 Task: In the event  named  Team Building Workshop: Problem-Solving and Decision-Making Skills, Set a range of dates when you can accept meetings  '5 Jul â€" 5 Aug 2023'. Select a duration of  45 min. Select working hours  	_x000D_
MON- SAT 10:00am â€" 6:00pm. Add time before or after your events  as 10 min. Set the frequency of available time slots for invitees as  45 min. Set the minimum notice period and maximum events allowed per day as  49 hours and 5. , logged in from the account softage.4@softage.net and add another guest for the event, softage.3@softage.net
Action: Mouse pressed left at (456, 343)
Screenshot: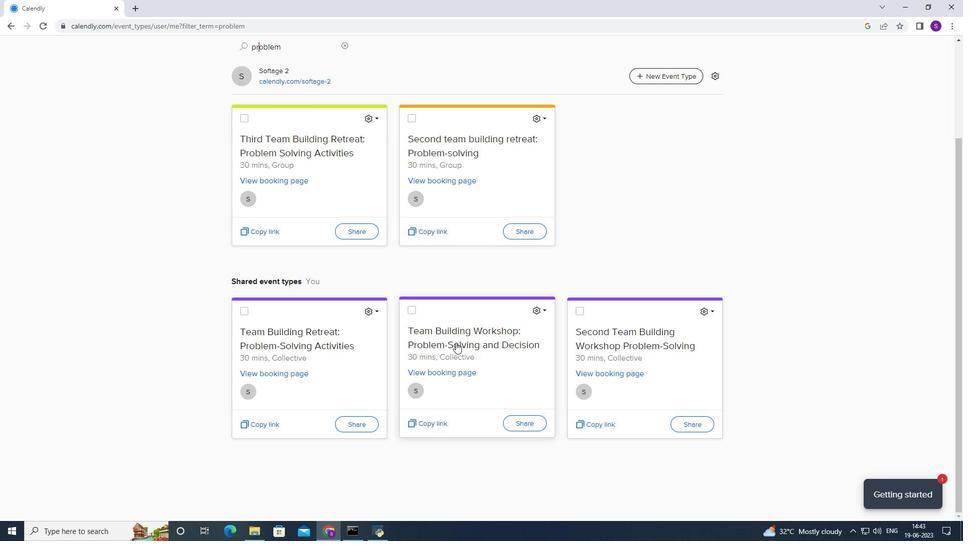 
Action: Mouse moved to (362, 326)
Screenshot: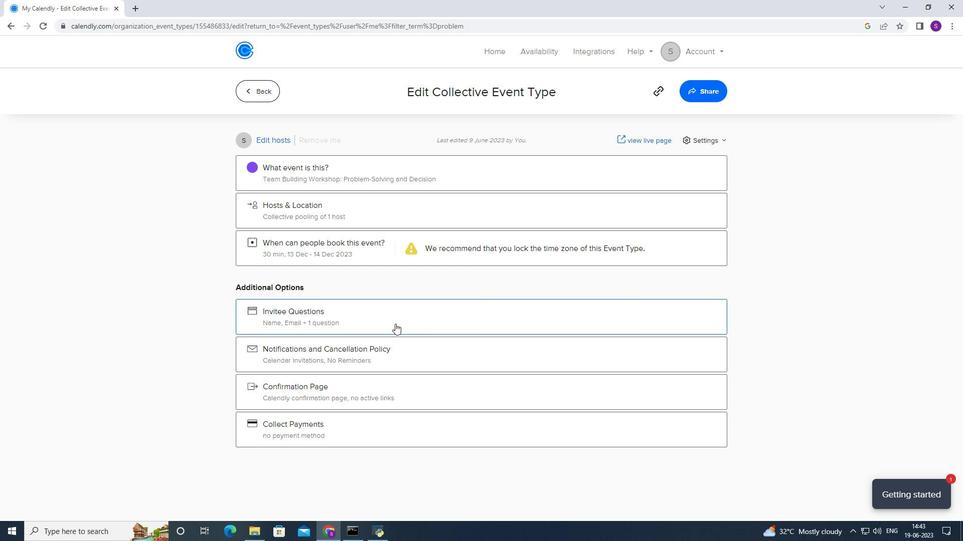 
Action: Mouse scrolled (362, 325) with delta (0, 0)
Screenshot: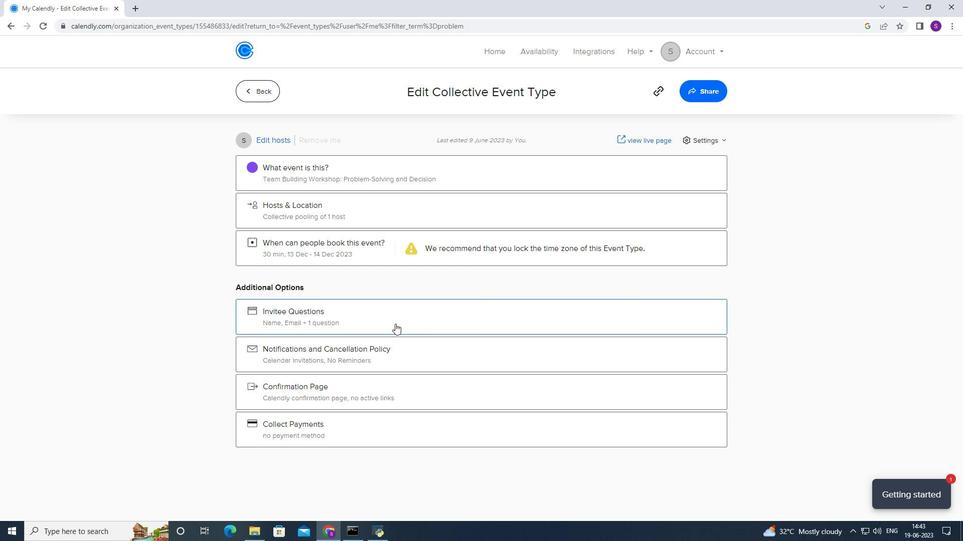 
Action: Mouse moved to (360, 327)
Screenshot: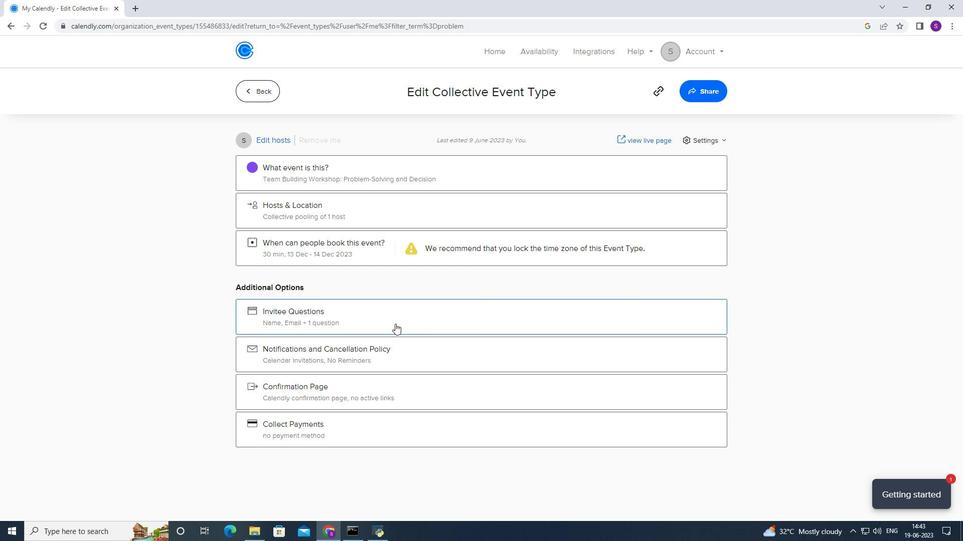 
Action: Mouse scrolled (360, 327) with delta (0, 0)
Screenshot: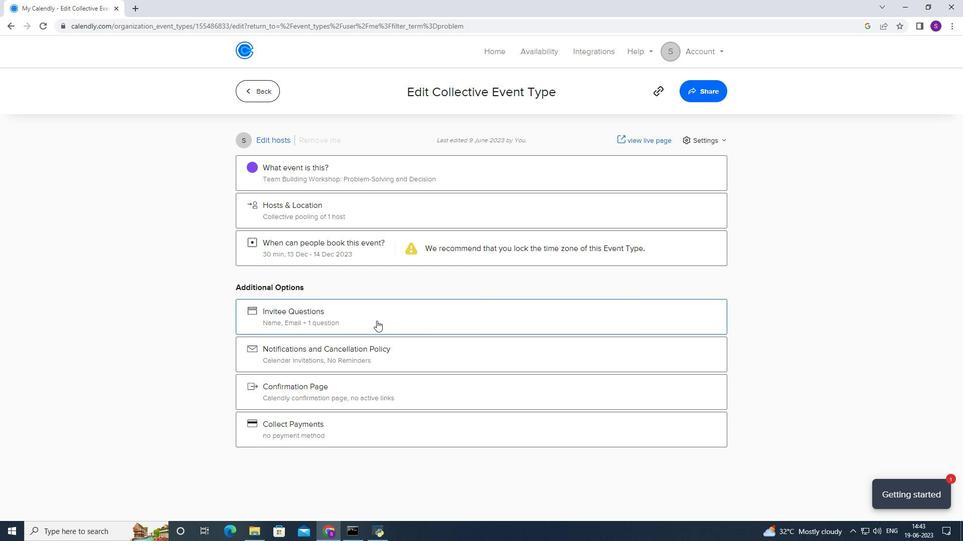 
Action: Mouse moved to (359, 329)
Screenshot: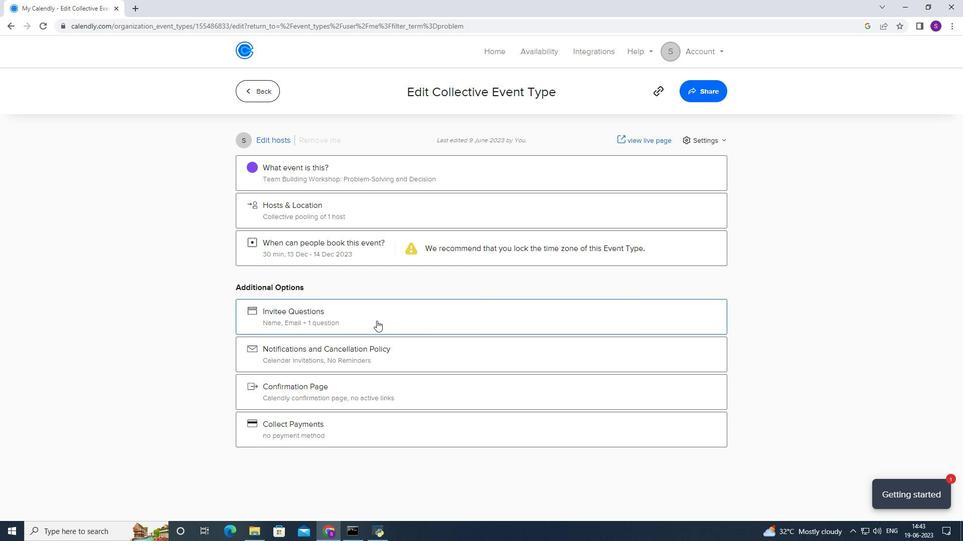 
Action: Mouse scrolled (359, 328) with delta (0, 0)
Screenshot: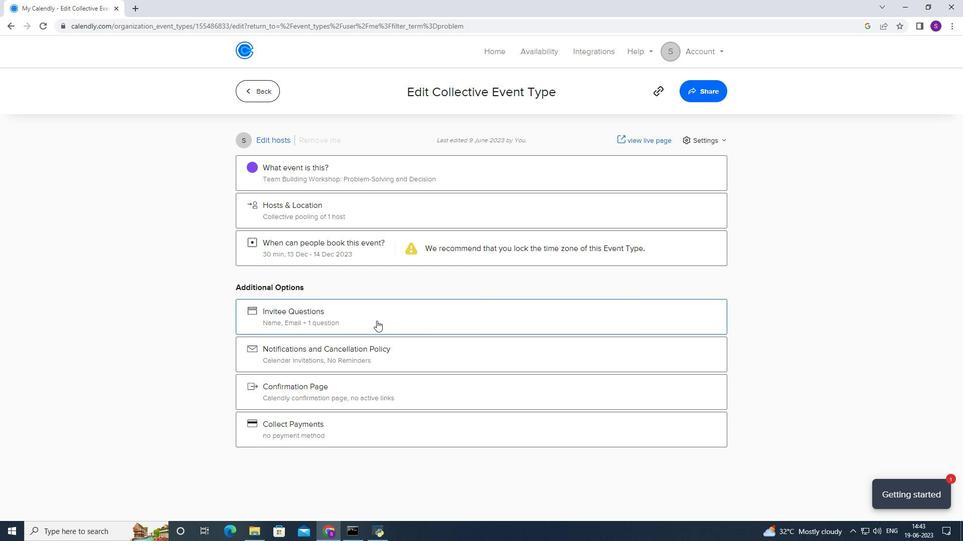 
Action: Mouse moved to (358, 329)
Screenshot: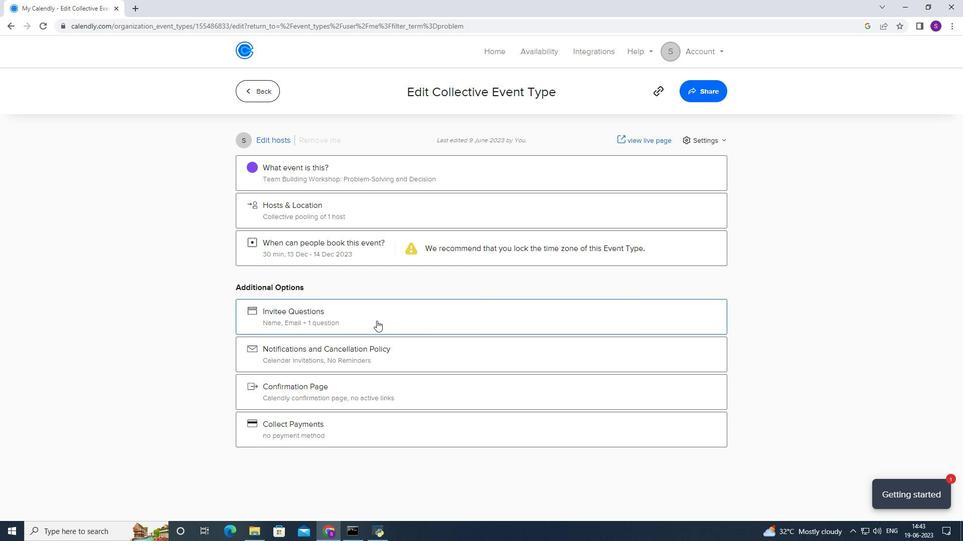 
Action: Mouse scrolled (358, 328) with delta (0, 0)
Screenshot: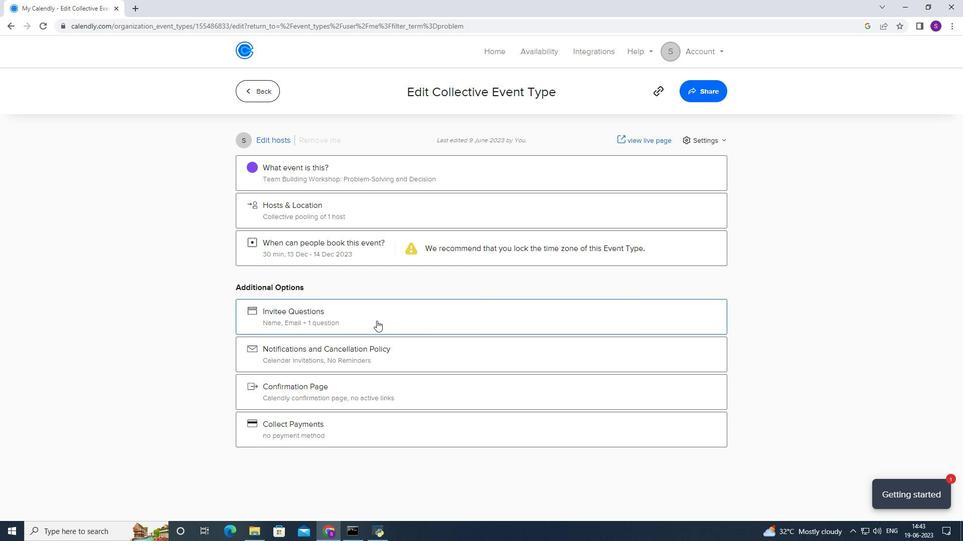 
Action: Mouse moved to (357, 329)
Screenshot: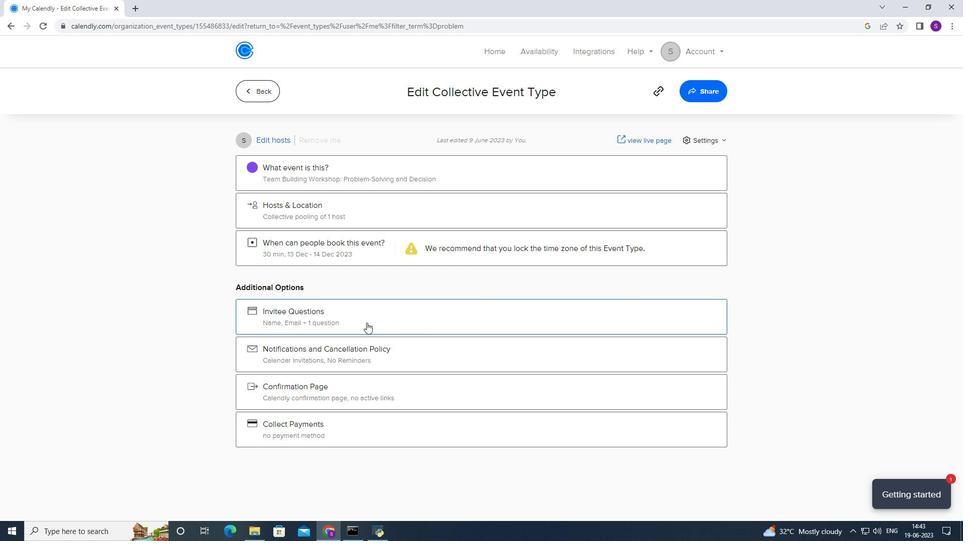 
Action: Mouse scrolled (357, 328) with delta (0, 0)
Screenshot: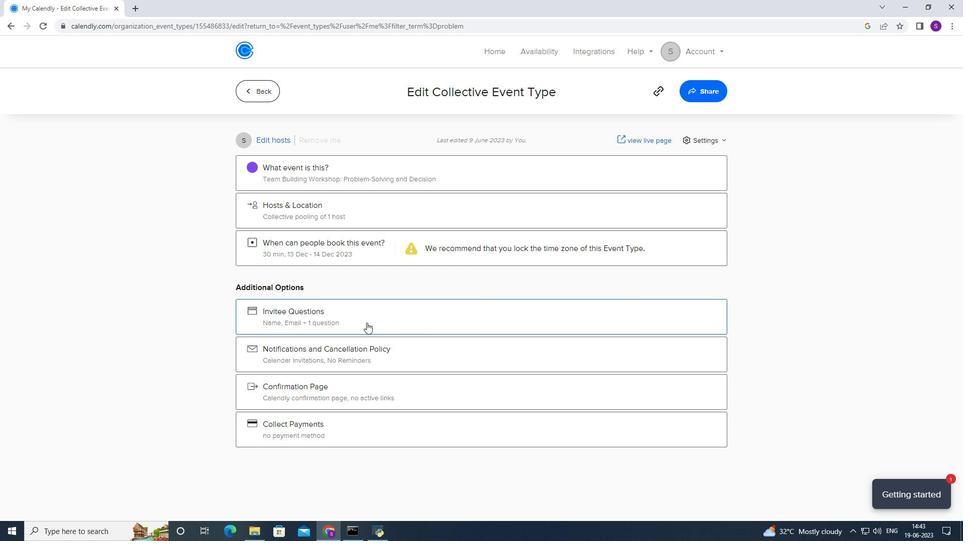 
Action: Mouse moved to (333, 245)
Screenshot: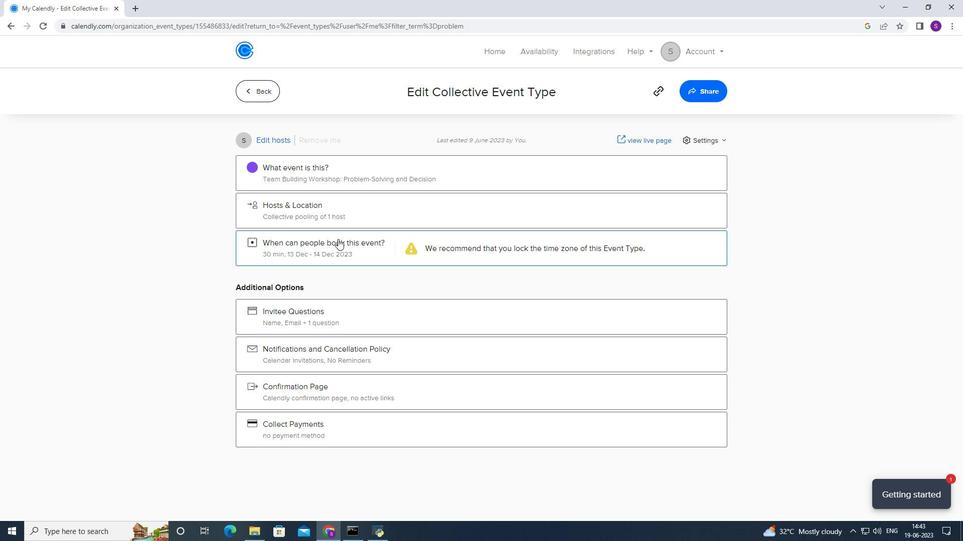 
Action: Mouse pressed left at (333, 245)
Screenshot: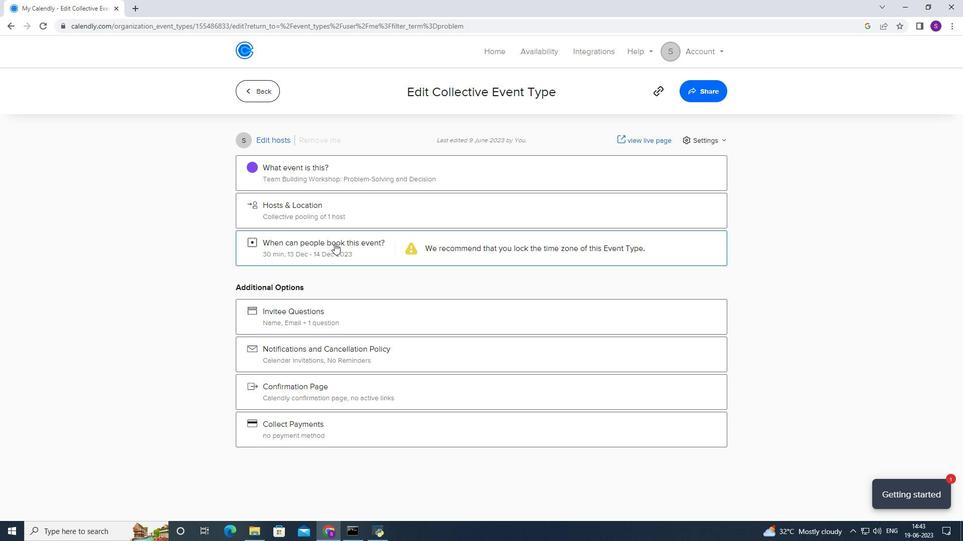 
Action: Mouse moved to (363, 372)
Screenshot: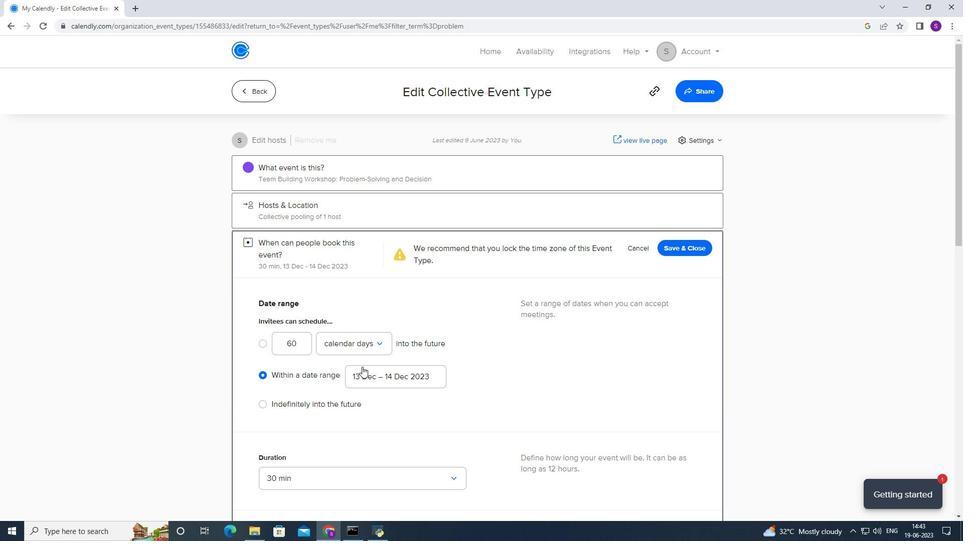 
Action: Mouse pressed left at (363, 372)
Screenshot: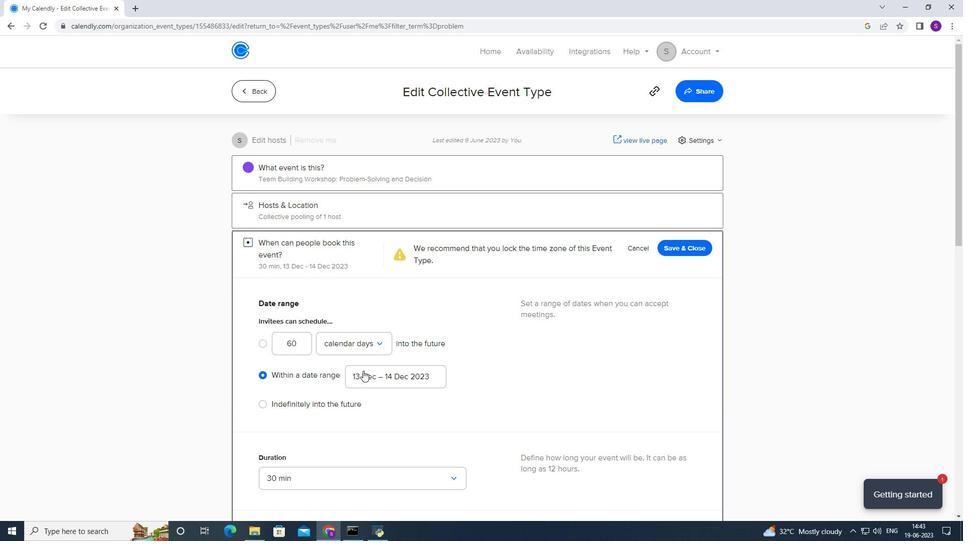 
Action: Mouse moved to (423, 195)
Screenshot: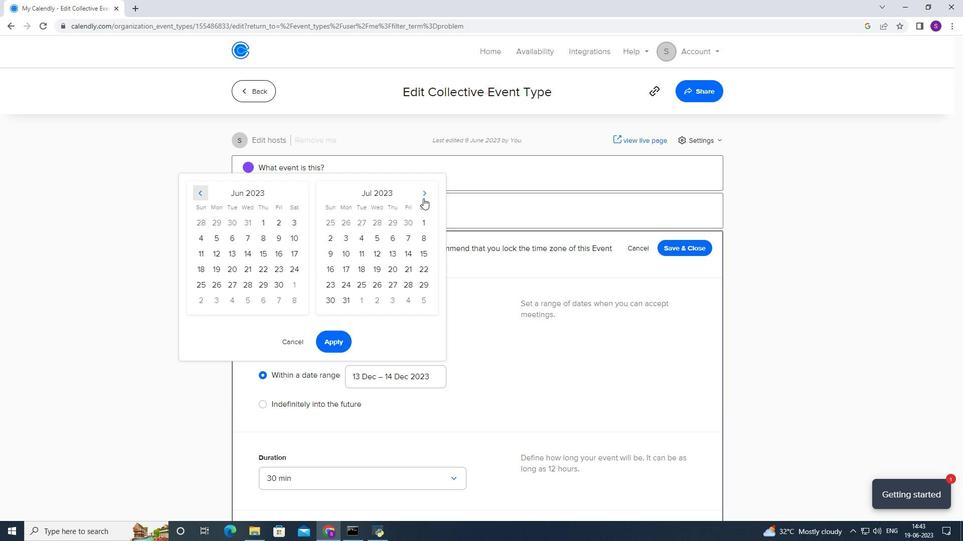 
Action: Mouse pressed left at (423, 195)
Screenshot: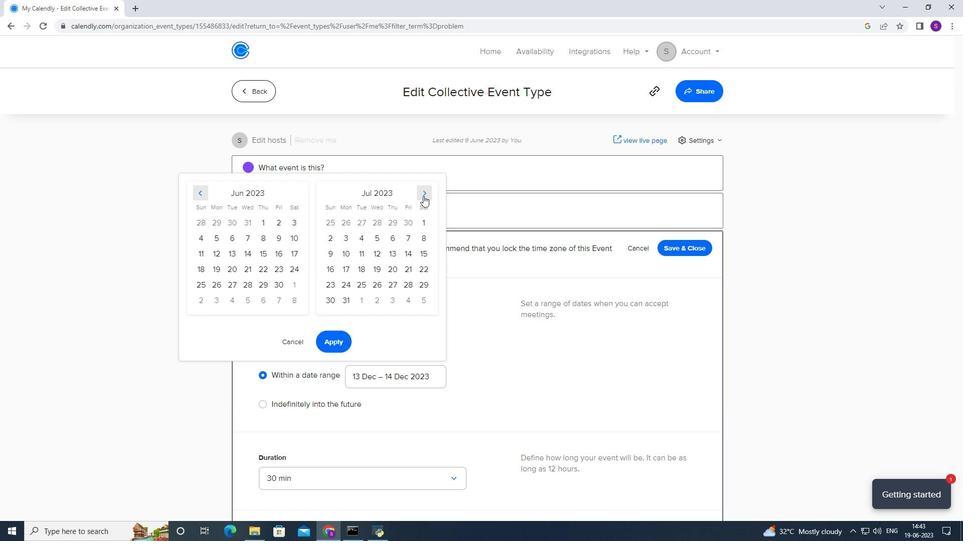 
Action: Mouse moved to (242, 238)
Screenshot: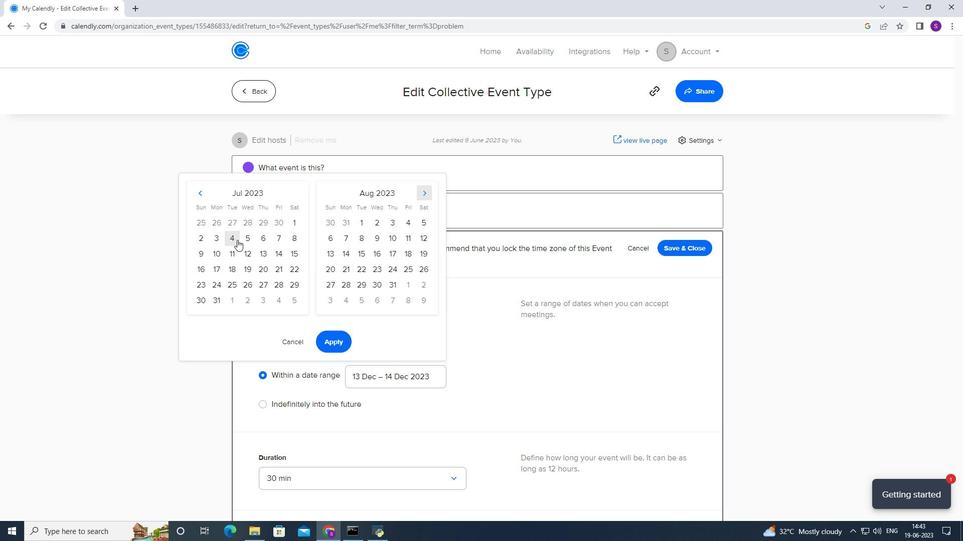 
Action: Mouse pressed left at (242, 238)
Screenshot: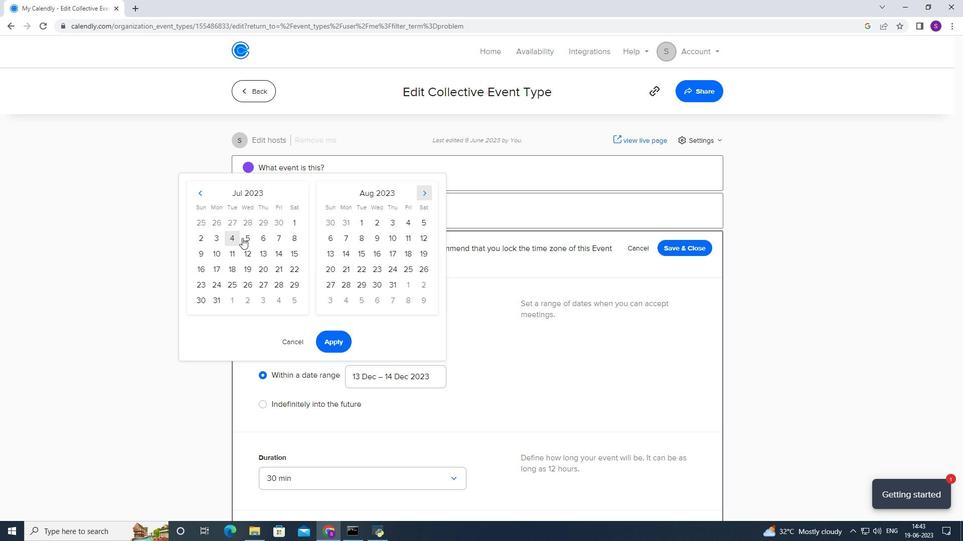 
Action: Mouse moved to (423, 229)
Screenshot: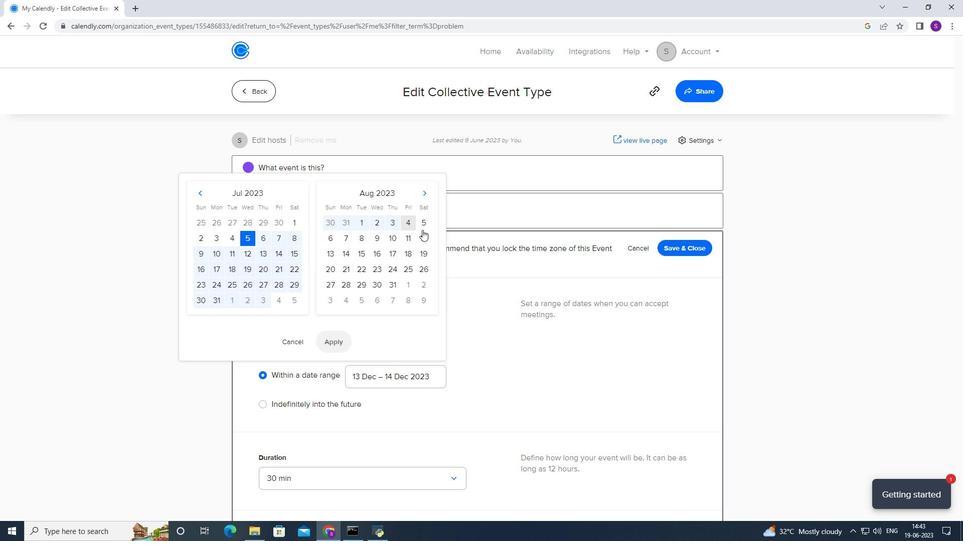 
Action: Mouse pressed left at (423, 229)
Screenshot: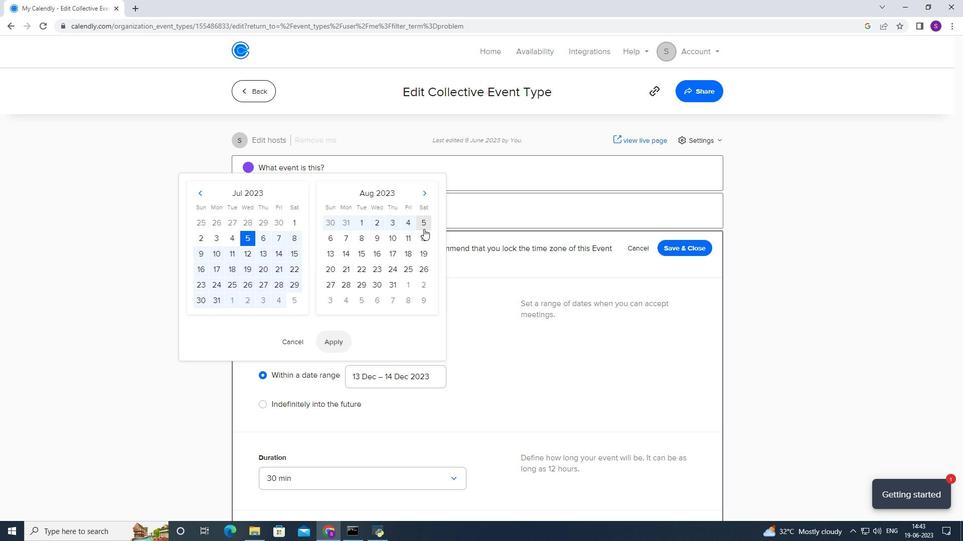 
Action: Mouse moved to (339, 339)
Screenshot: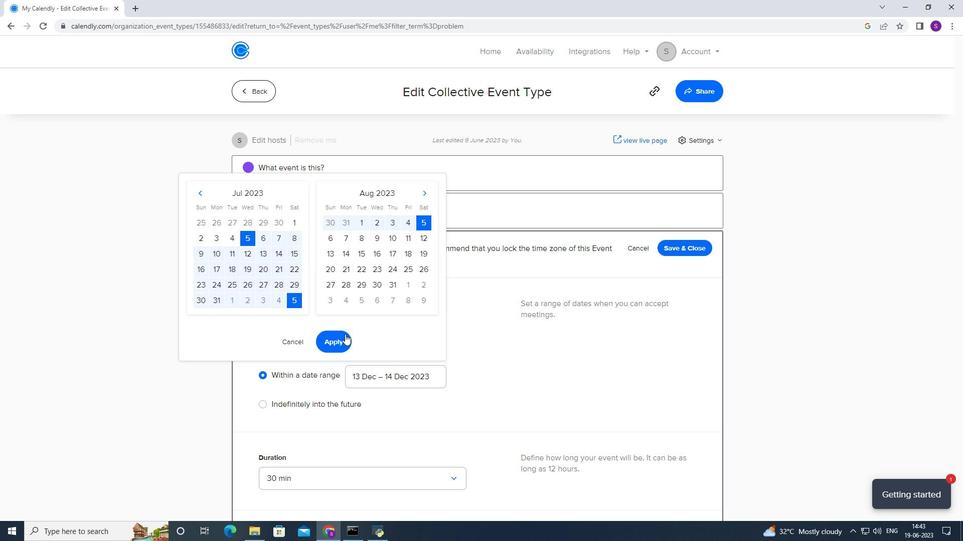 
Action: Mouse pressed left at (339, 339)
Screenshot: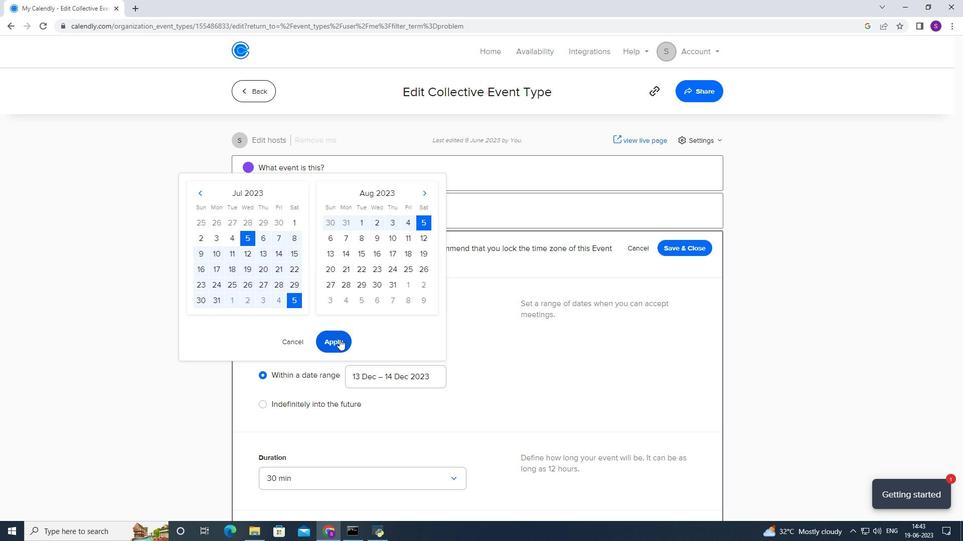 
Action: Mouse moved to (424, 323)
Screenshot: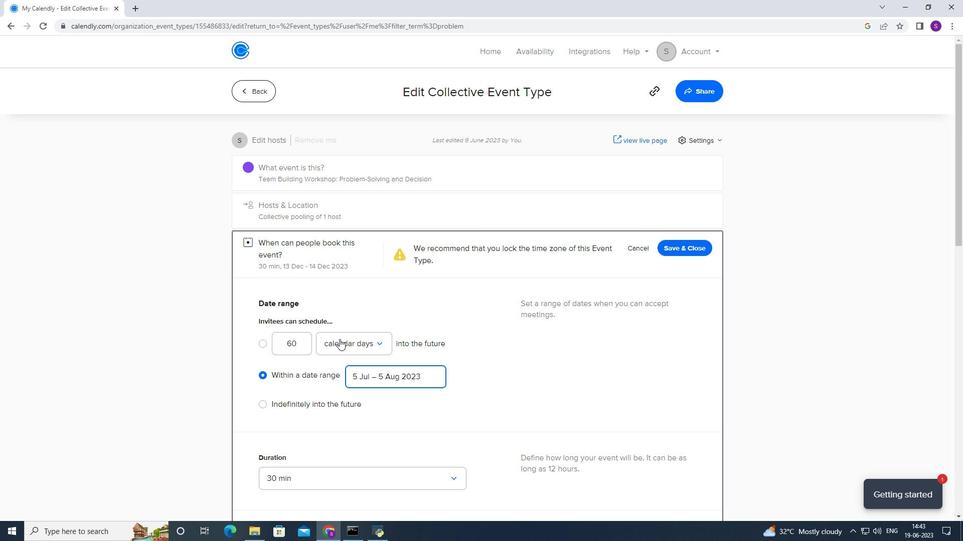 
Action: Mouse scrolled (424, 323) with delta (0, 0)
Screenshot: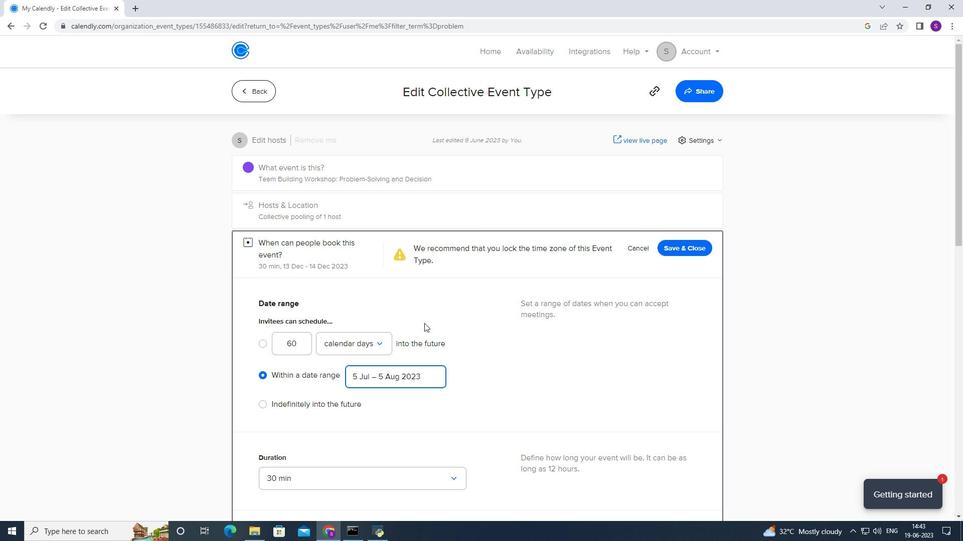 
Action: Mouse scrolled (424, 323) with delta (0, 0)
Screenshot: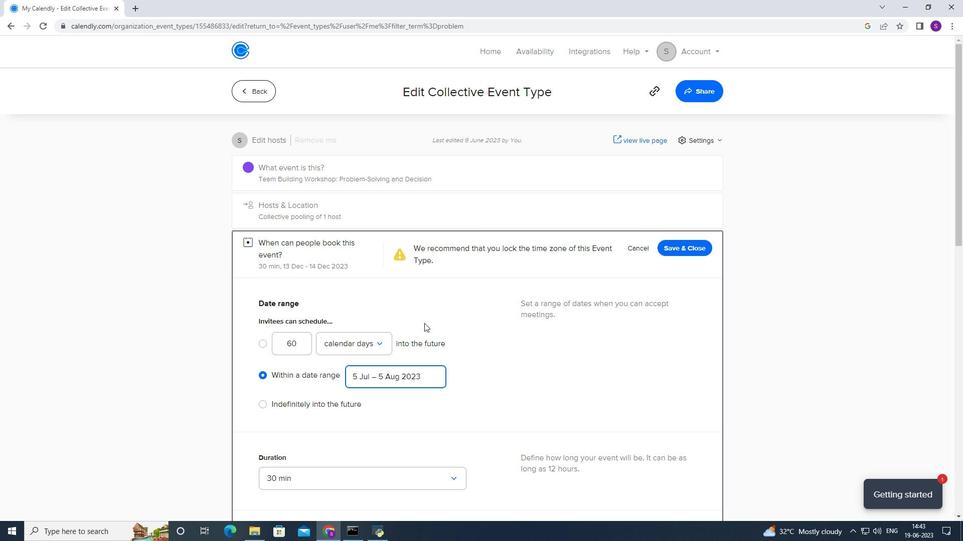 
Action: Mouse scrolled (424, 323) with delta (0, 0)
Screenshot: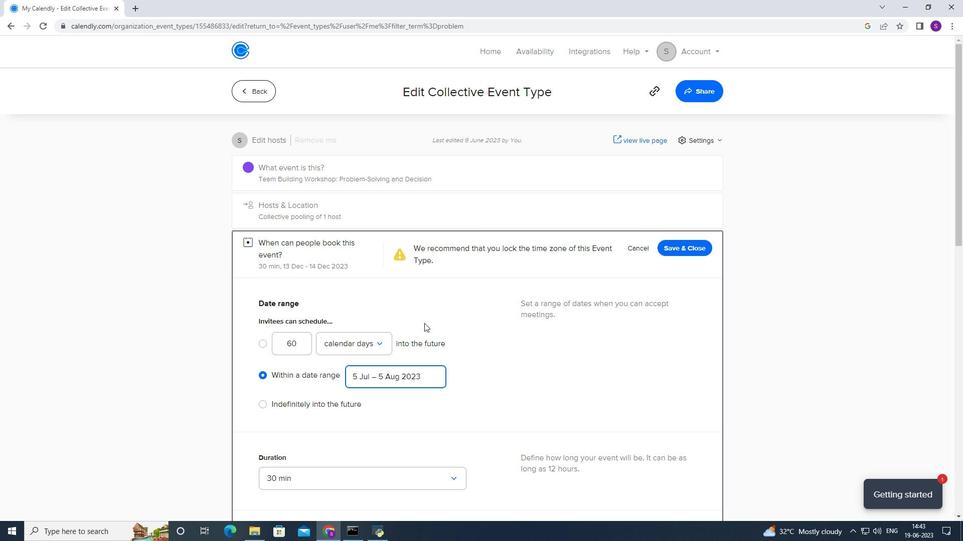 
Action: Mouse scrolled (424, 323) with delta (0, 0)
Screenshot: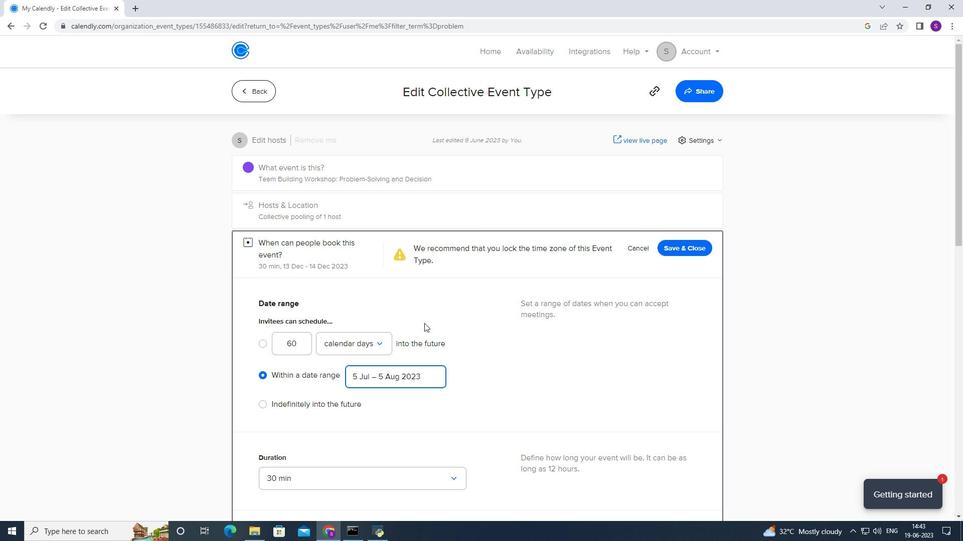 
Action: Mouse scrolled (424, 323) with delta (0, 0)
Screenshot: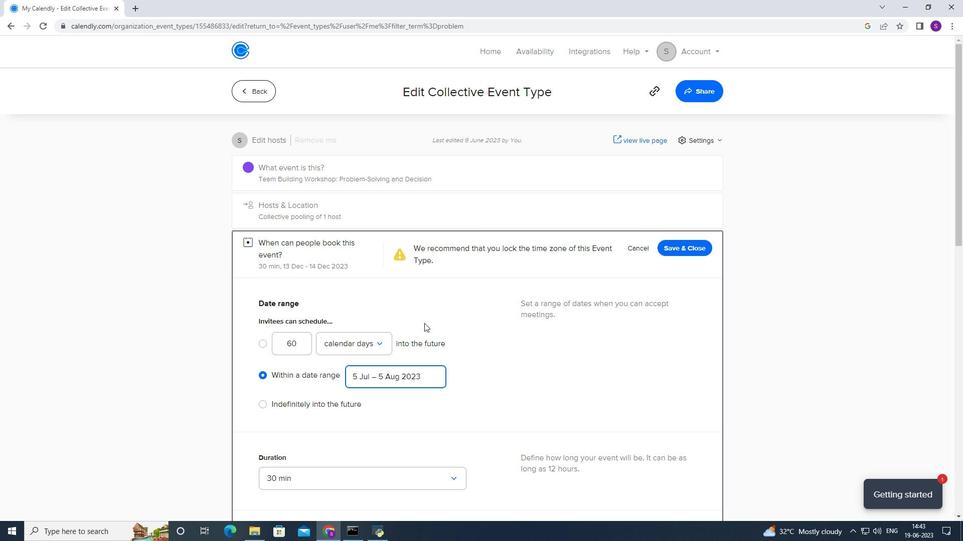 
Action: Mouse scrolled (424, 323) with delta (0, 0)
Screenshot: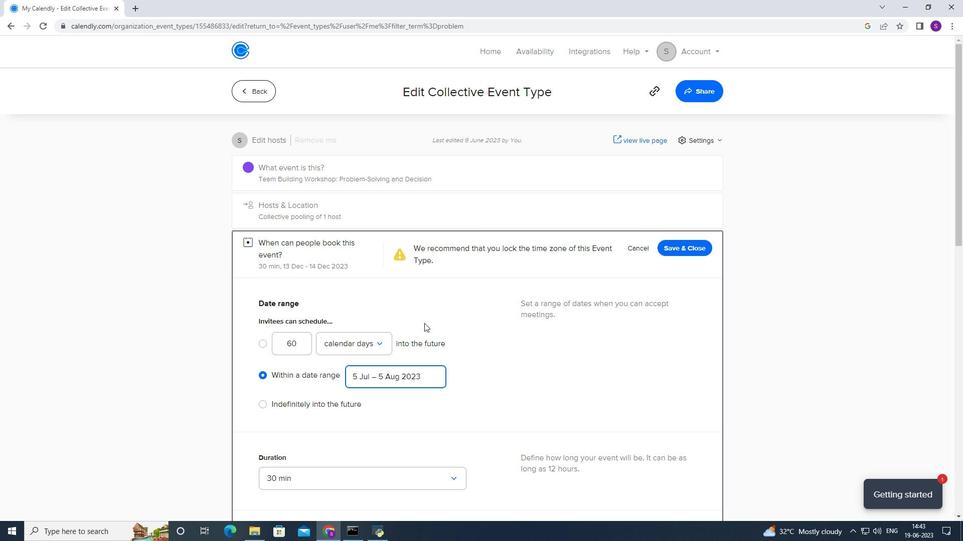 
Action: Mouse scrolled (424, 323) with delta (0, 0)
Screenshot: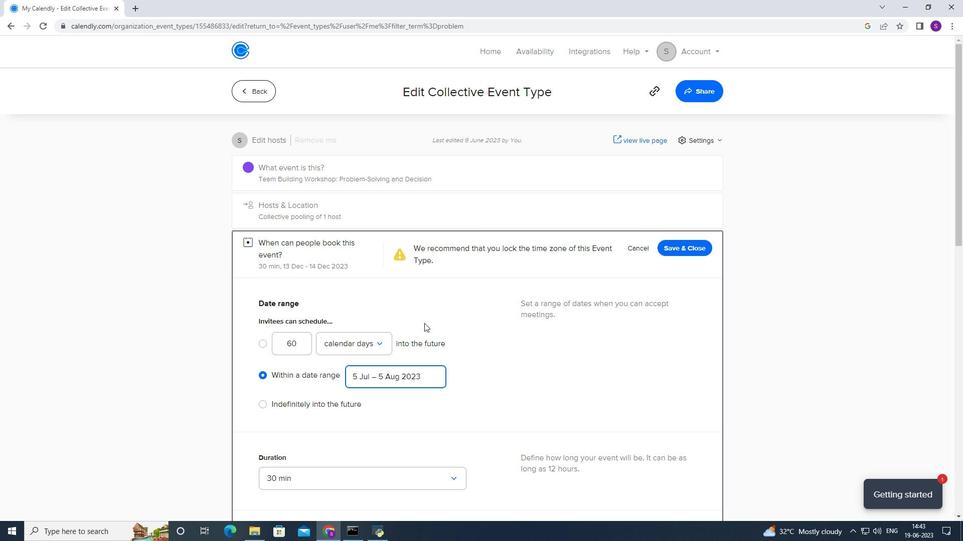 
Action: Mouse scrolled (424, 324) with delta (0, 0)
Screenshot: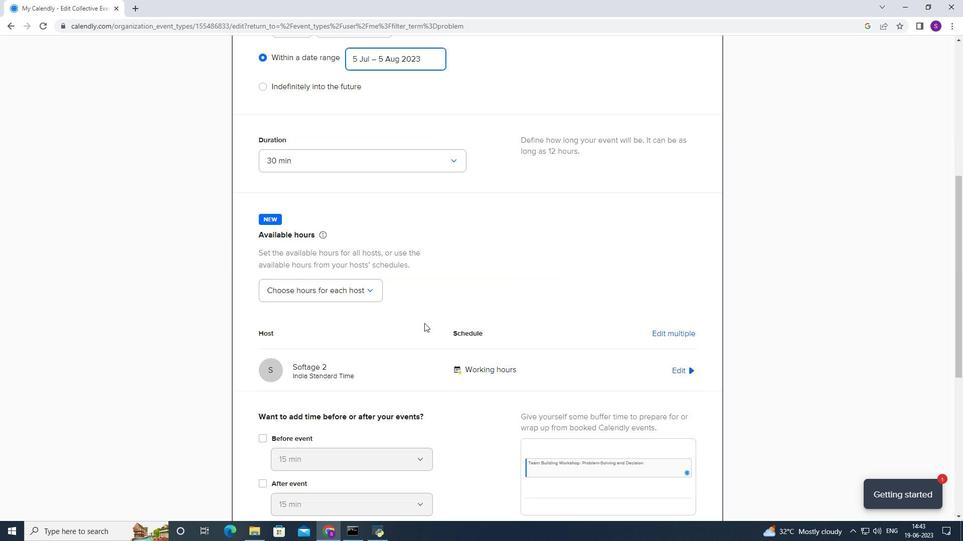 
Action: Mouse moved to (437, 181)
Screenshot: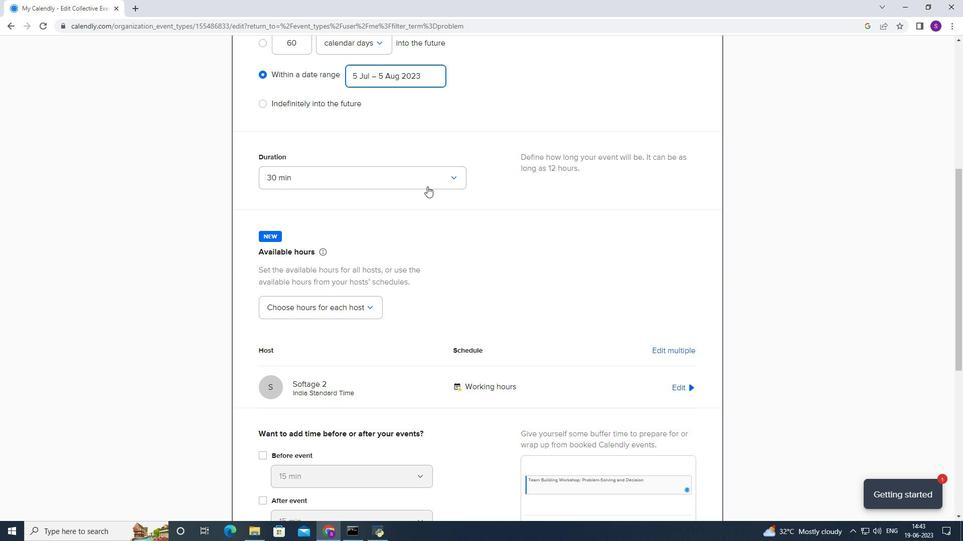 
Action: Mouse pressed left at (437, 181)
Screenshot: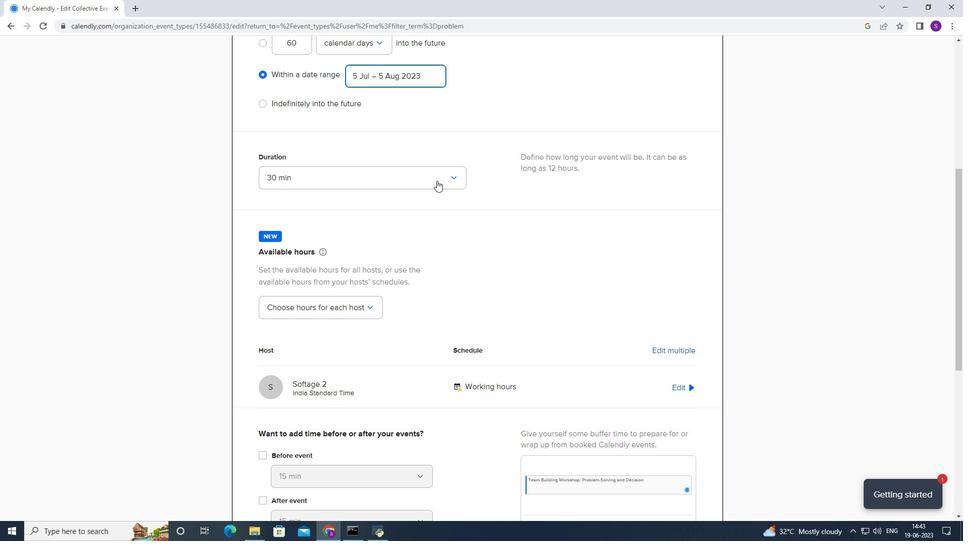 
Action: Mouse moved to (318, 246)
Screenshot: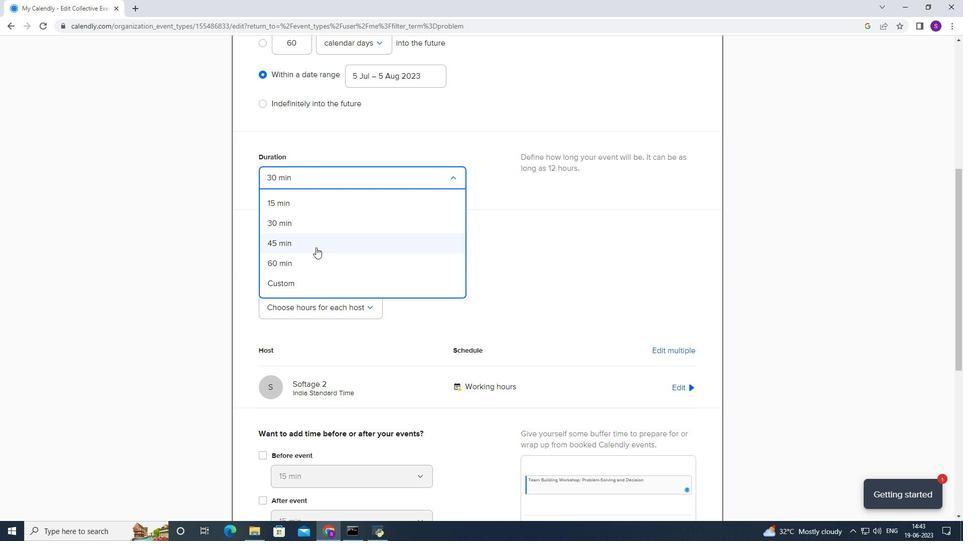 
Action: Mouse pressed left at (318, 246)
Screenshot: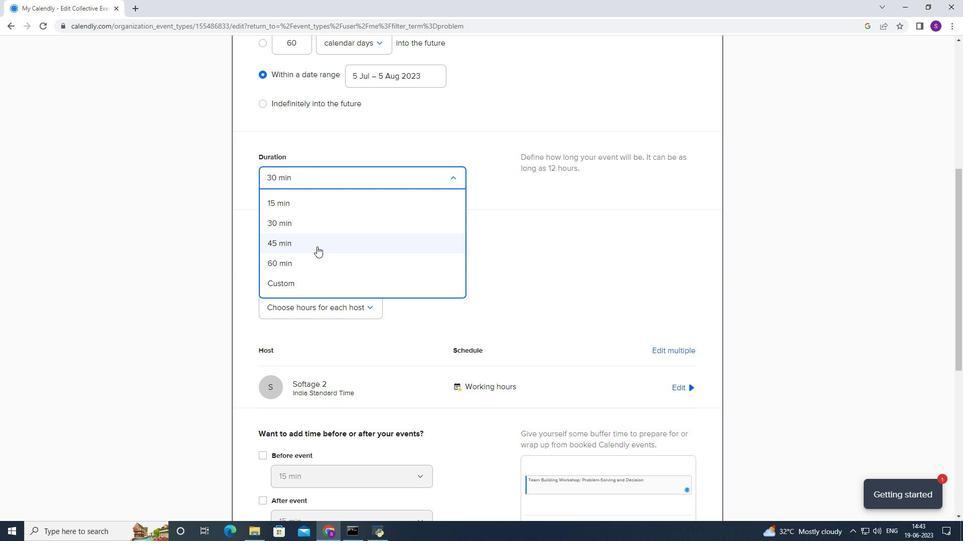 
Action: Mouse moved to (349, 319)
Screenshot: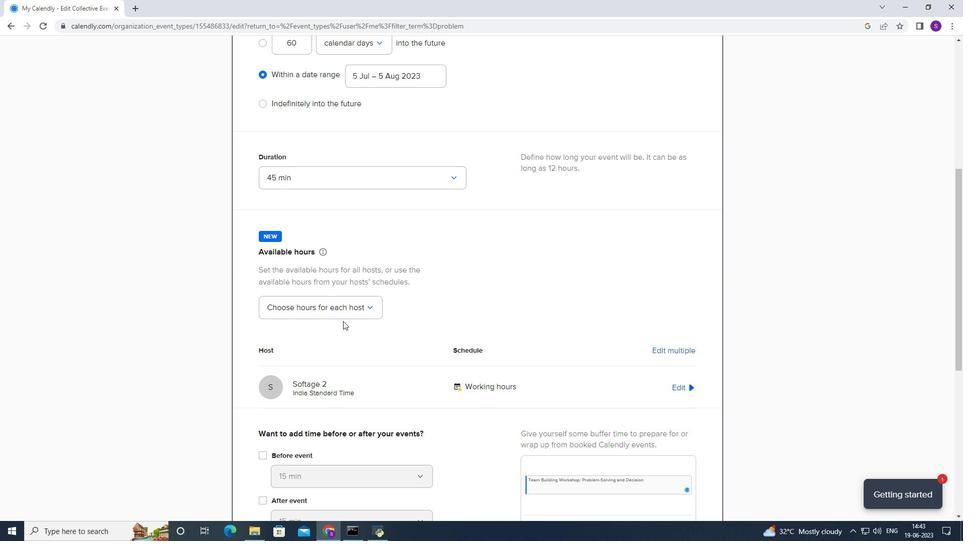 
Action: Mouse scrolled (349, 319) with delta (0, 0)
Screenshot: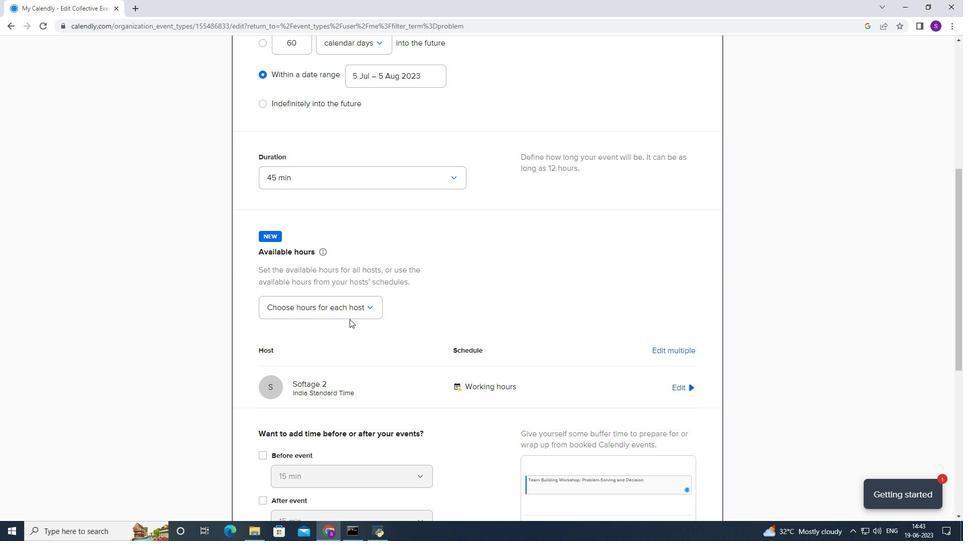 
Action: Mouse scrolled (349, 319) with delta (0, 0)
Screenshot: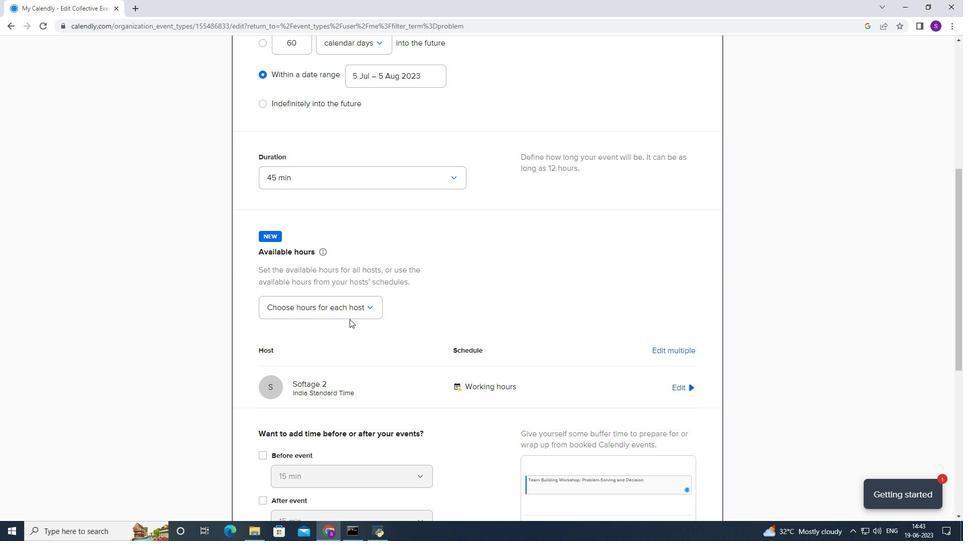 
Action: Mouse scrolled (349, 319) with delta (0, 0)
Screenshot: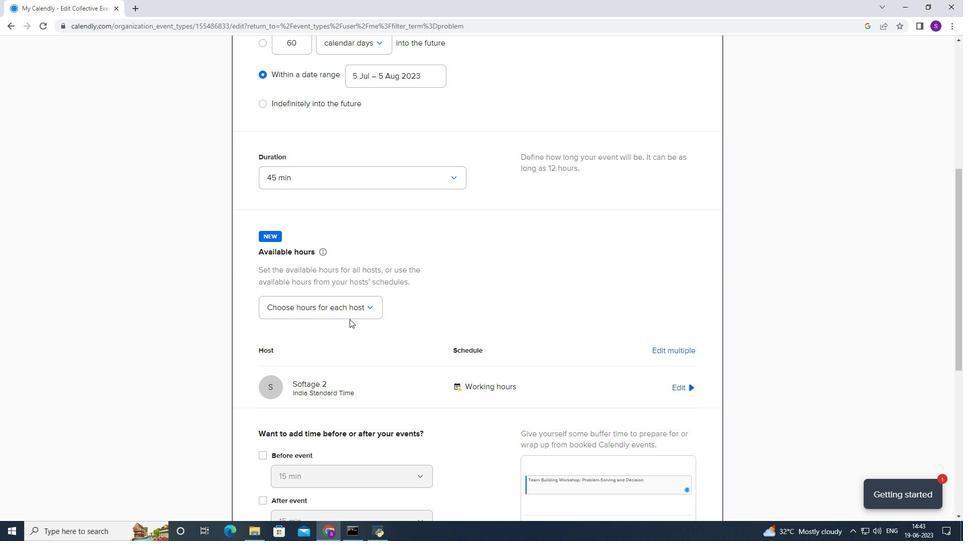 
Action: Mouse scrolled (349, 319) with delta (0, 0)
Screenshot: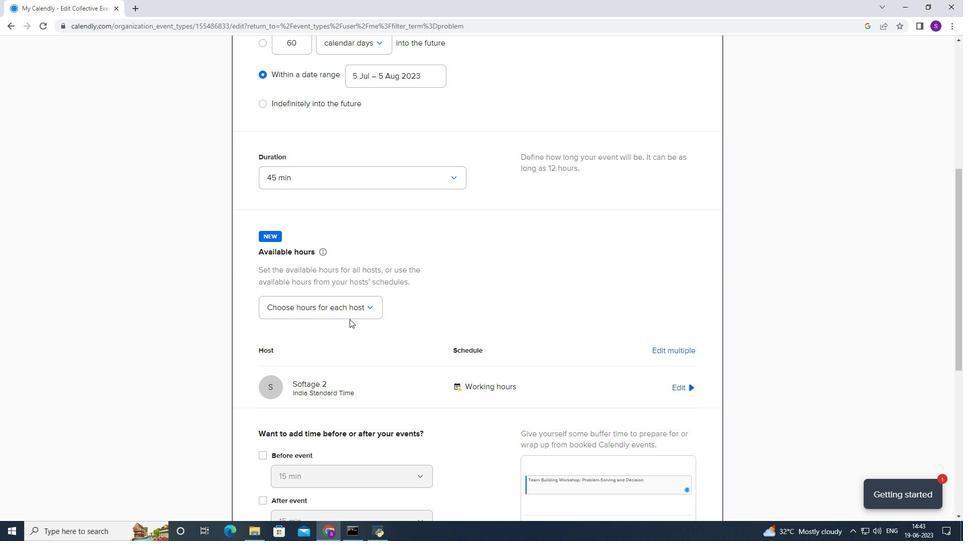 
Action: Mouse scrolled (349, 319) with delta (0, 0)
Screenshot: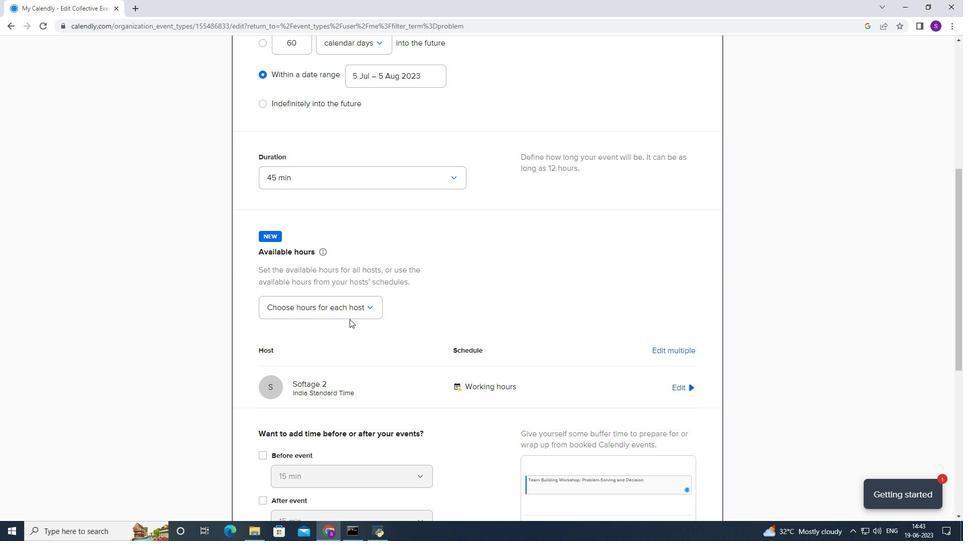 
Action: Mouse moved to (350, 319)
Screenshot: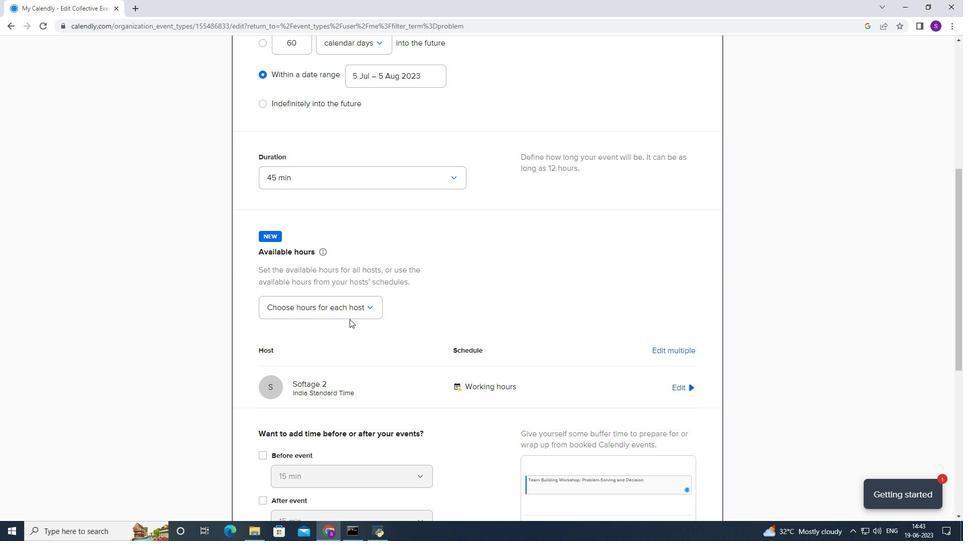 
Action: Mouse scrolled (350, 318) with delta (0, 0)
Screenshot: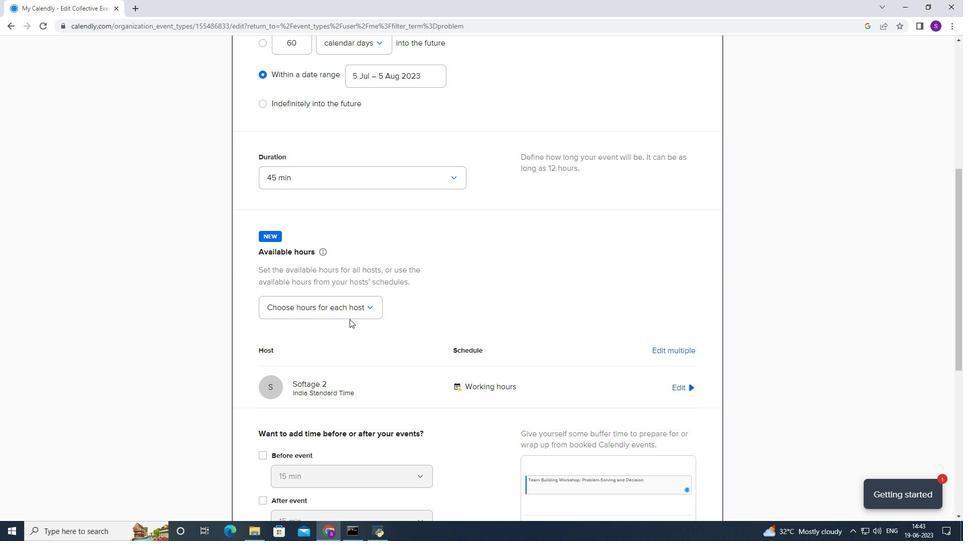 
Action: Mouse moved to (517, 97)
Screenshot: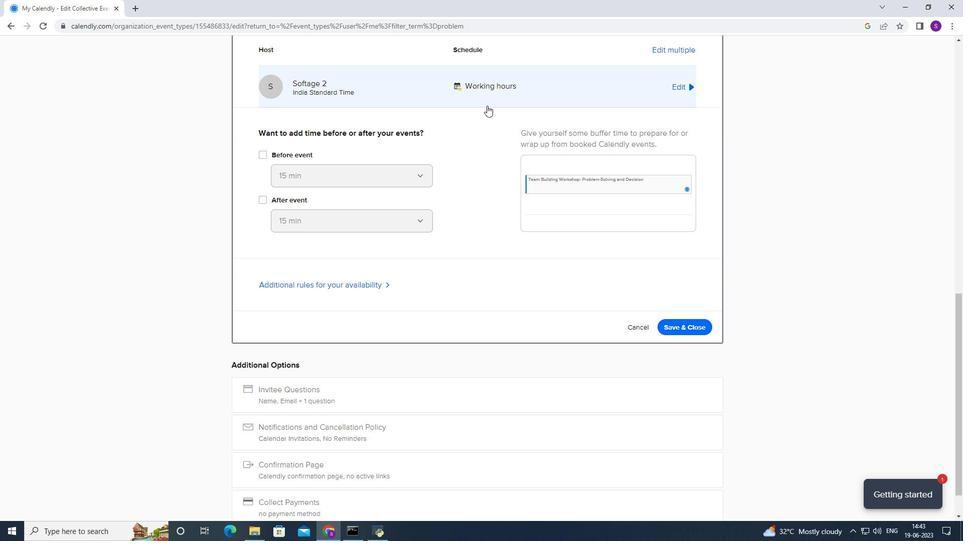 
Action: Mouse pressed left at (517, 97)
Screenshot: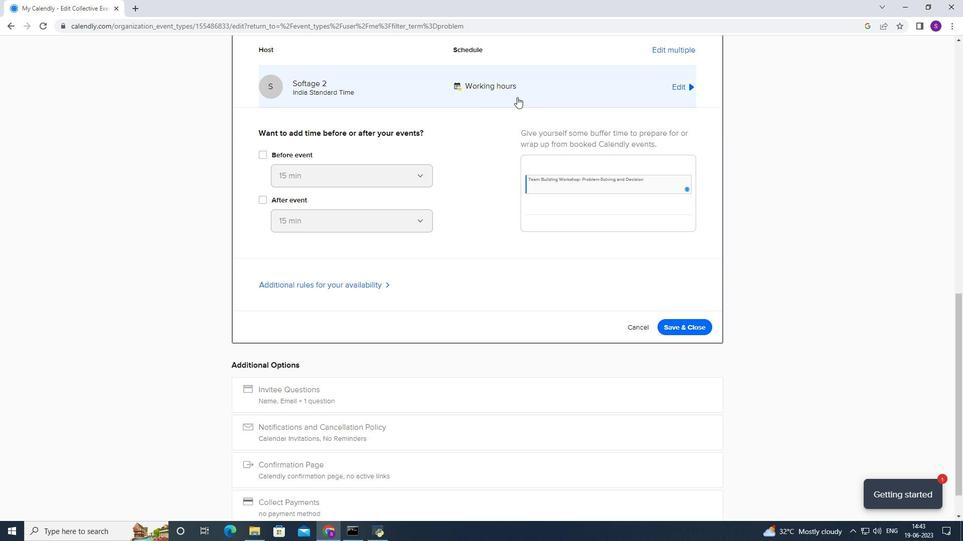 
Action: Mouse moved to (411, 154)
Screenshot: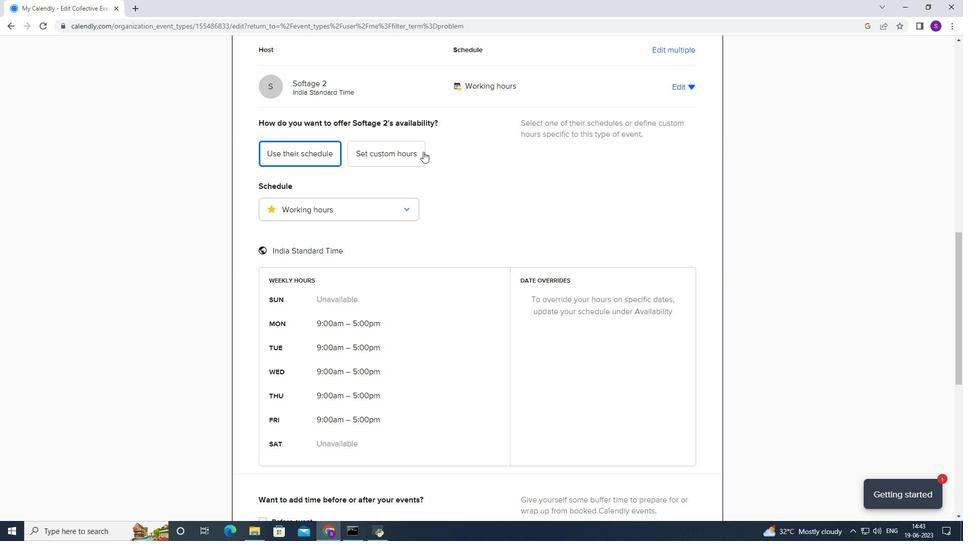 
Action: Mouse pressed left at (411, 154)
Screenshot: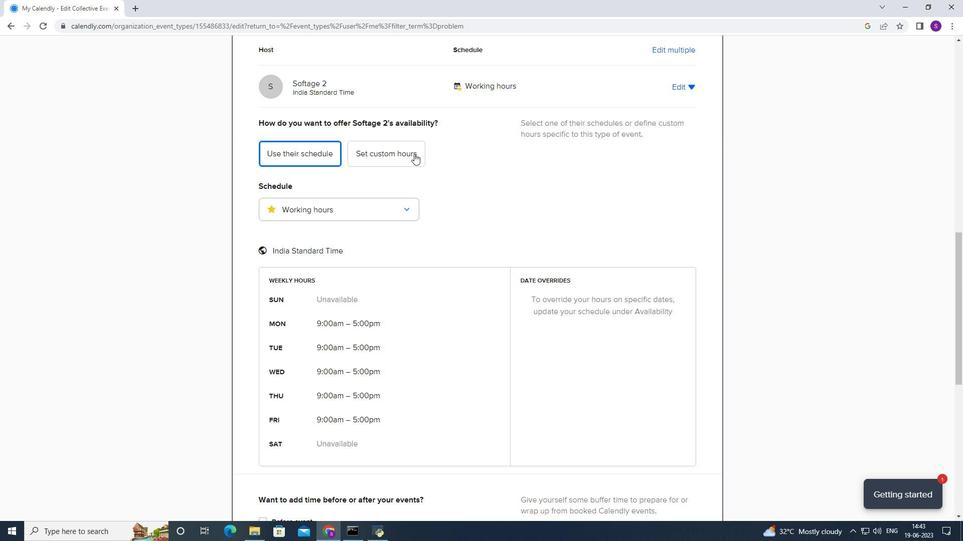 
Action: Mouse moved to (348, 222)
Screenshot: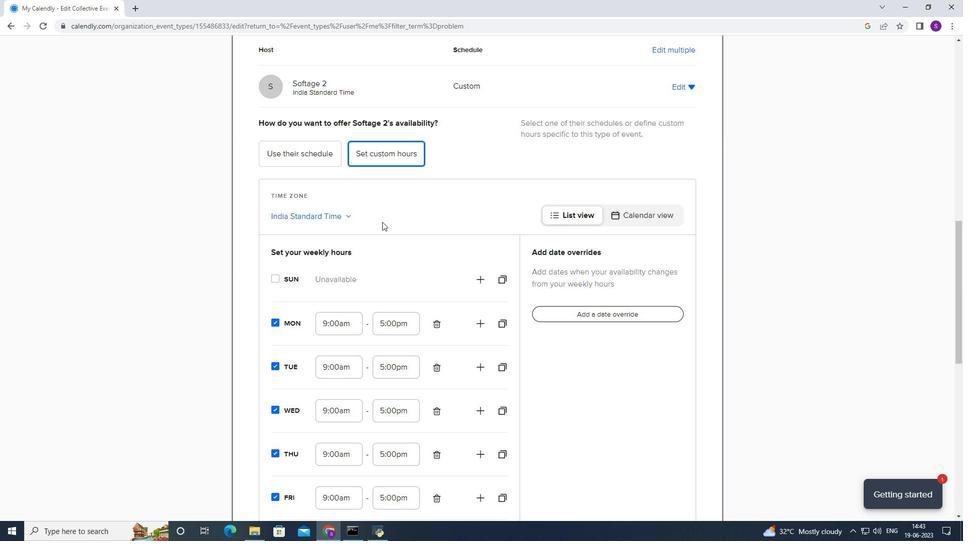 
Action: Mouse scrolled (348, 222) with delta (0, 0)
Screenshot: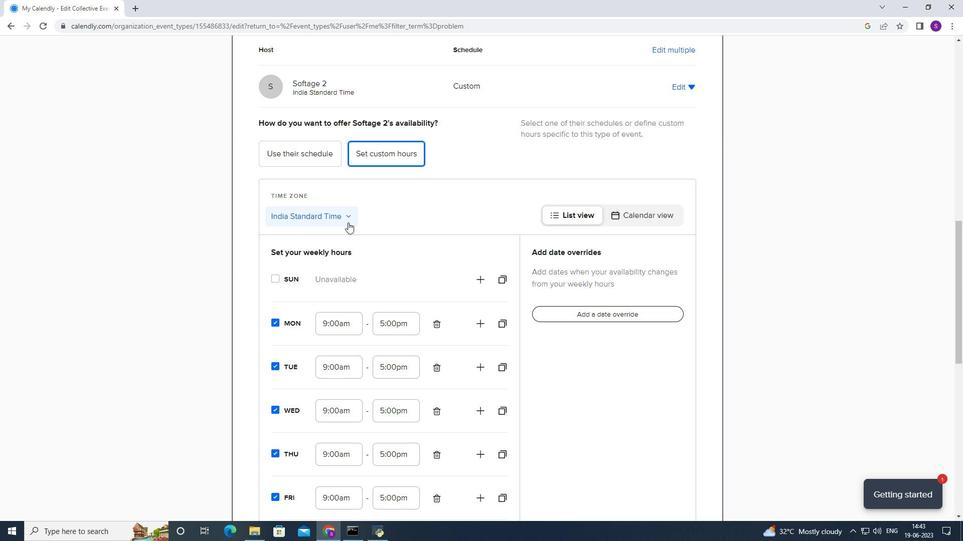 
Action: Mouse scrolled (348, 222) with delta (0, 0)
Screenshot: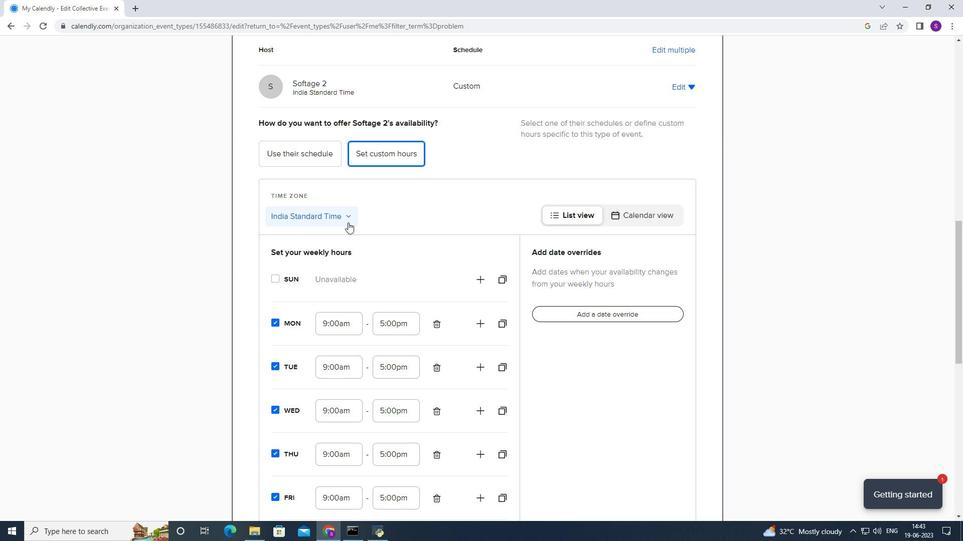 
Action: Mouse scrolled (348, 222) with delta (0, 0)
Screenshot: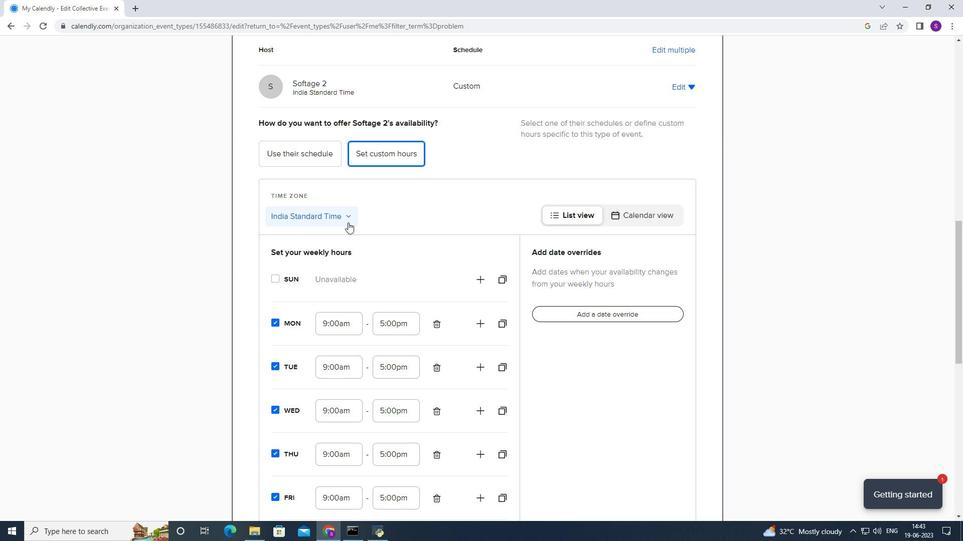 
Action: Mouse scrolled (348, 222) with delta (0, 0)
Screenshot: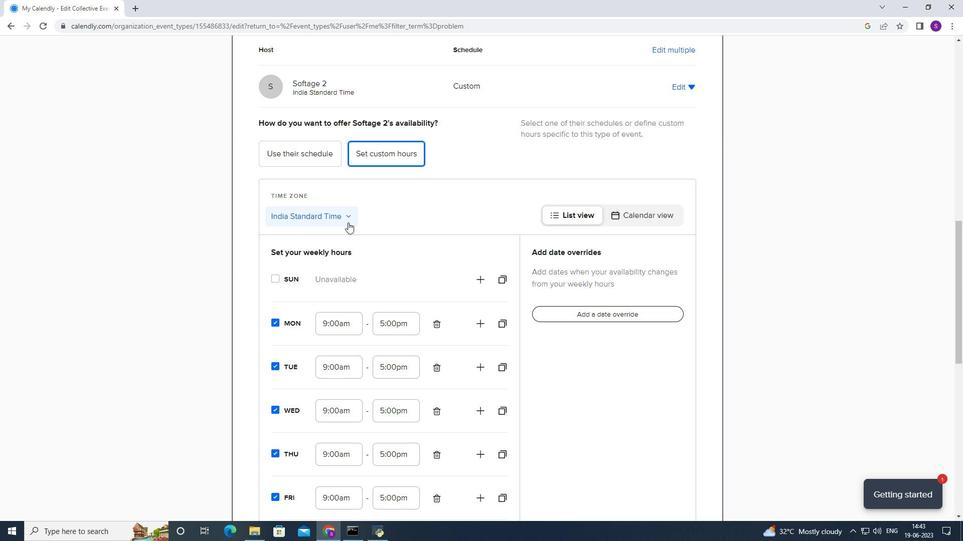 
Action: Mouse scrolled (348, 222) with delta (0, 0)
Screenshot: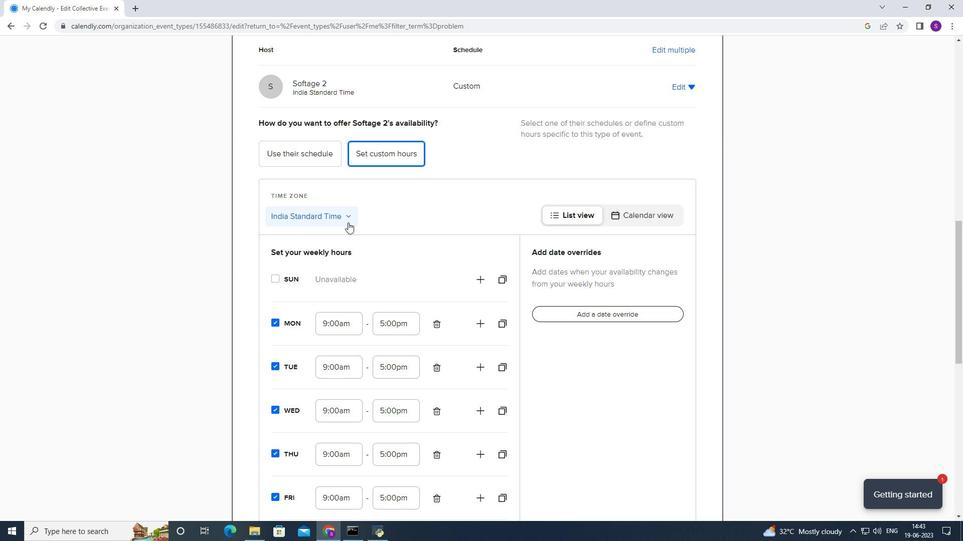 
Action: Mouse scrolled (348, 222) with delta (0, 0)
Screenshot: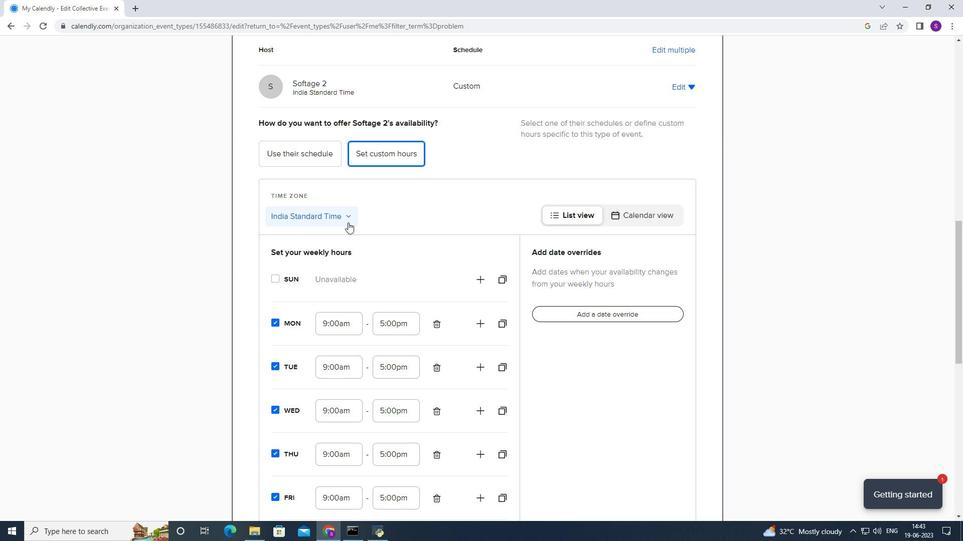 
Action: Mouse scrolled (348, 222) with delta (0, 0)
Screenshot: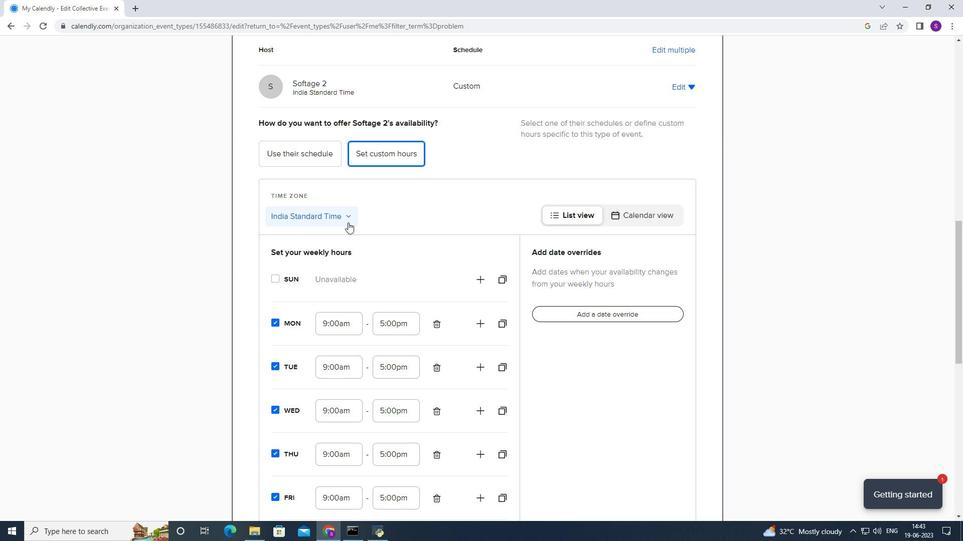 
Action: Mouse moved to (283, 188)
Screenshot: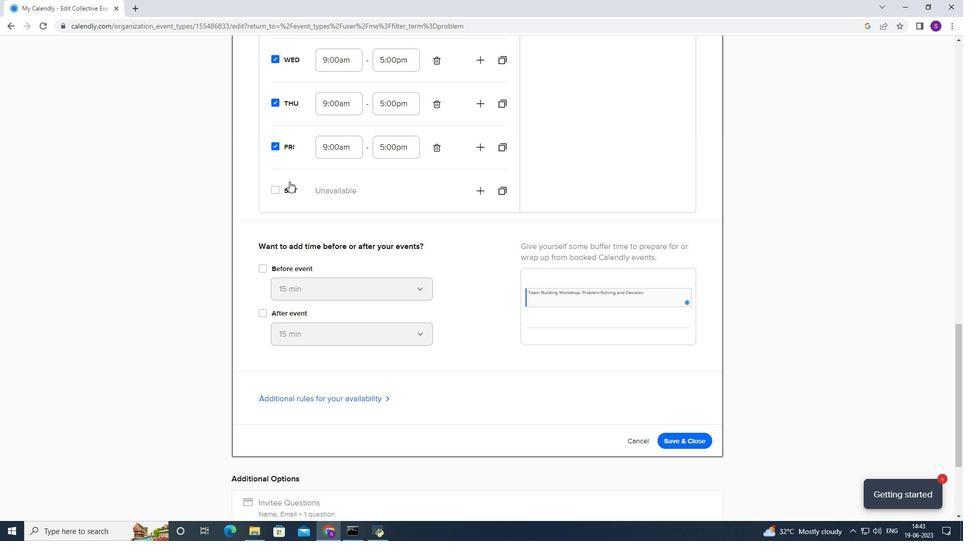 
Action: Mouse pressed left at (283, 188)
Screenshot: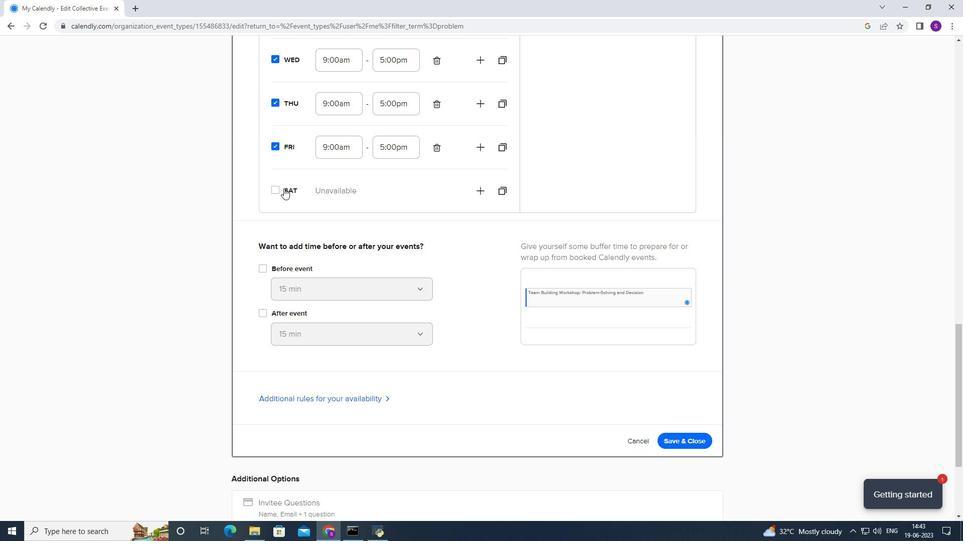 
Action: Mouse moved to (325, 184)
Screenshot: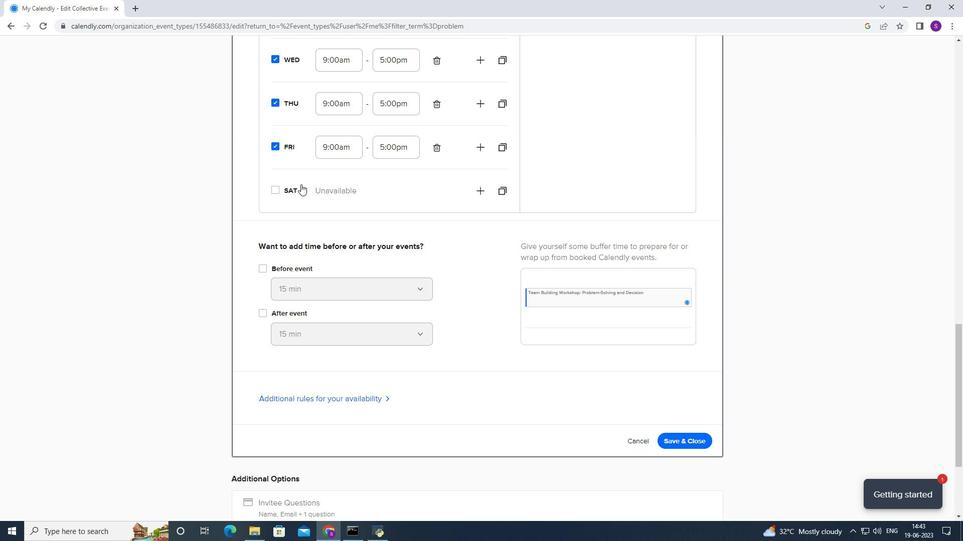 
Action: Mouse pressed left at (325, 184)
Screenshot: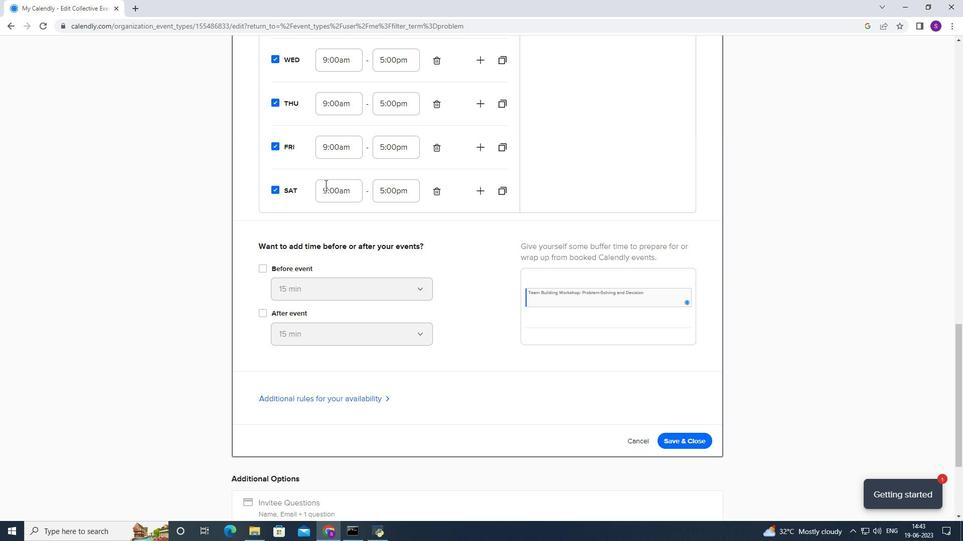 
Action: Mouse moved to (334, 235)
Screenshot: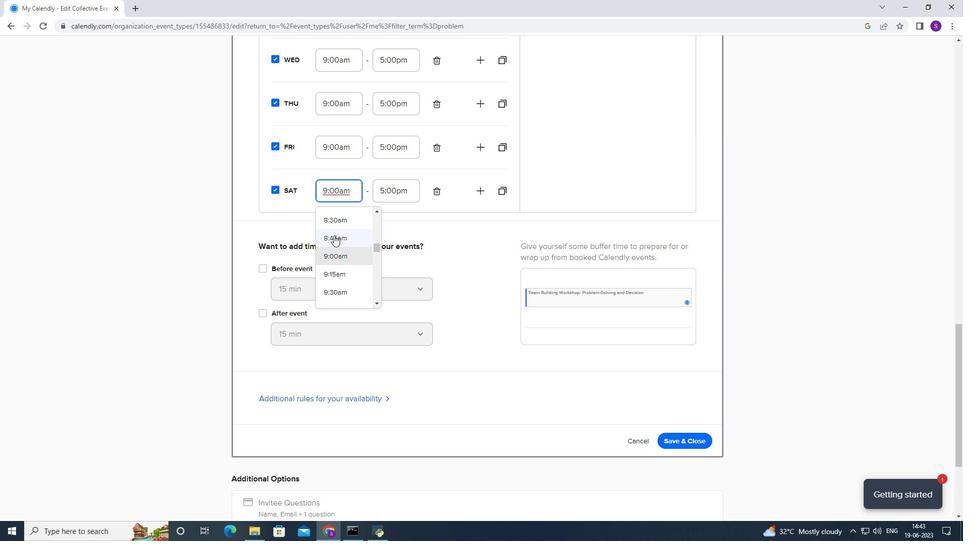 
Action: Mouse scrolled (334, 234) with delta (0, 0)
Screenshot: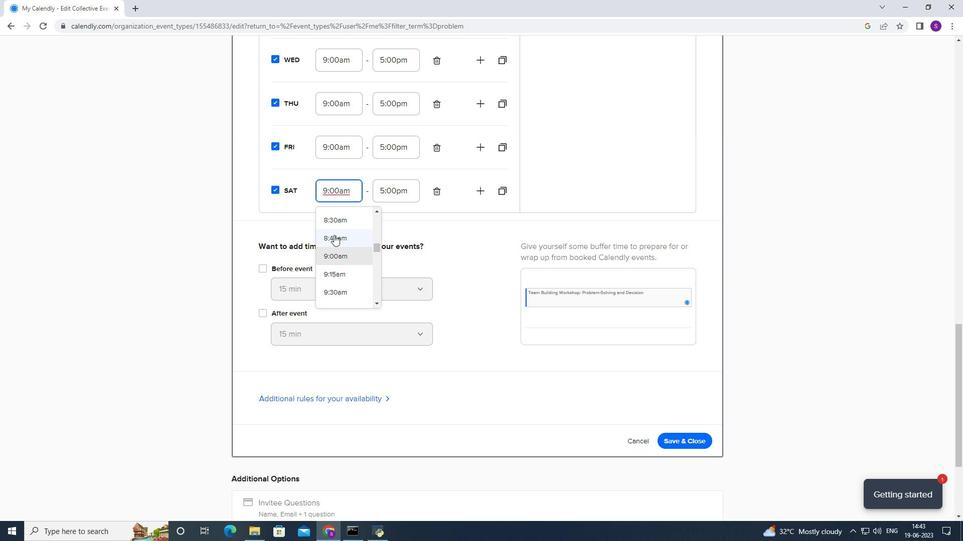 
Action: Mouse moved to (328, 274)
Screenshot: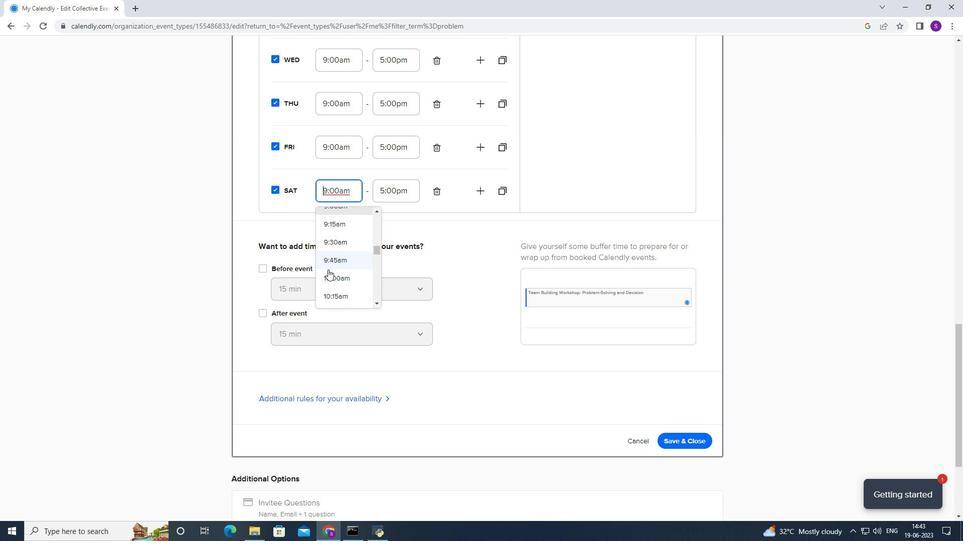 
Action: Mouse pressed left at (328, 274)
Screenshot: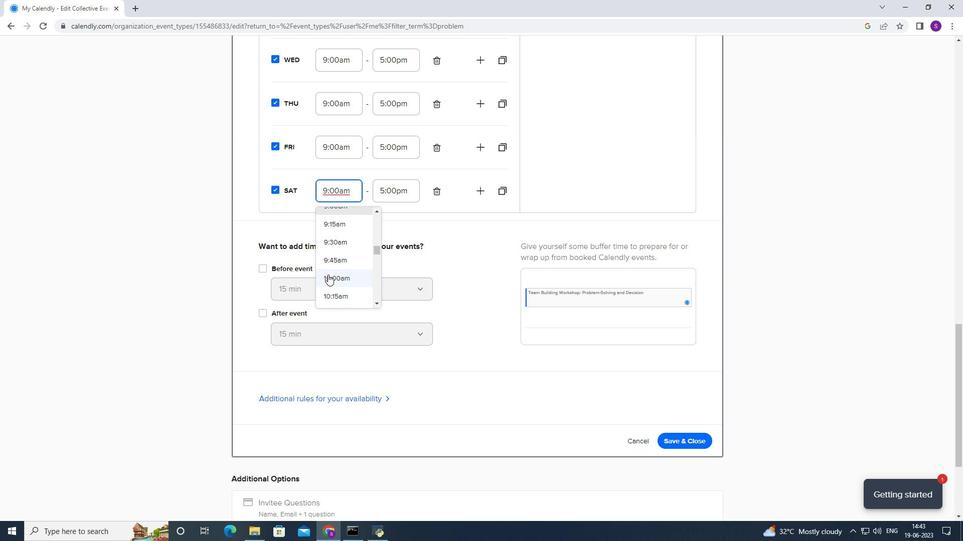 
Action: Mouse moved to (352, 157)
Screenshot: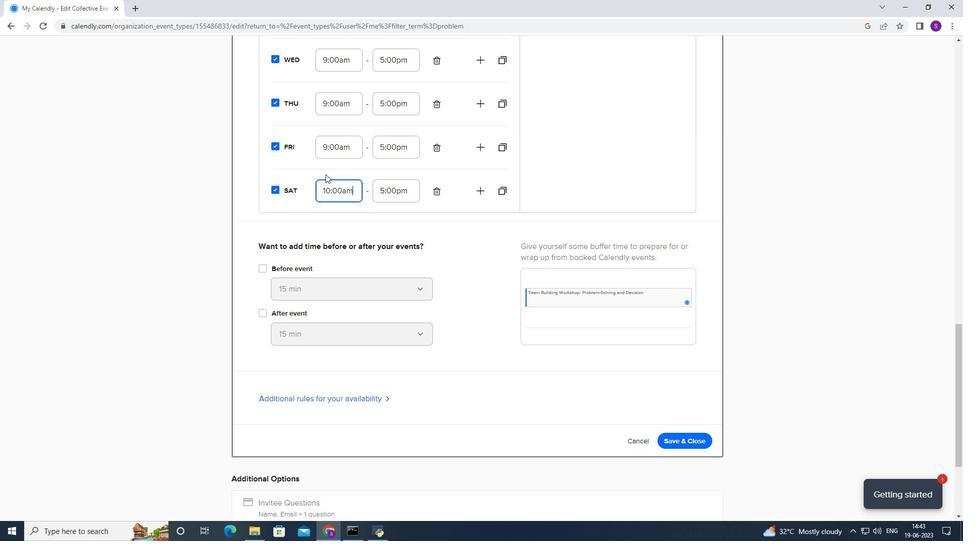 
Action: Mouse pressed left at (352, 157)
Screenshot: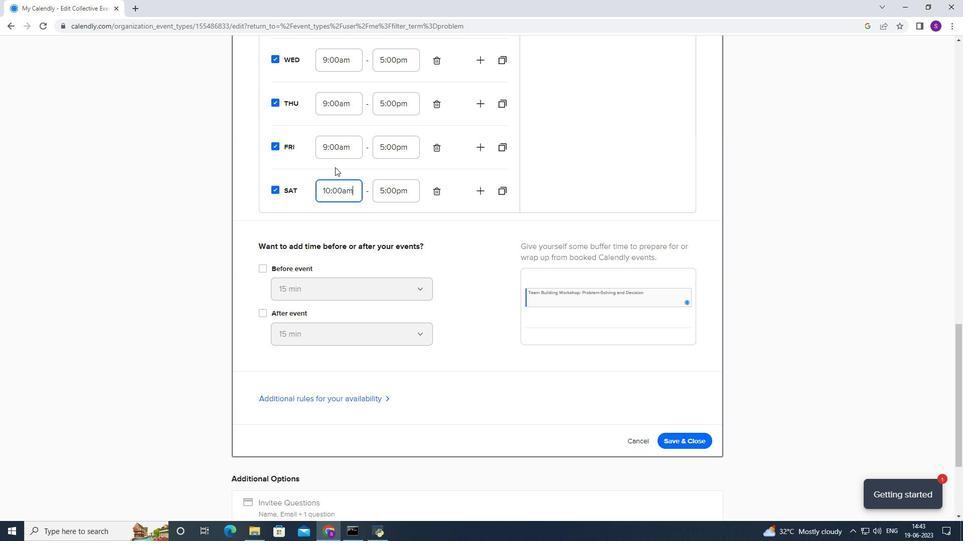 
Action: Mouse moved to (355, 200)
Screenshot: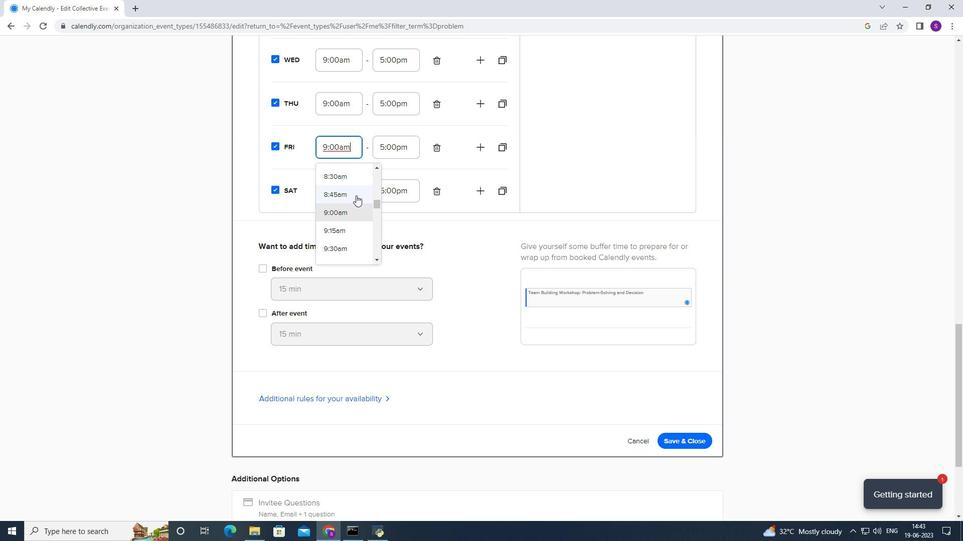
Action: Mouse scrolled (355, 199) with delta (0, 0)
Screenshot: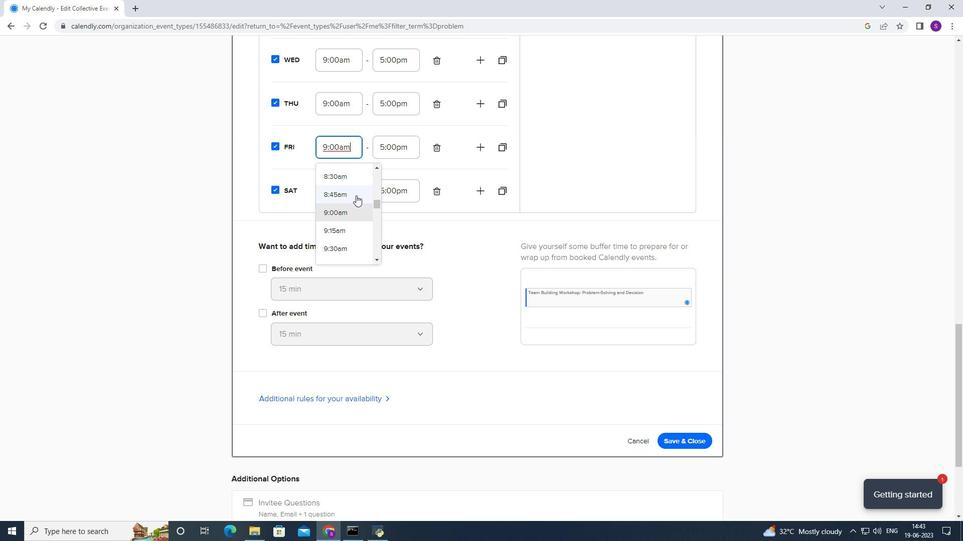 
Action: Mouse moved to (355, 200)
Screenshot: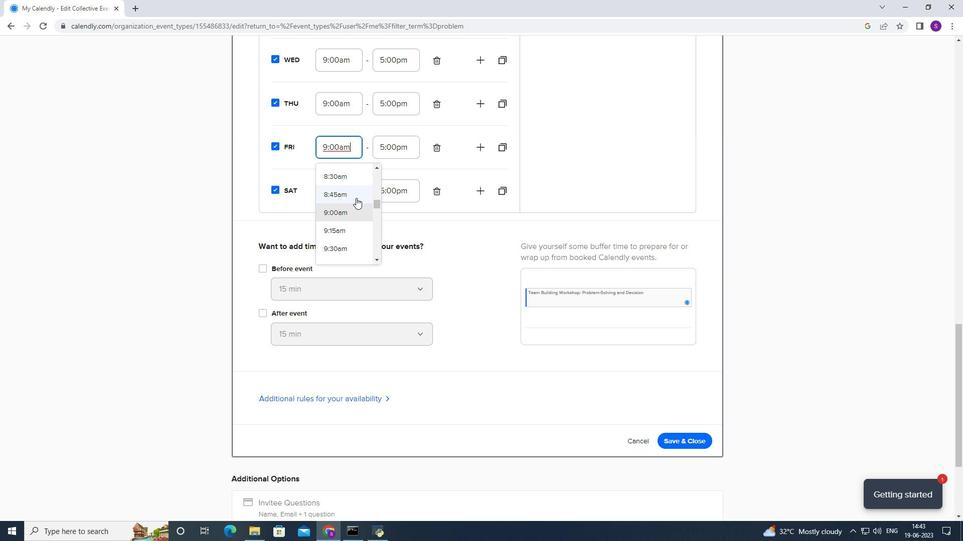
Action: Mouse scrolled (355, 200) with delta (0, 0)
Screenshot: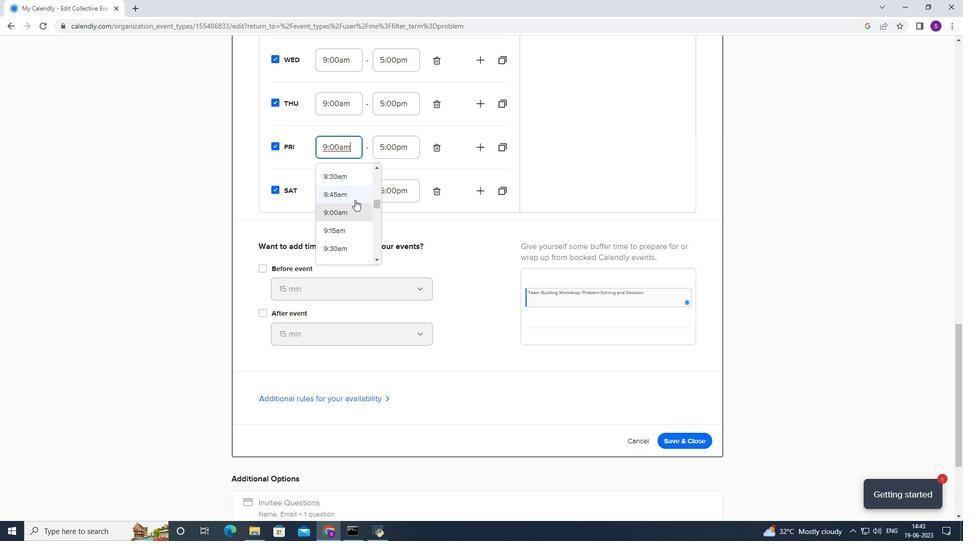 
Action: Mouse moved to (353, 187)
Screenshot: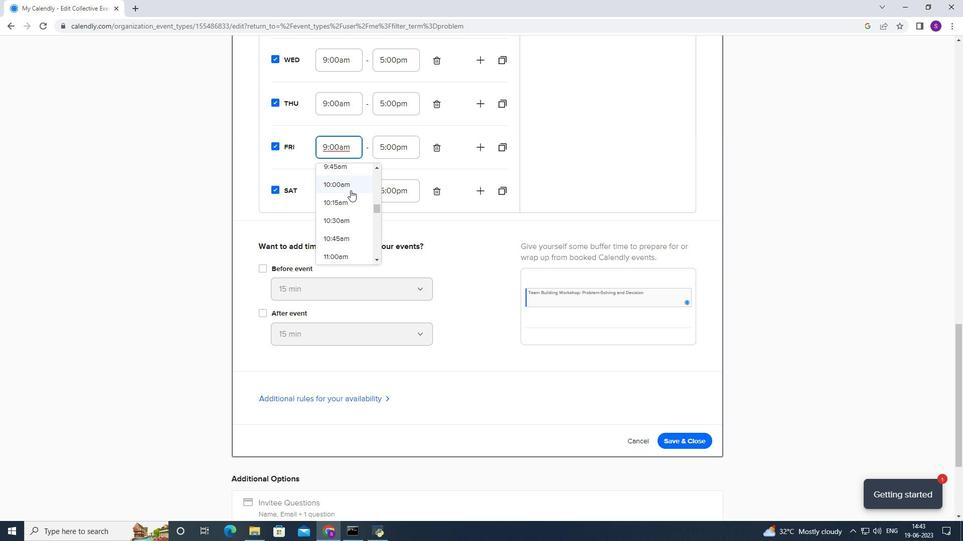
Action: Mouse pressed left at (353, 187)
Screenshot: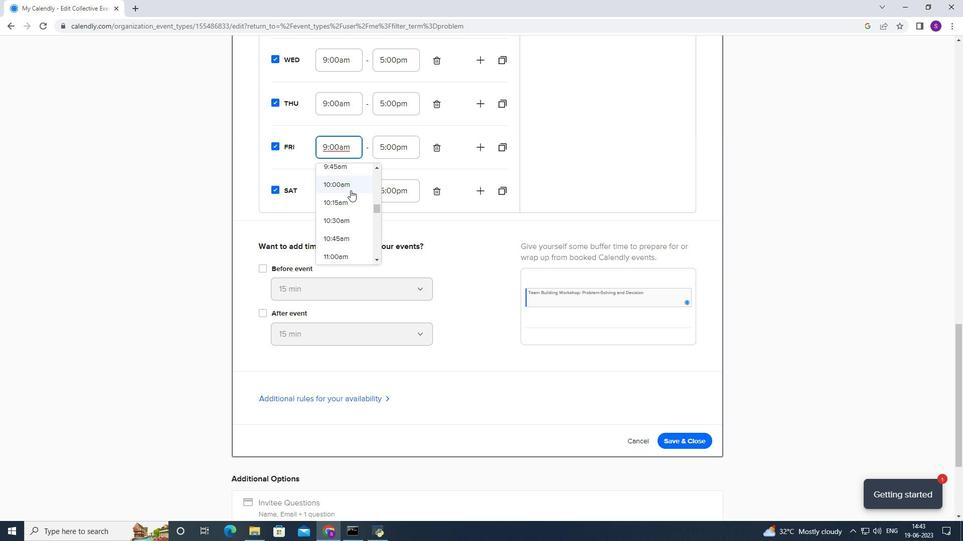 
Action: Mouse moved to (352, 110)
Screenshot: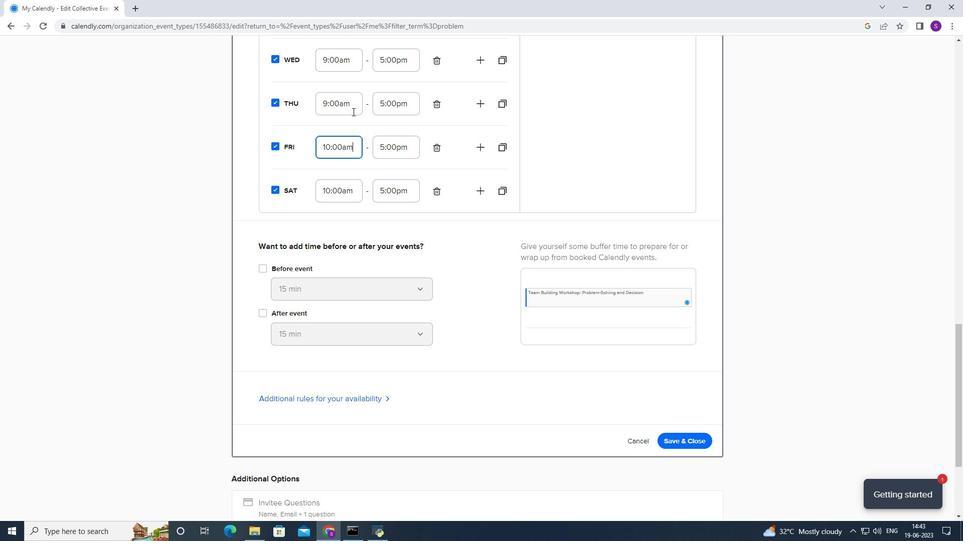 
Action: Mouse pressed left at (352, 110)
Screenshot: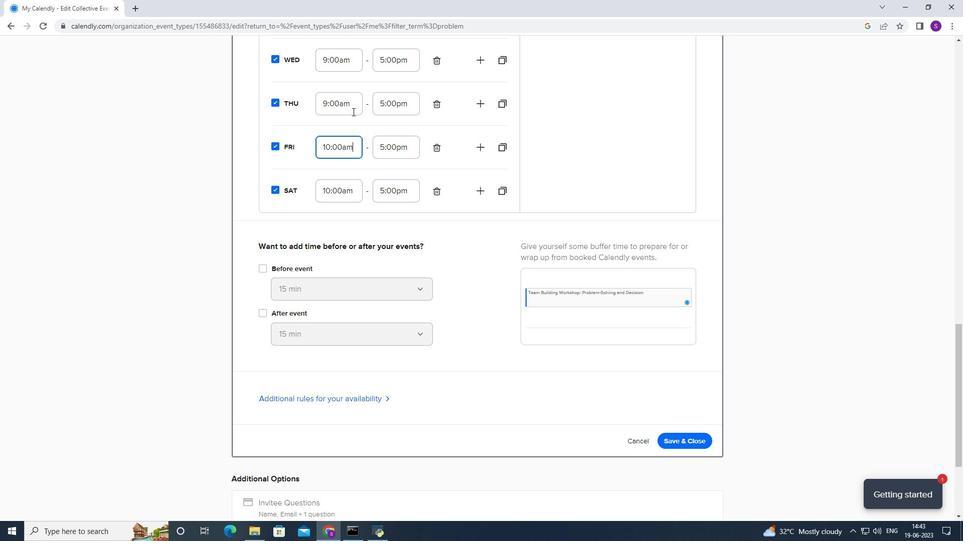 
Action: Mouse moved to (349, 176)
Screenshot: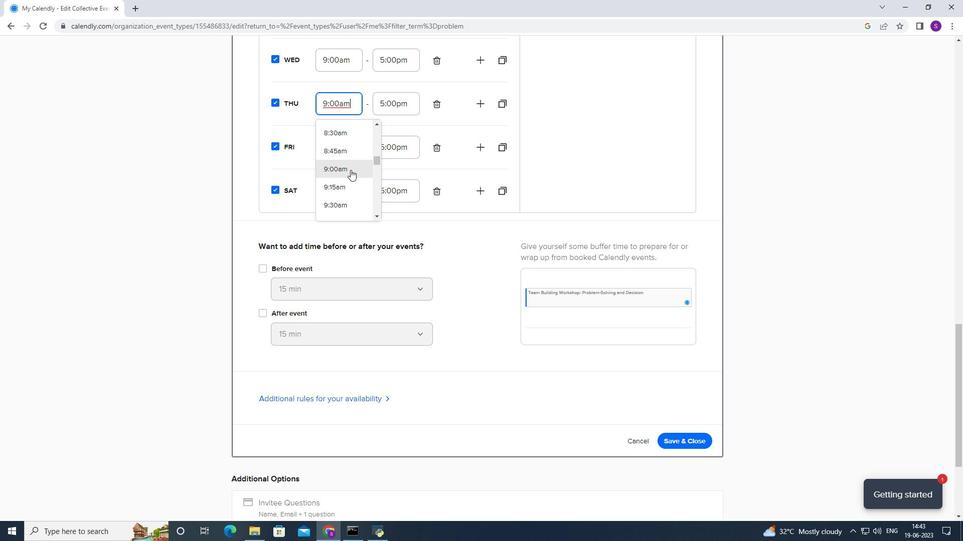 
Action: Mouse scrolled (349, 175) with delta (0, 0)
Screenshot: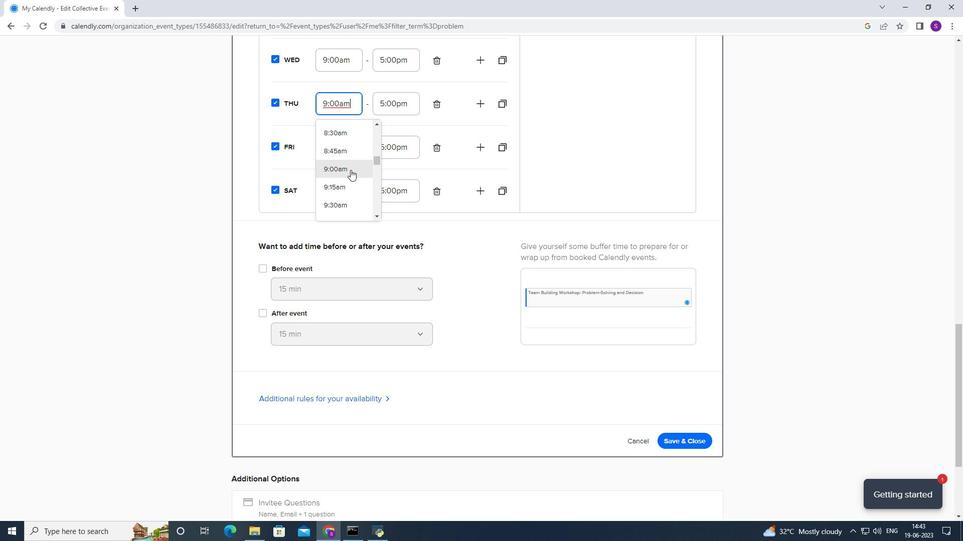
Action: Mouse moved to (348, 178)
Screenshot: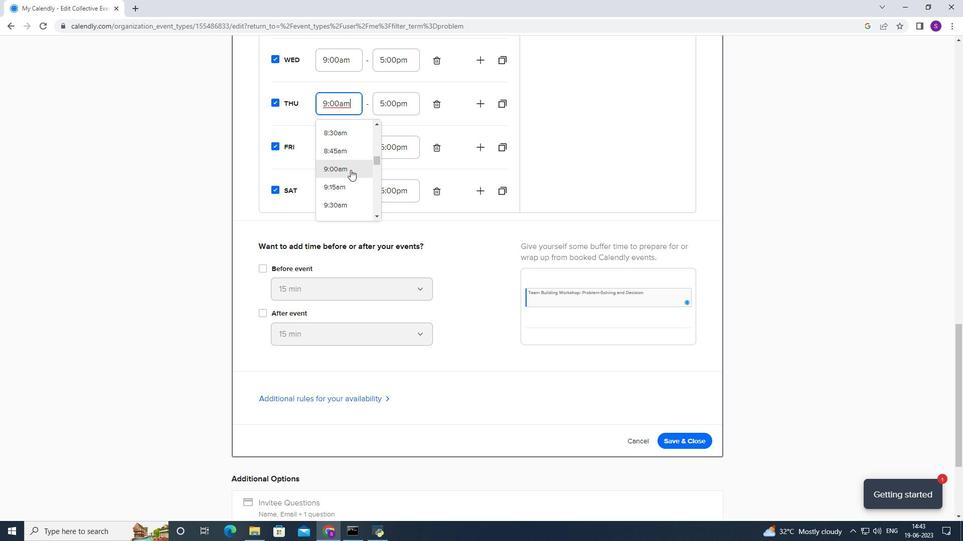 
Action: Mouse scrolled (348, 177) with delta (0, 0)
Screenshot: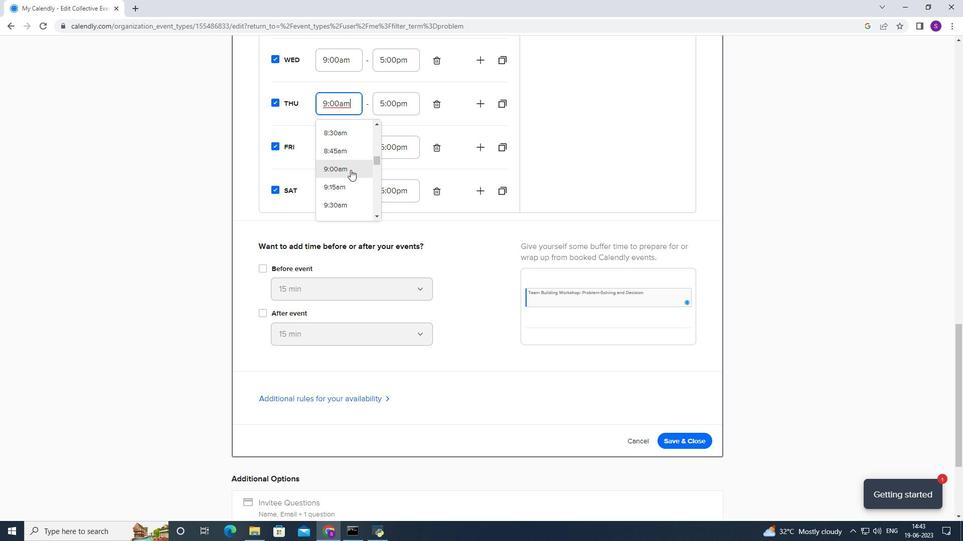 
Action: Mouse moved to (353, 146)
Screenshot: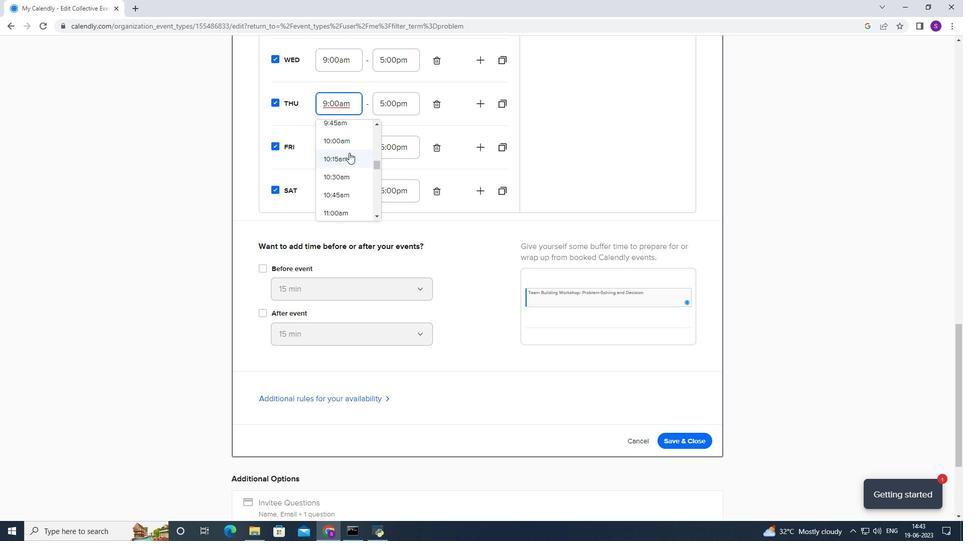 
Action: Mouse pressed left at (353, 146)
Screenshot: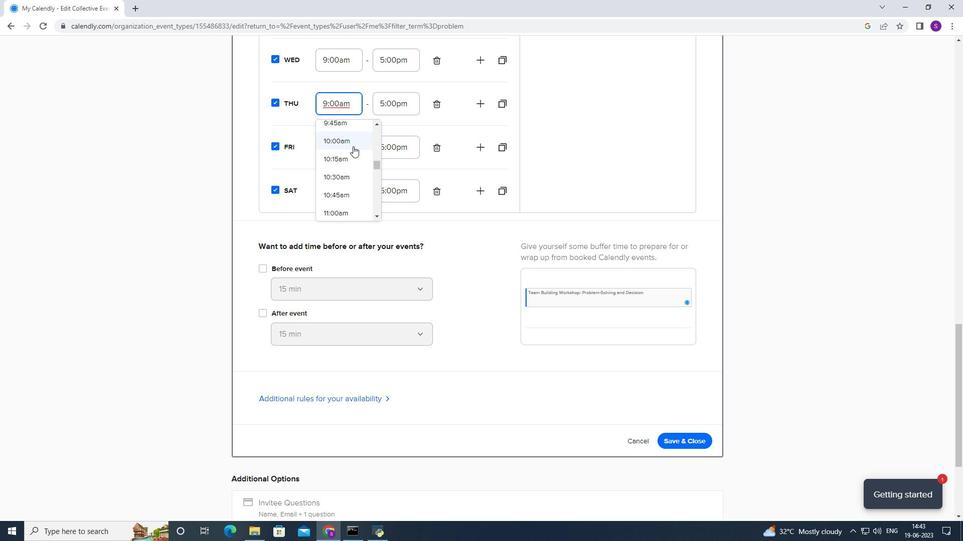 
Action: Mouse moved to (353, 65)
Screenshot: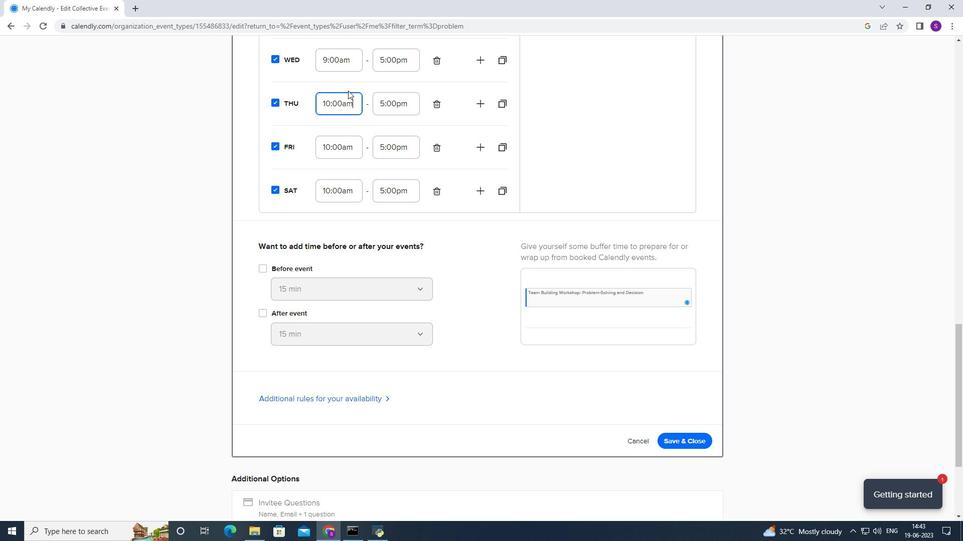 
Action: Mouse pressed left at (353, 65)
Screenshot: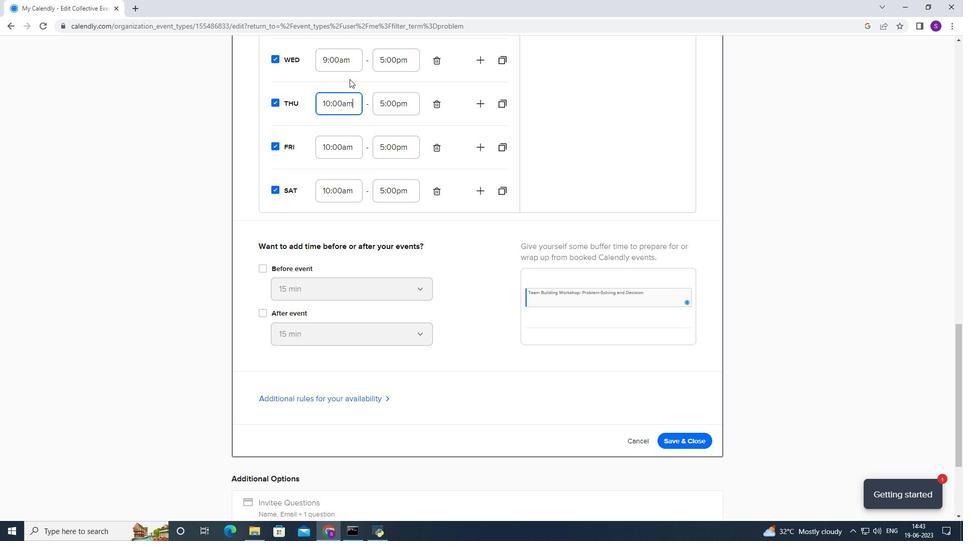 
Action: Mouse moved to (339, 147)
Screenshot: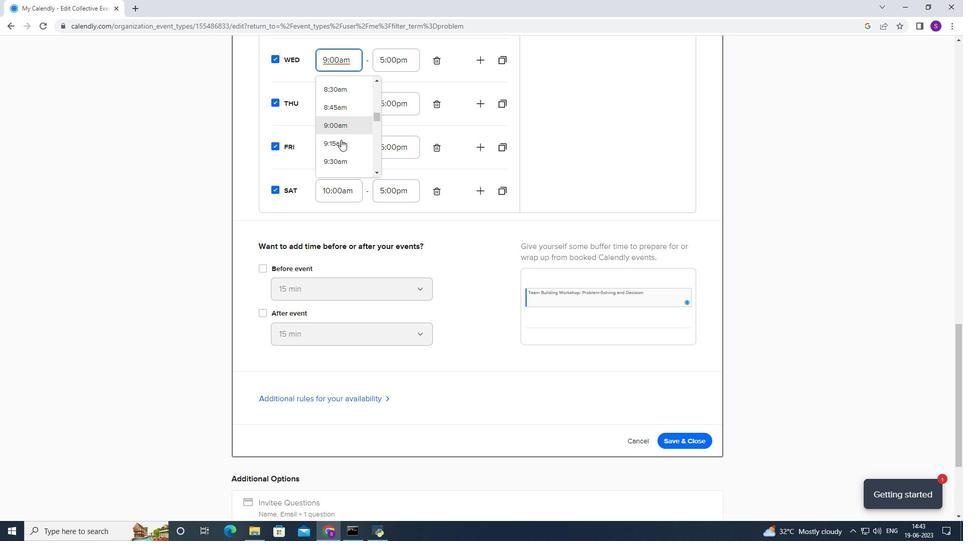 
Action: Mouse scrolled (339, 147) with delta (0, 0)
Screenshot: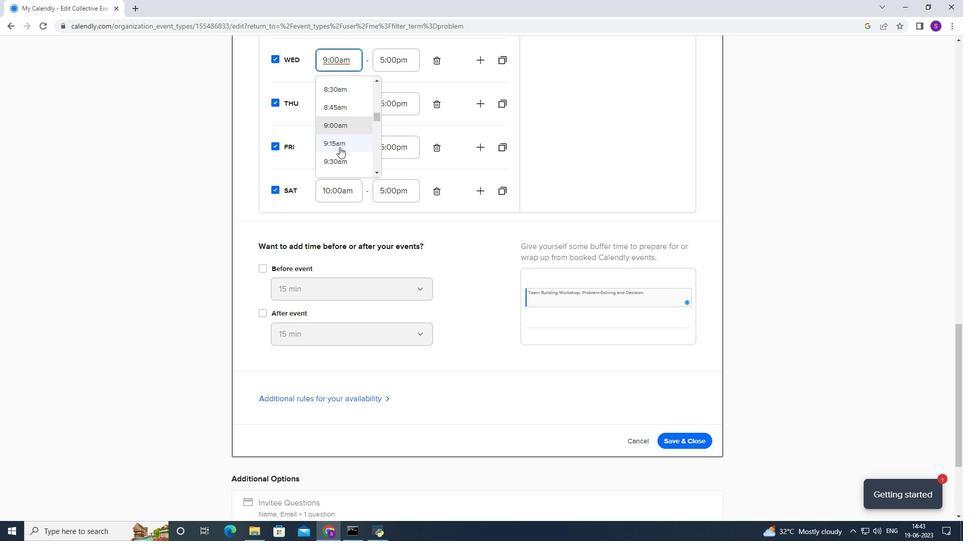 
Action: Mouse moved to (339, 145)
Screenshot: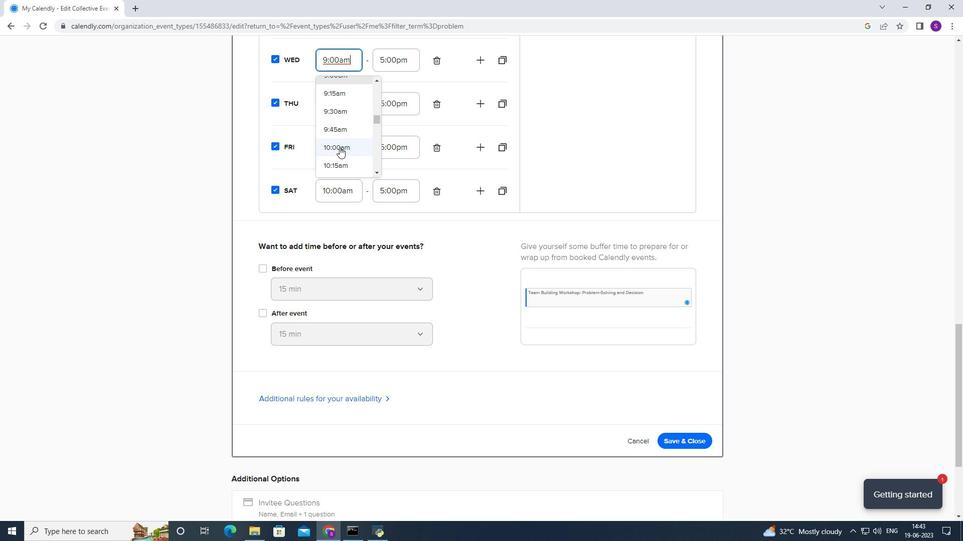 
Action: Mouse pressed left at (339, 145)
Screenshot: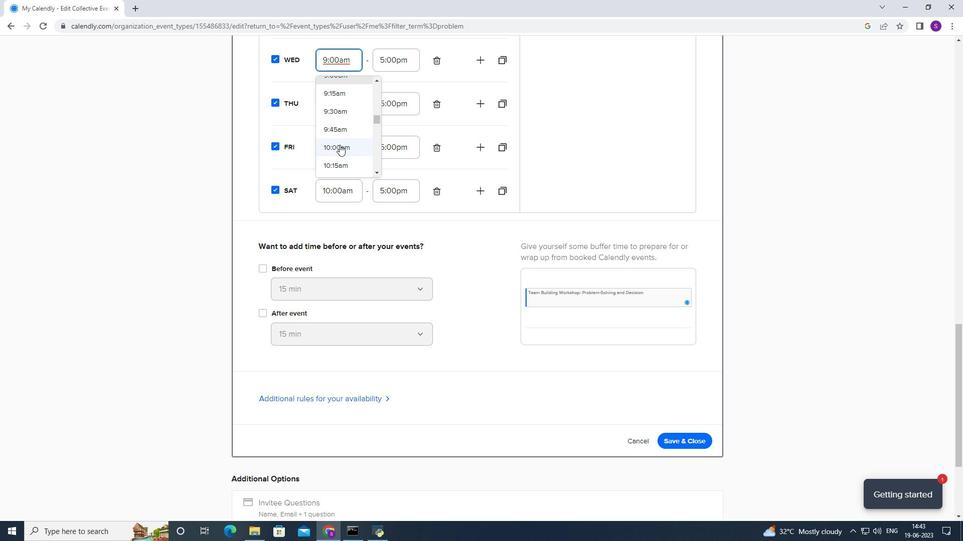 
Action: Mouse moved to (388, 66)
Screenshot: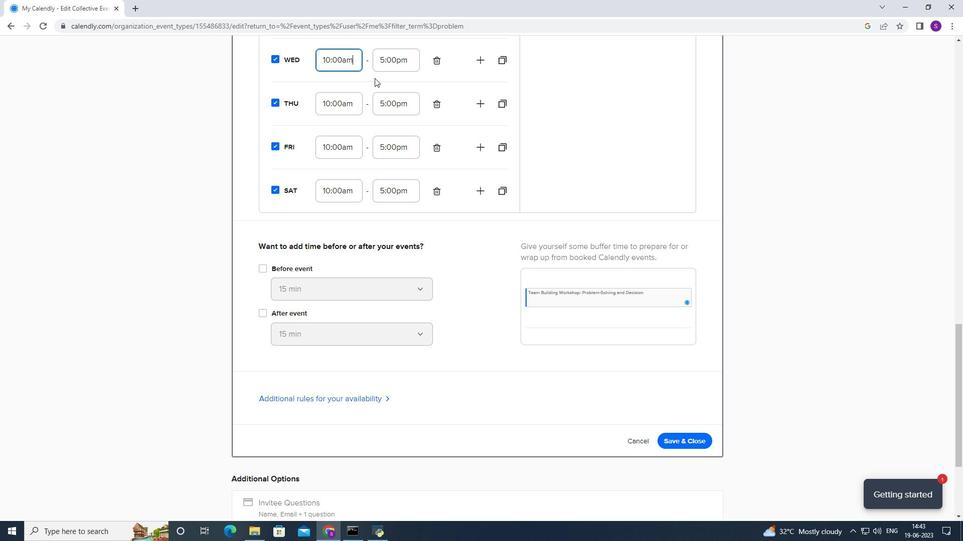 
Action: Mouse pressed left at (388, 66)
Screenshot: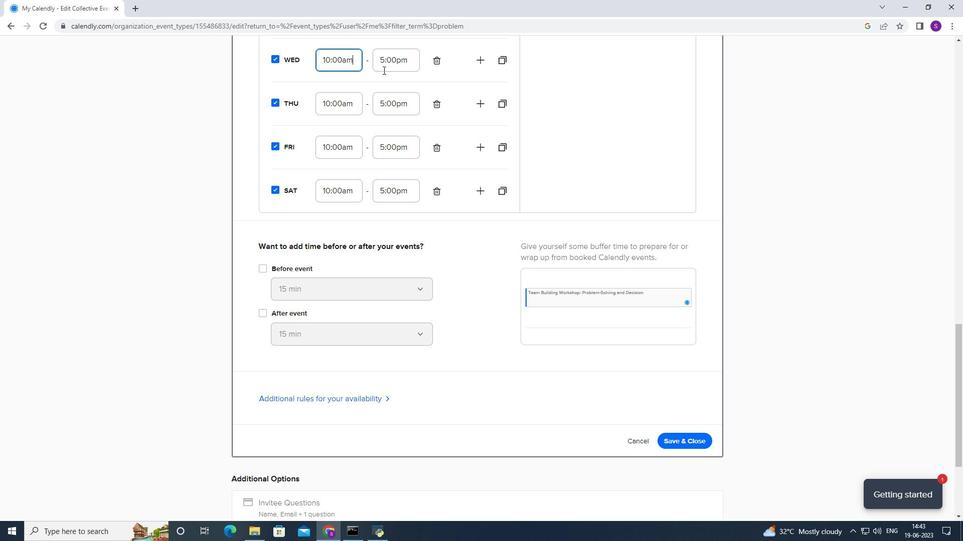 
Action: Mouse moved to (388, 114)
Screenshot: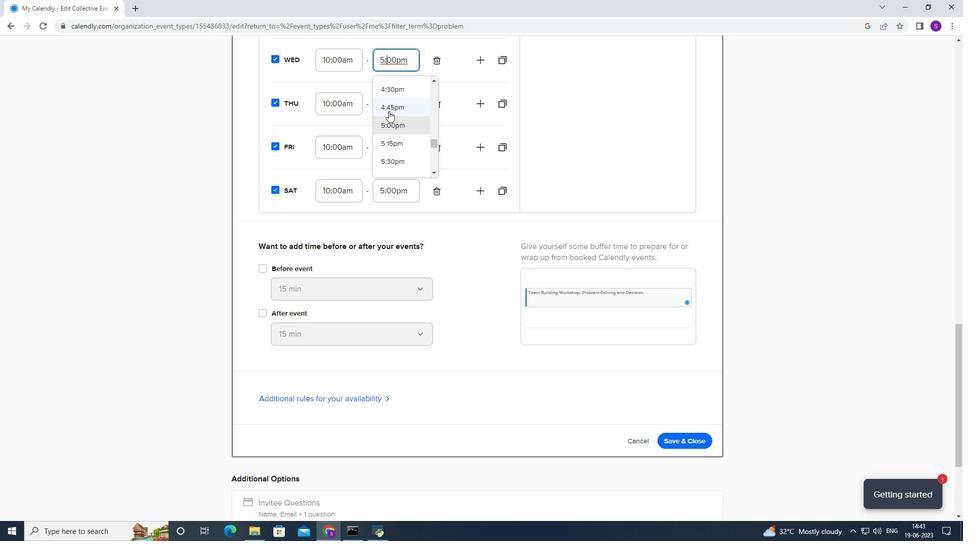 
Action: Mouse scrolled (388, 113) with delta (0, 0)
Screenshot: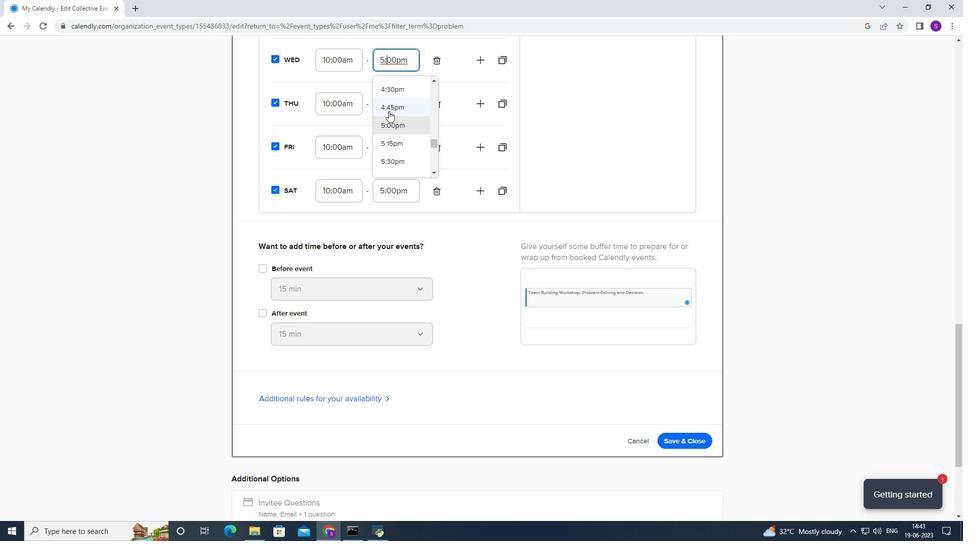 
Action: Mouse moved to (386, 153)
Screenshot: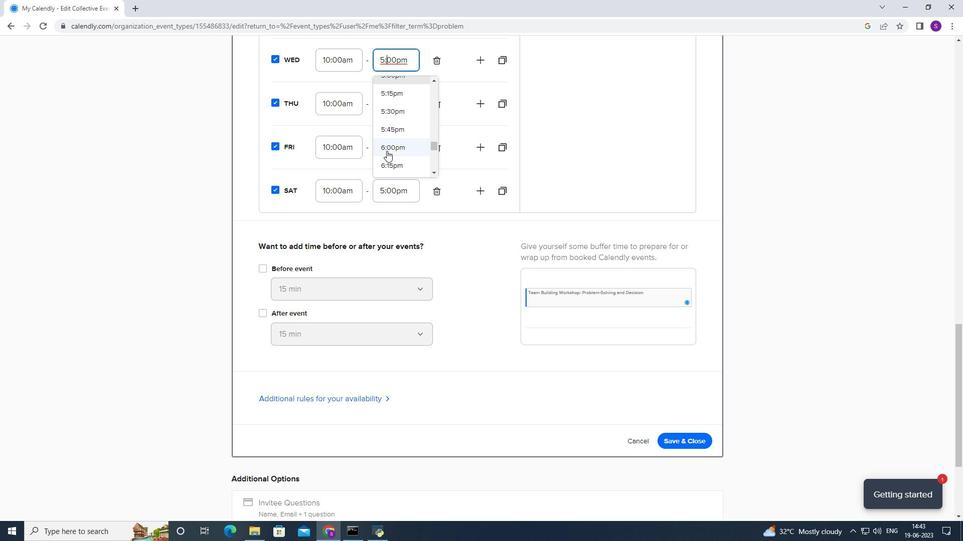
Action: Mouse pressed left at (386, 153)
Screenshot: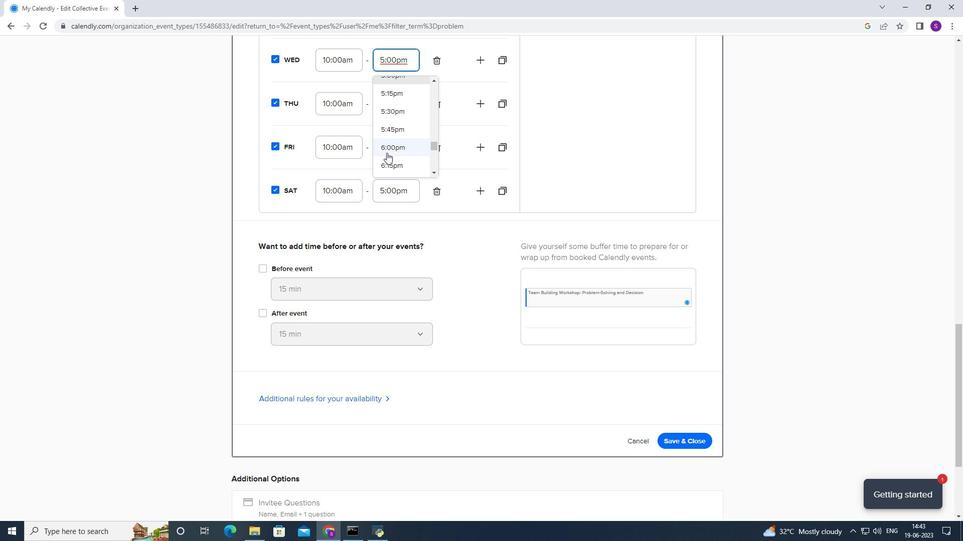 
Action: Mouse moved to (391, 118)
Screenshot: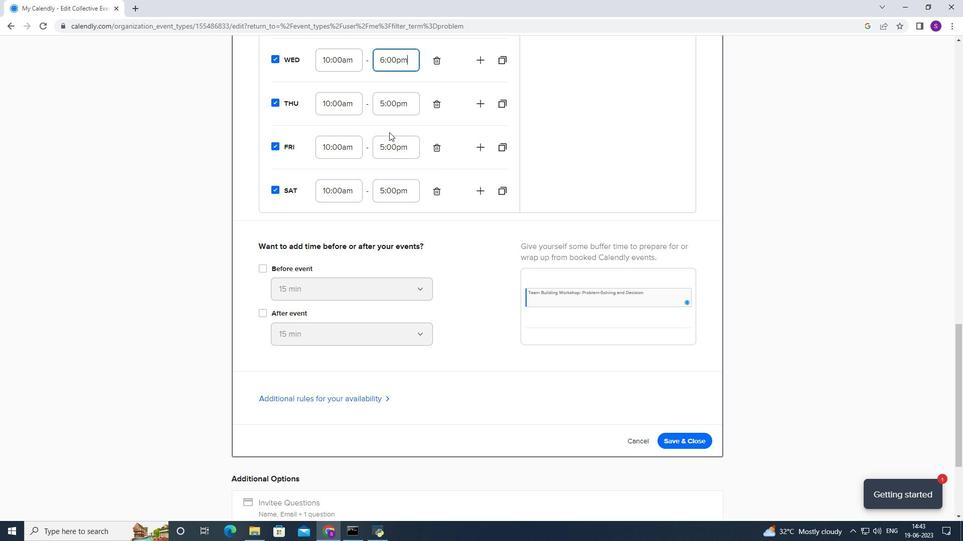 
Action: Mouse pressed left at (391, 118)
Screenshot: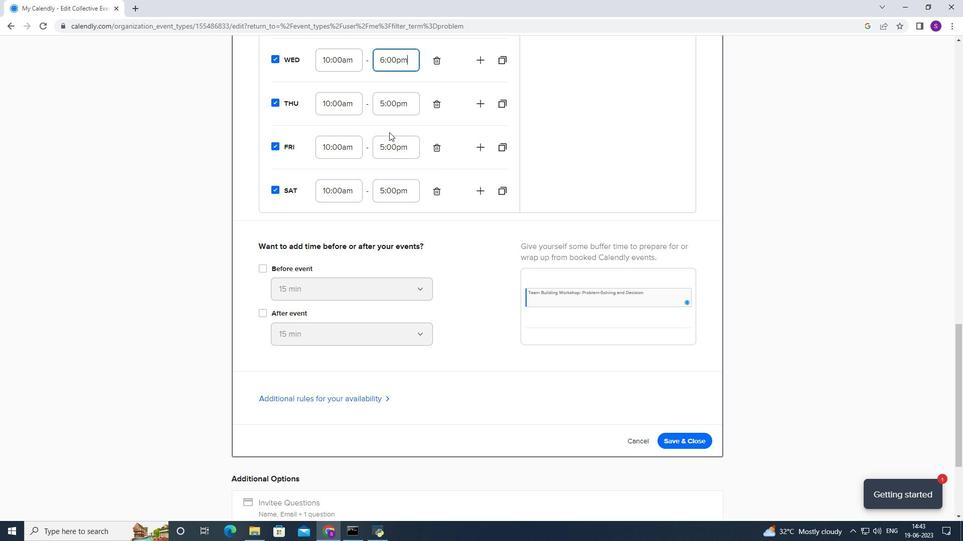 
Action: Mouse moved to (397, 108)
Screenshot: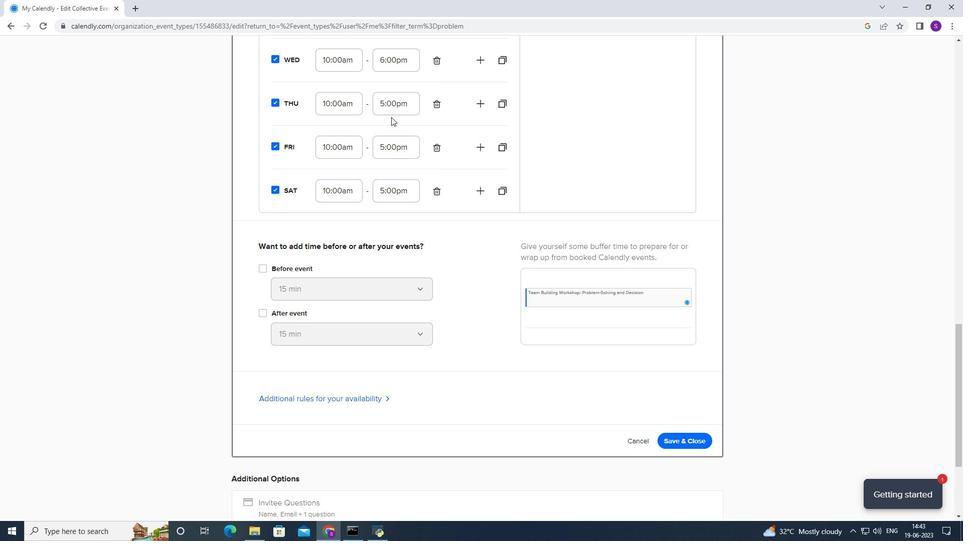 
Action: Mouse pressed left at (397, 108)
Screenshot: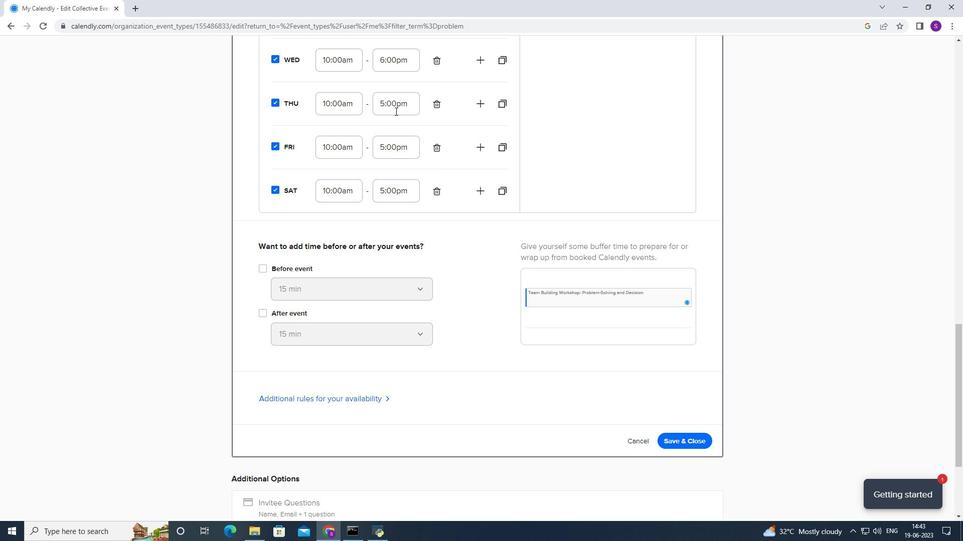 
Action: Mouse moved to (391, 139)
Screenshot: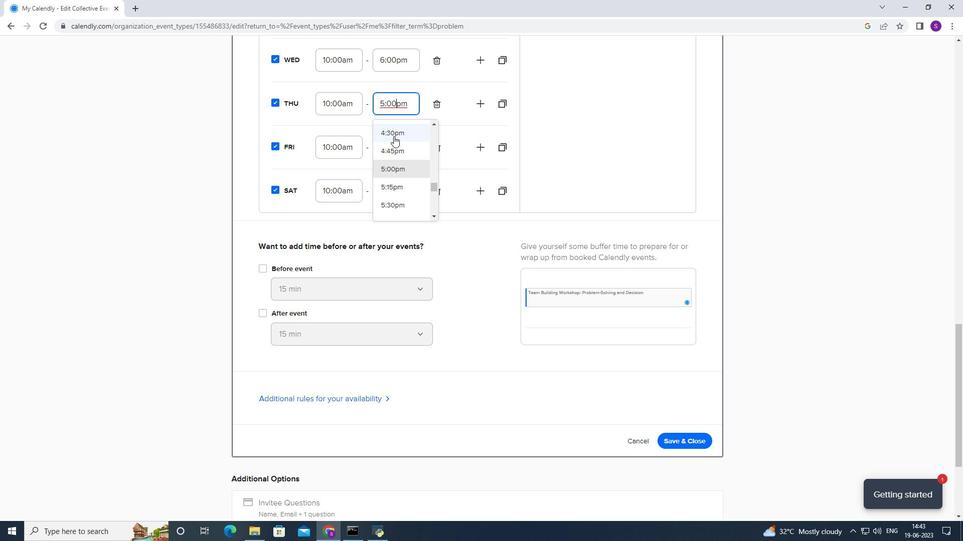 
Action: Mouse scrolled (391, 139) with delta (0, 0)
Screenshot: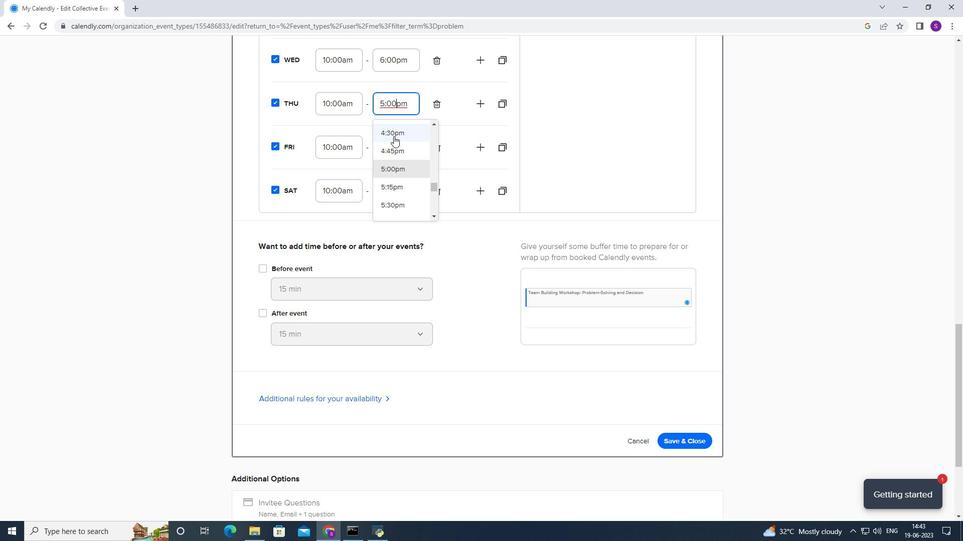 
Action: Mouse moved to (387, 147)
Screenshot: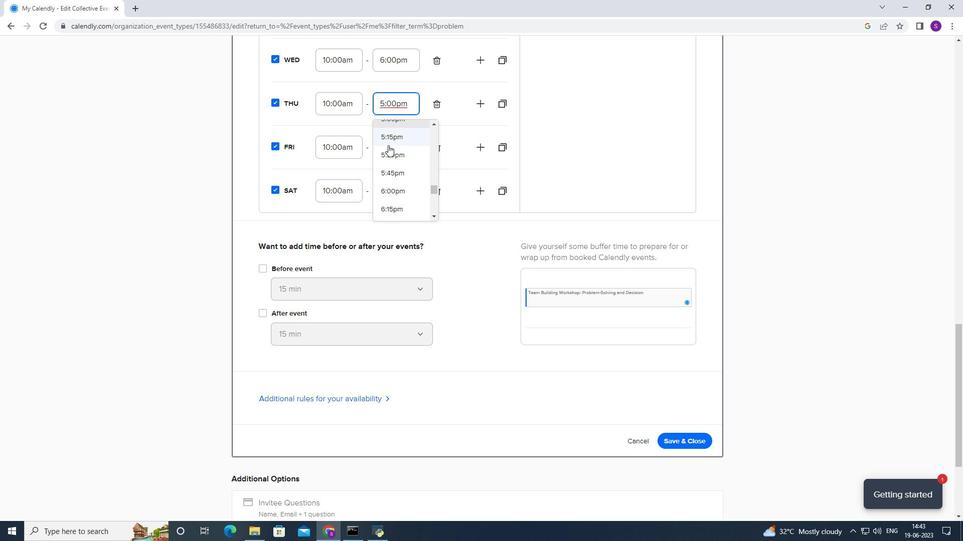 
Action: Mouse scrolled (387, 148) with delta (0, 0)
Screenshot: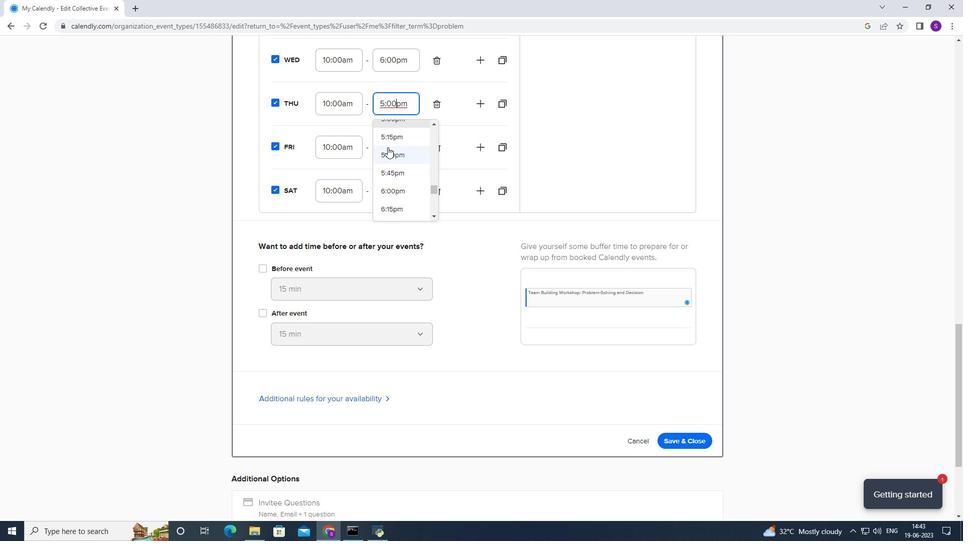 
Action: Mouse moved to (384, 159)
Screenshot: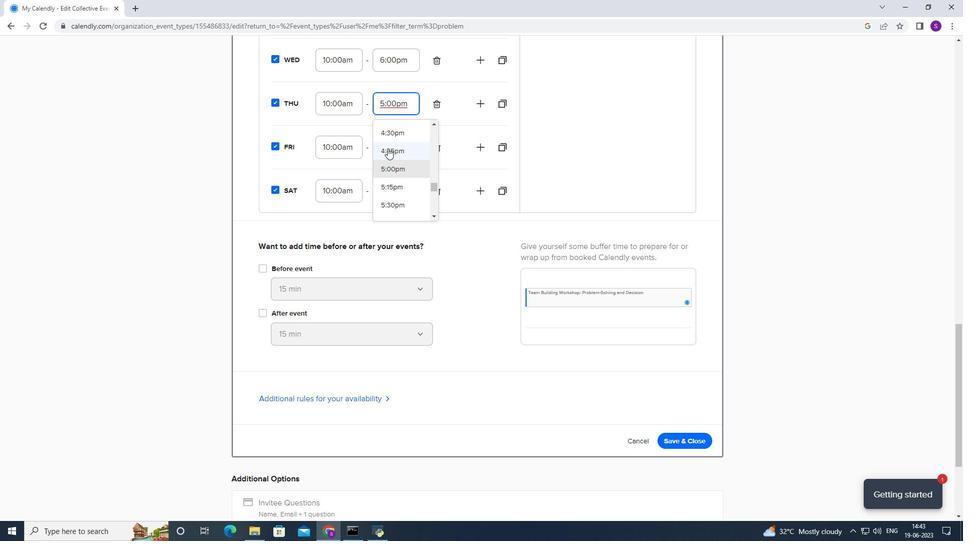 
Action: Mouse scrolled (384, 158) with delta (0, 0)
Screenshot: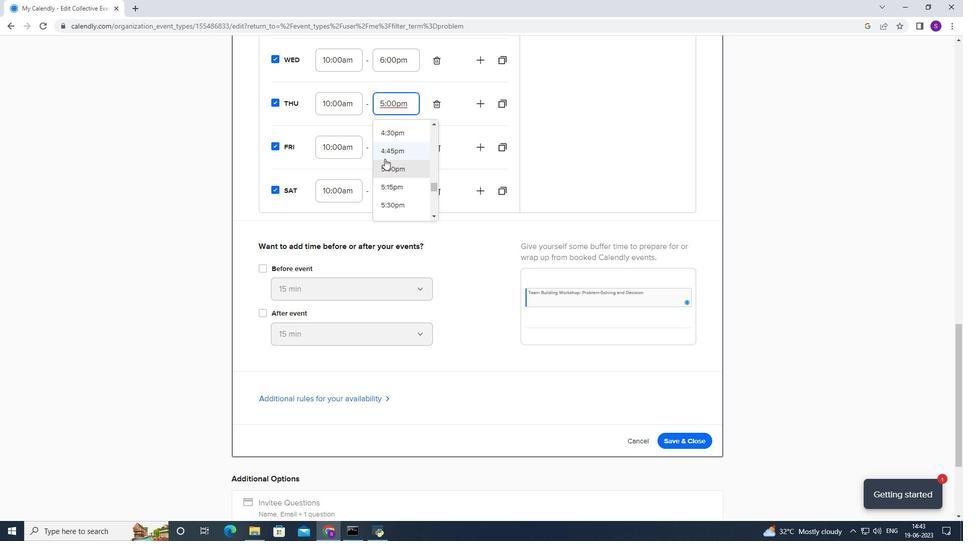 
Action: Mouse moved to (376, 186)
Screenshot: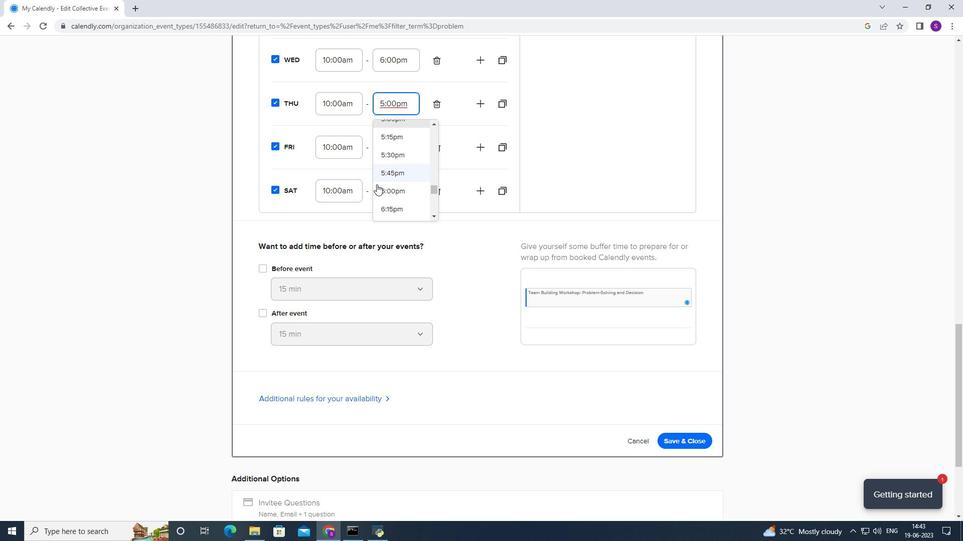 
Action: Mouse pressed left at (376, 186)
Screenshot: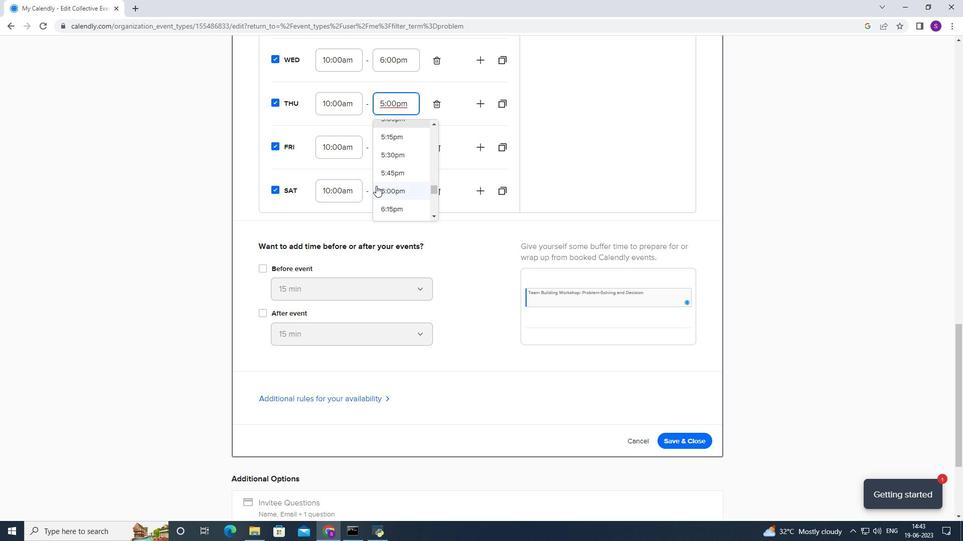 
Action: Mouse moved to (390, 141)
Screenshot: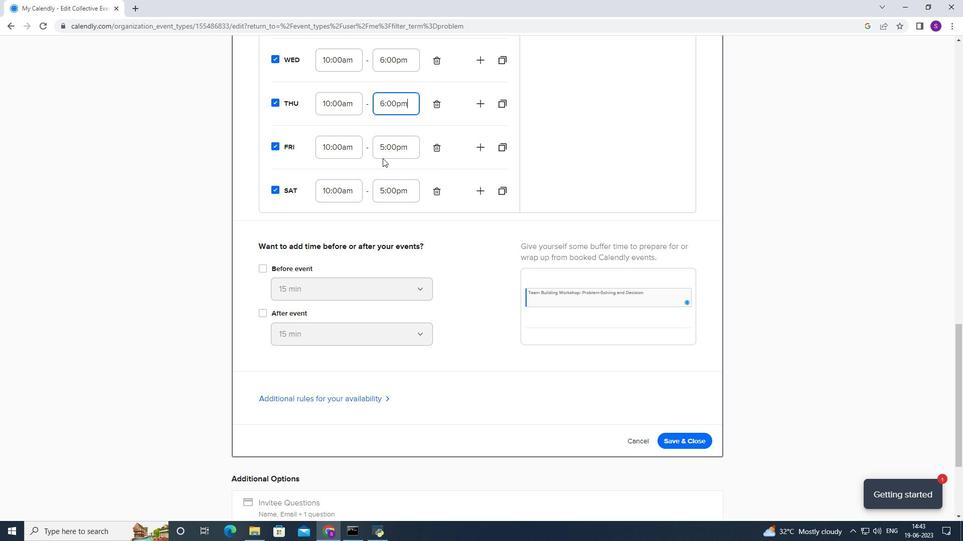 
Action: Mouse pressed left at (390, 141)
Screenshot: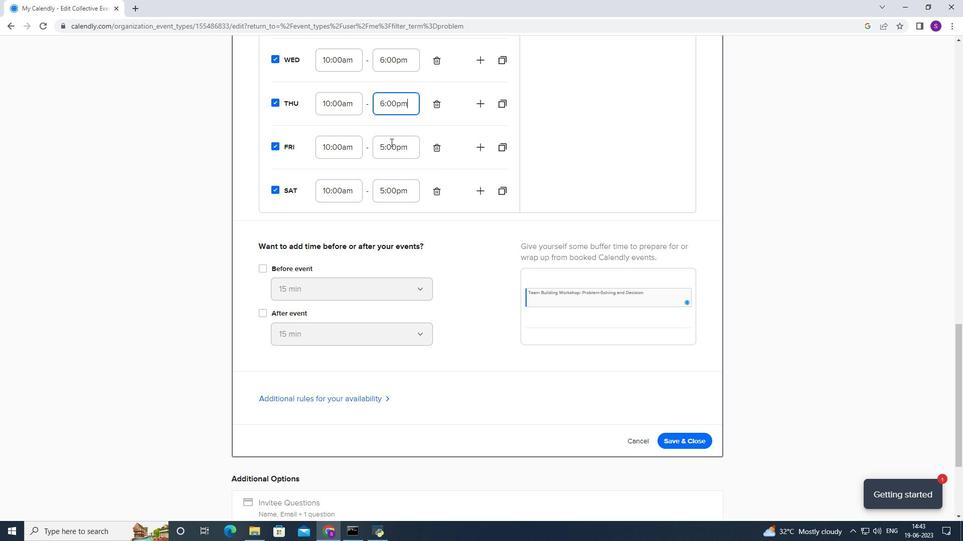 
Action: Mouse moved to (392, 164)
Screenshot: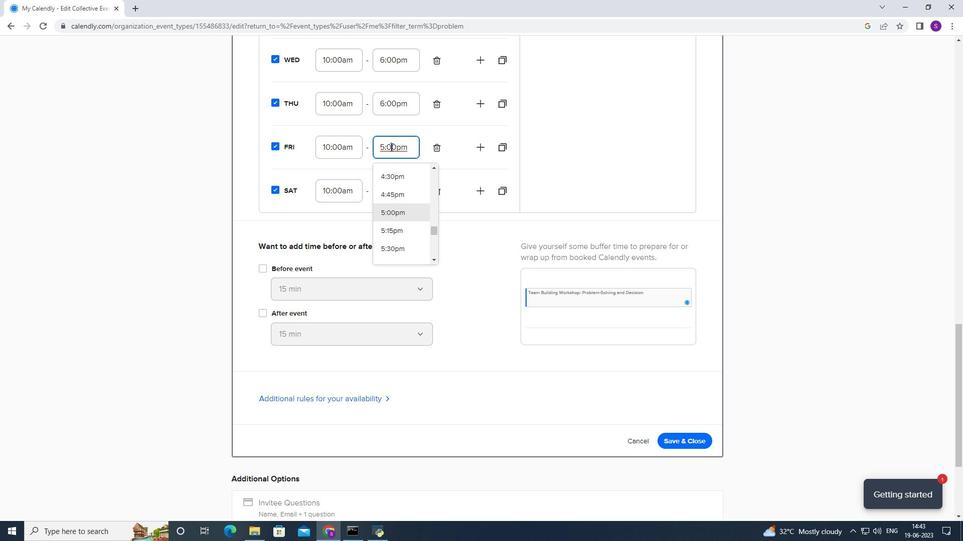 
Action: Mouse scrolled (392, 163) with delta (0, 0)
Screenshot: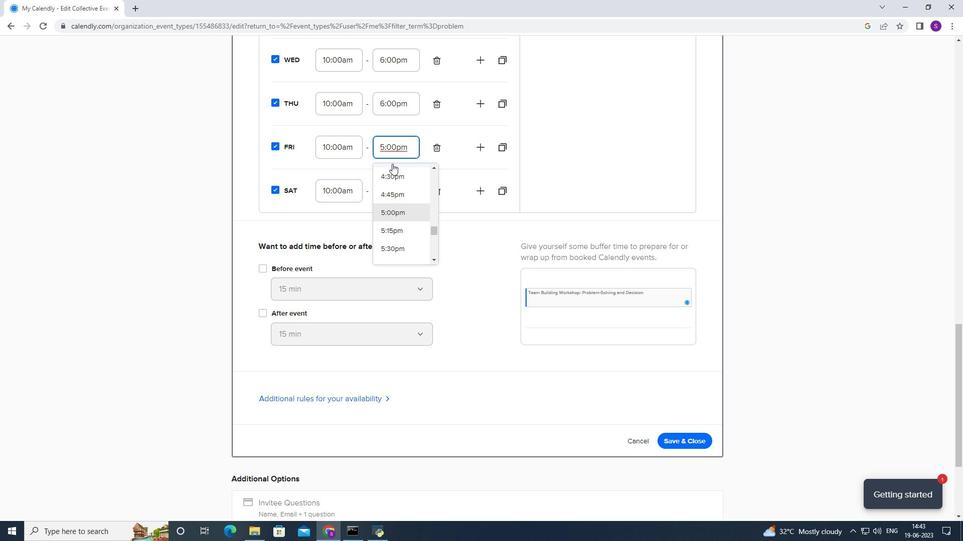 
Action: Mouse moved to (392, 164)
Screenshot: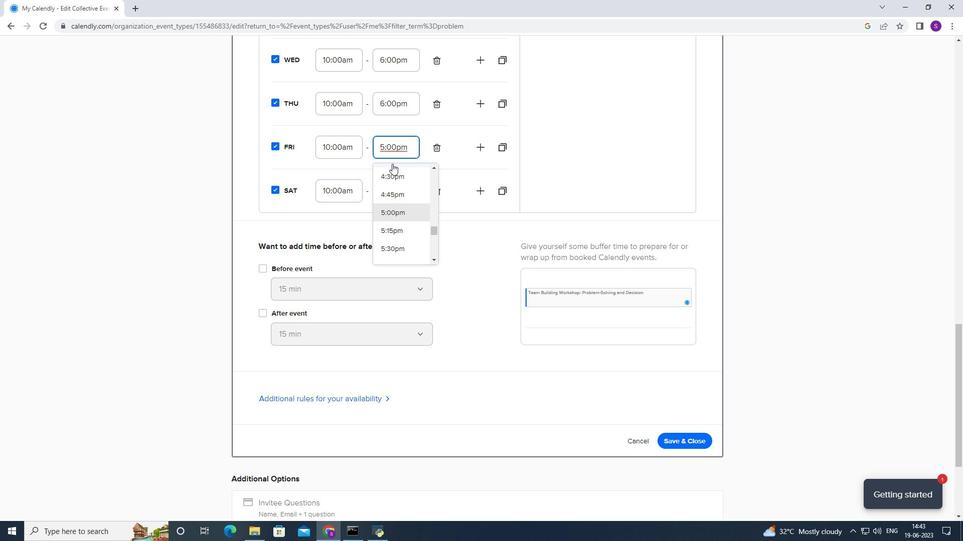 
Action: Mouse scrolled (392, 164) with delta (0, 0)
Screenshot: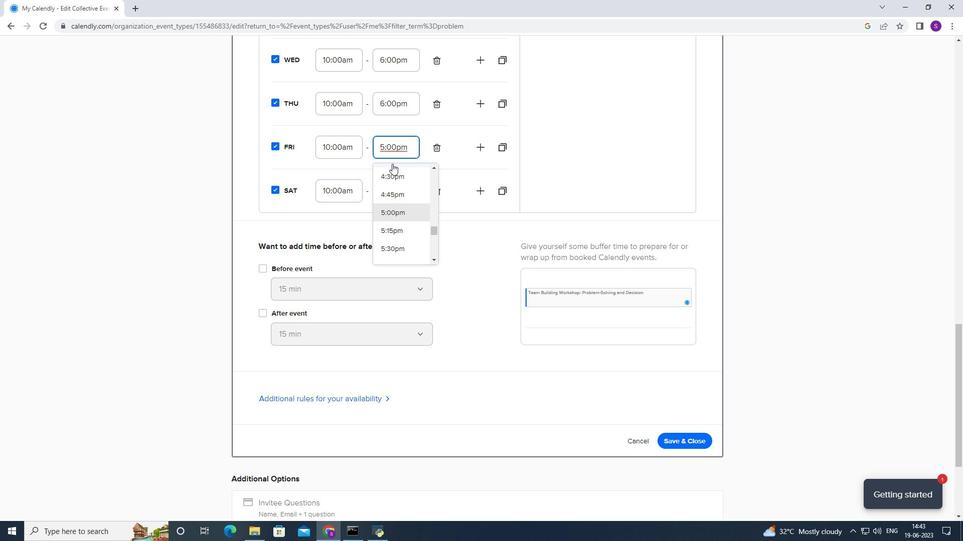 
Action: Mouse moved to (394, 187)
Screenshot: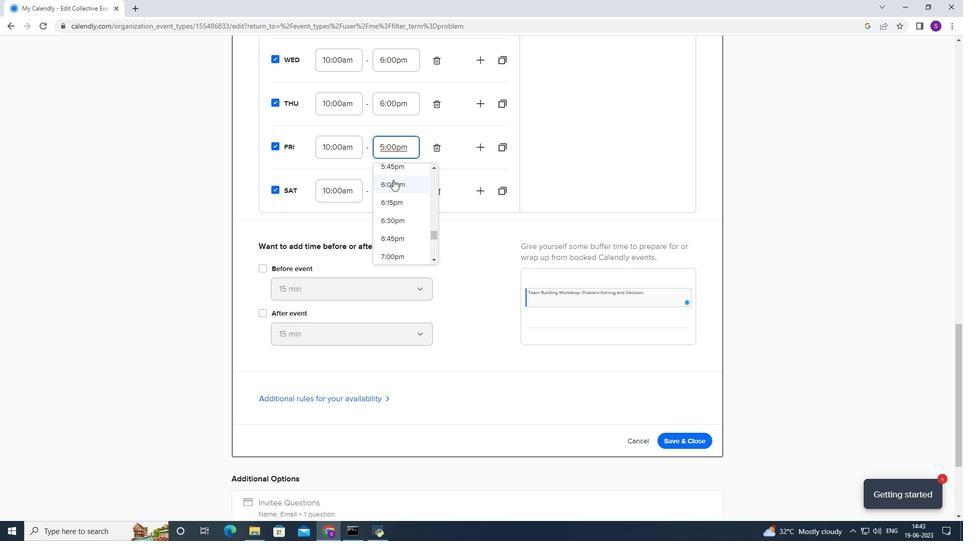 
Action: Mouse pressed left at (394, 187)
Screenshot: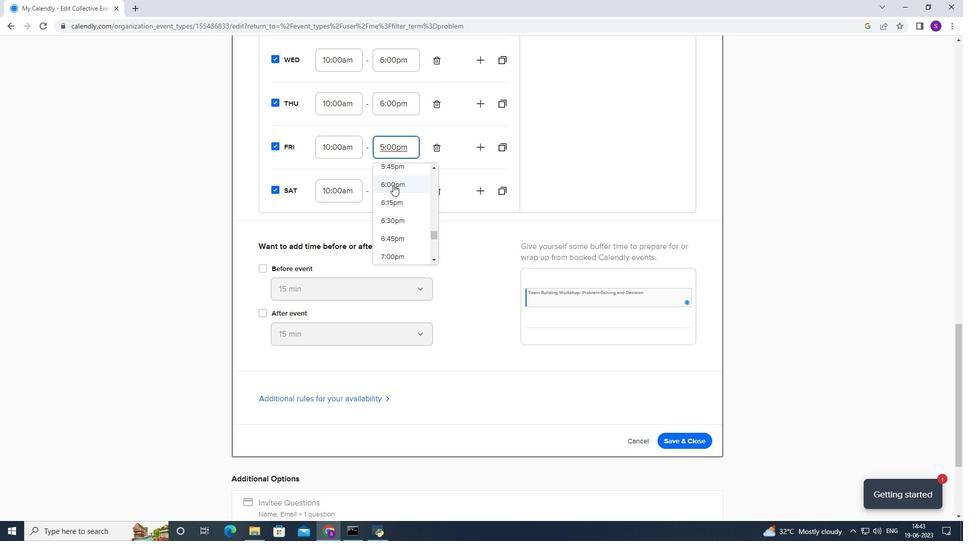 
Action: Mouse moved to (394, 187)
Screenshot: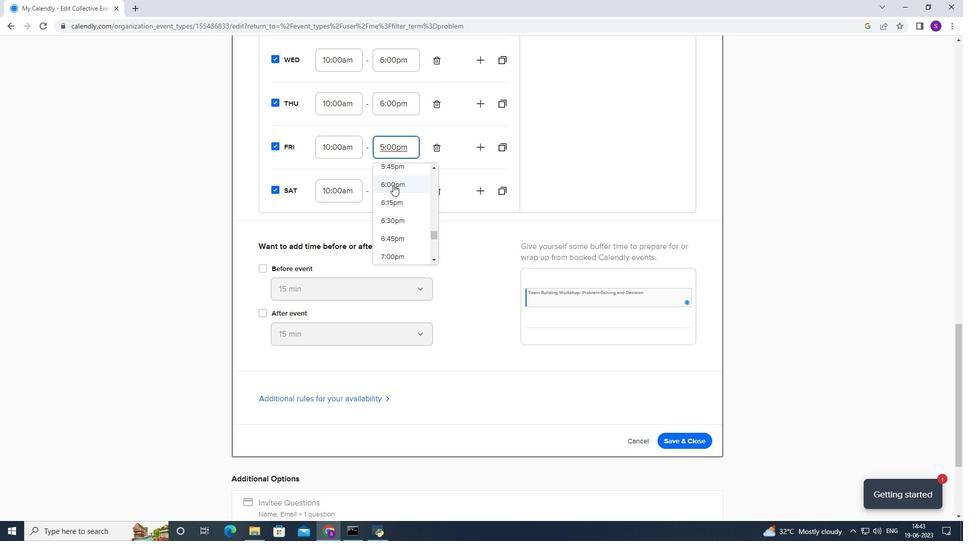 
Action: Mouse pressed left at (394, 187)
Screenshot: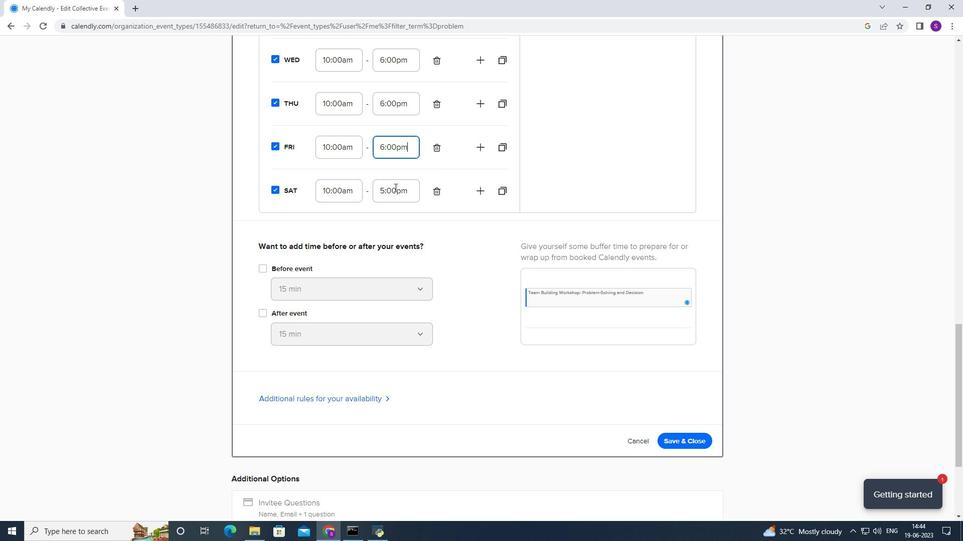 
Action: Mouse moved to (391, 205)
Screenshot: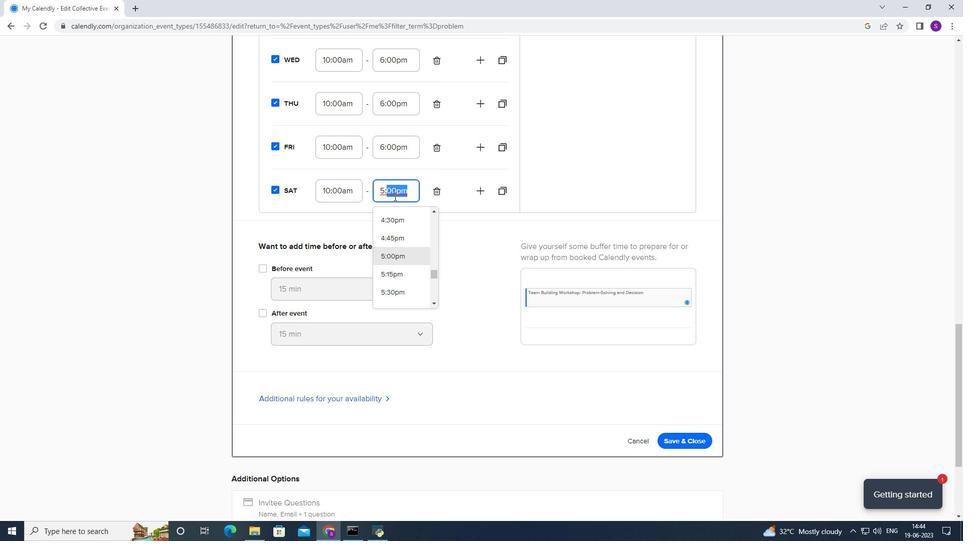 
Action: Mouse scrolled (391, 205) with delta (0, 0)
Screenshot: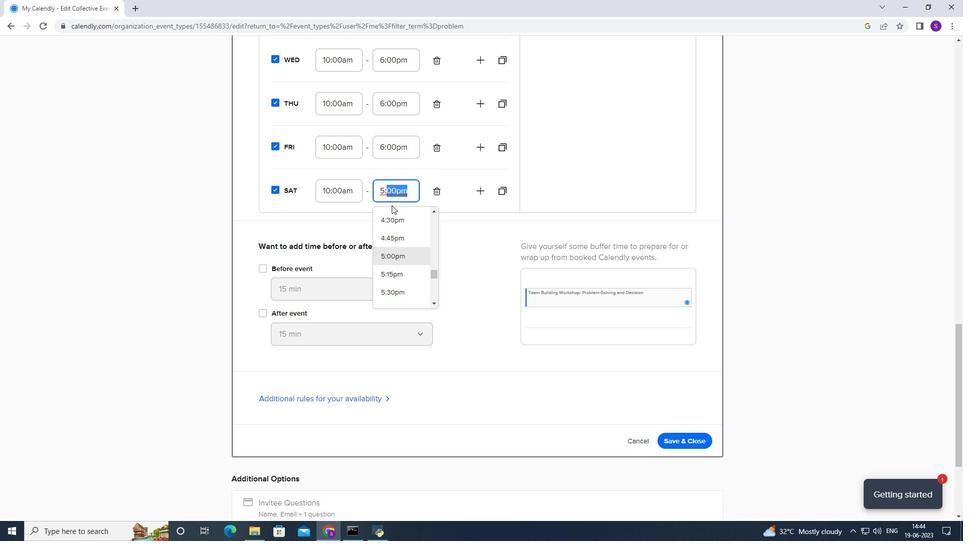 
Action: Mouse moved to (390, 206)
Screenshot: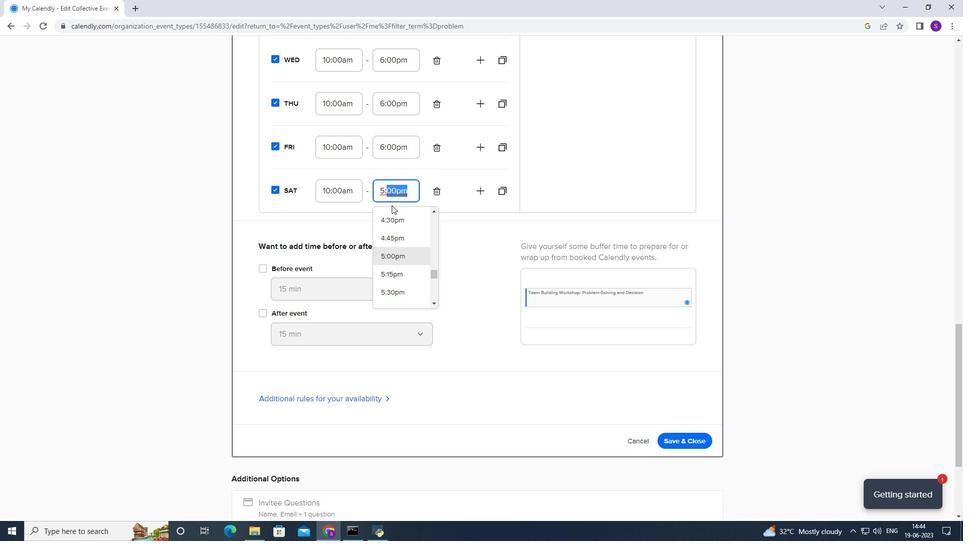 
Action: Mouse scrolled (390, 205) with delta (0, 0)
Screenshot: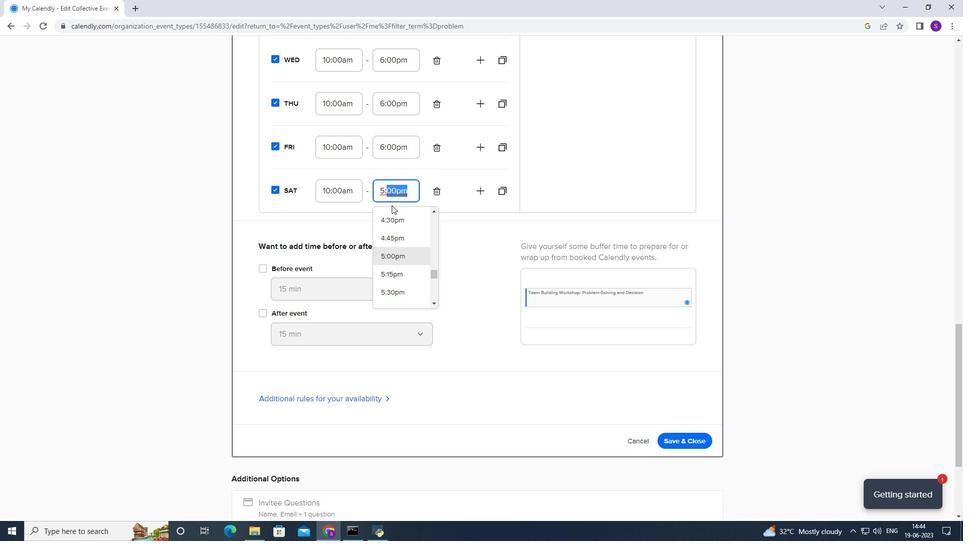 
Action: Mouse moved to (406, 173)
Screenshot: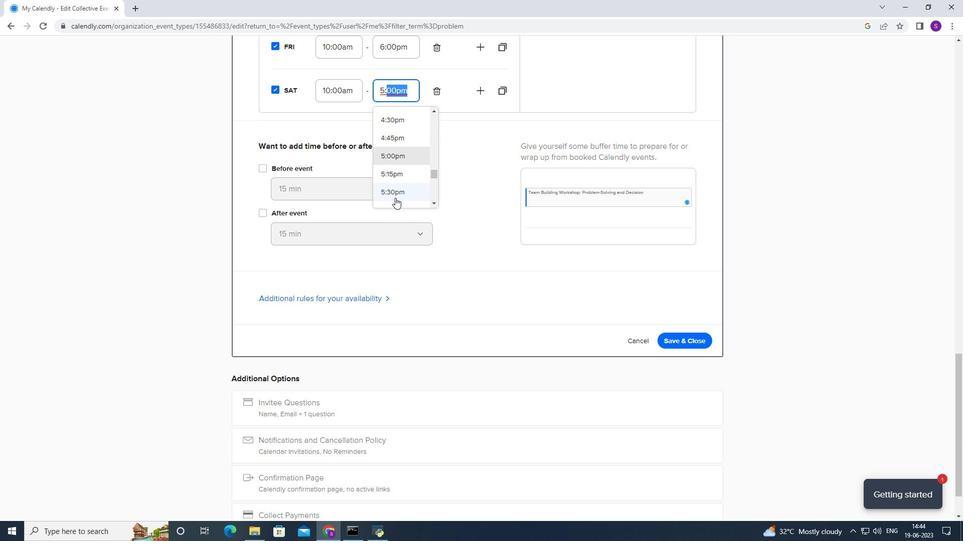 
Action: Mouse scrolled (406, 172) with delta (0, 0)
Screenshot: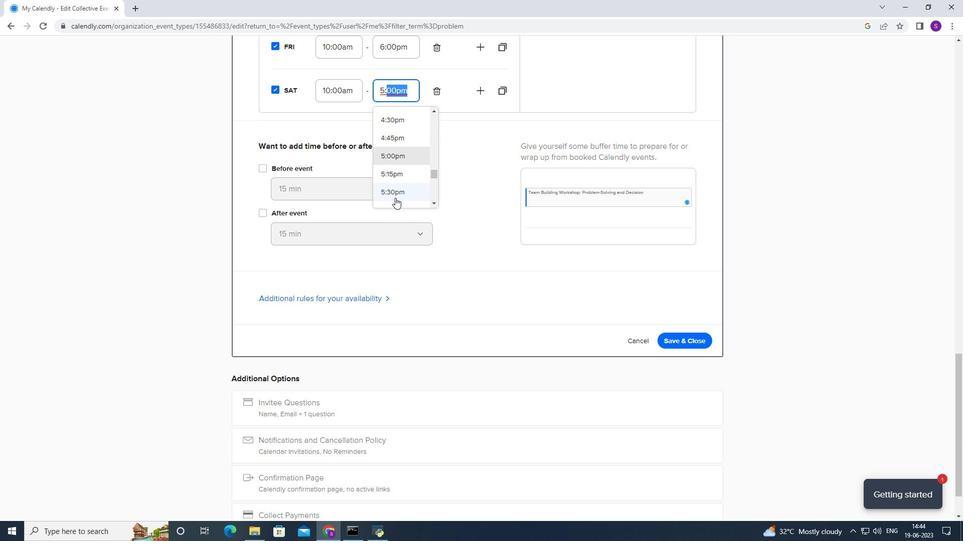 
Action: Mouse moved to (392, 175)
Screenshot: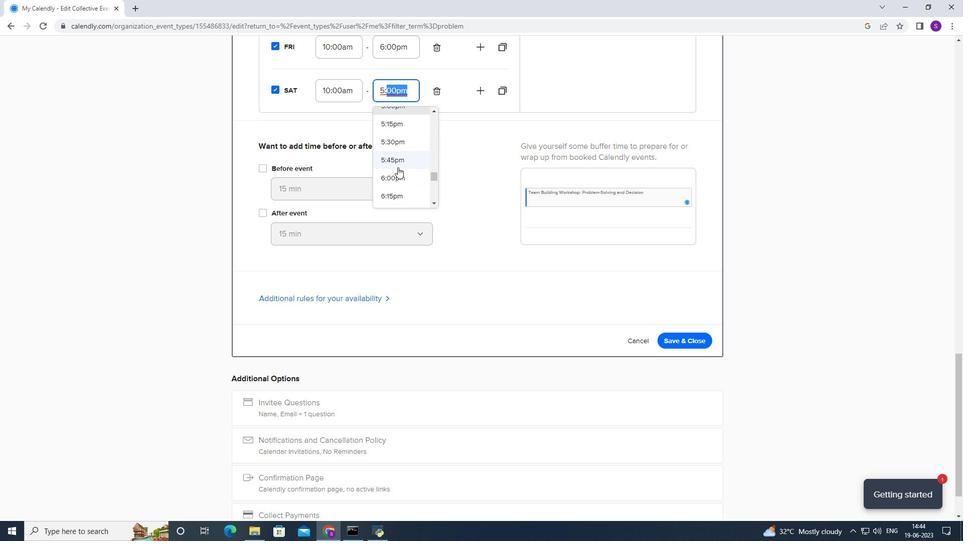 
Action: Mouse pressed left at (392, 175)
Screenshot: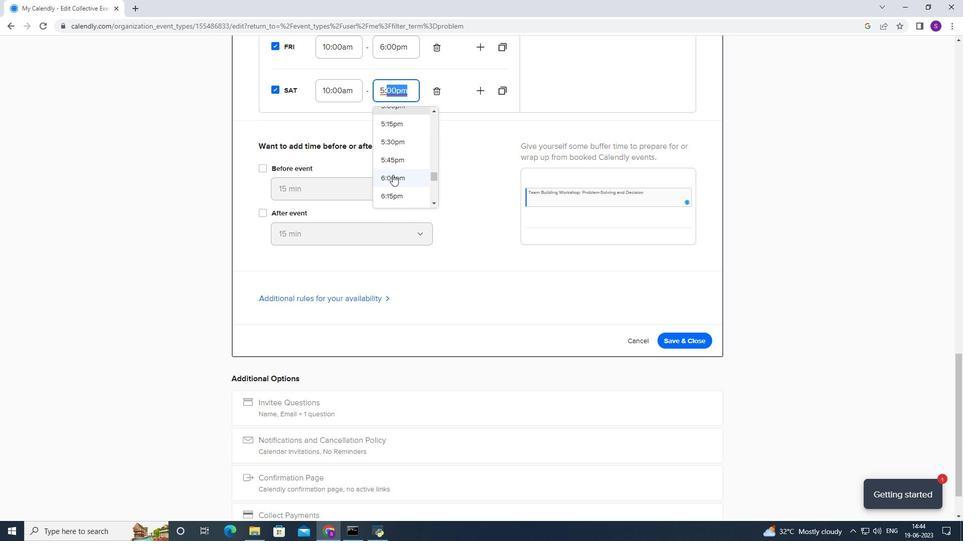 
Action: Mouse moved to (330, 136)
Screenshot: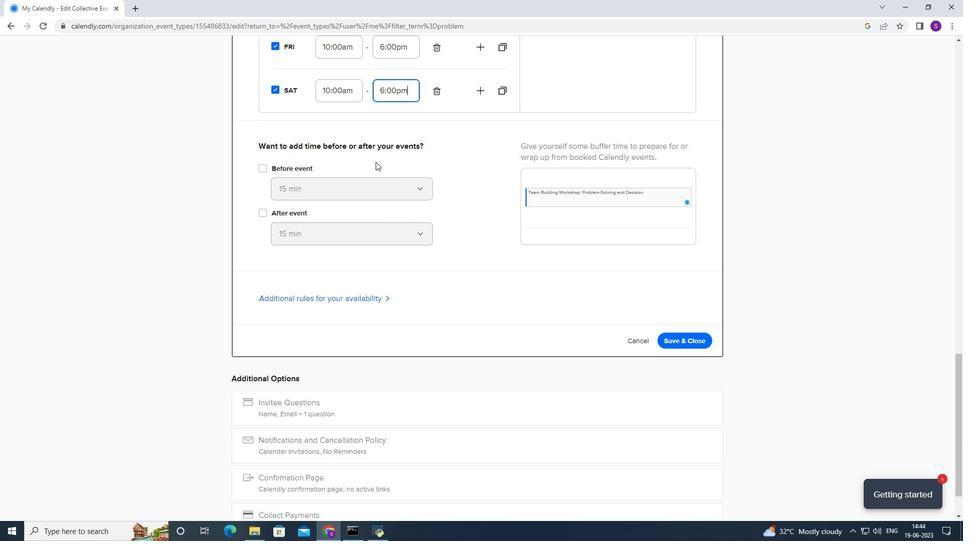 
Action: Mouse scrolled (330, 136) with delta (0, 0)
Screenshot: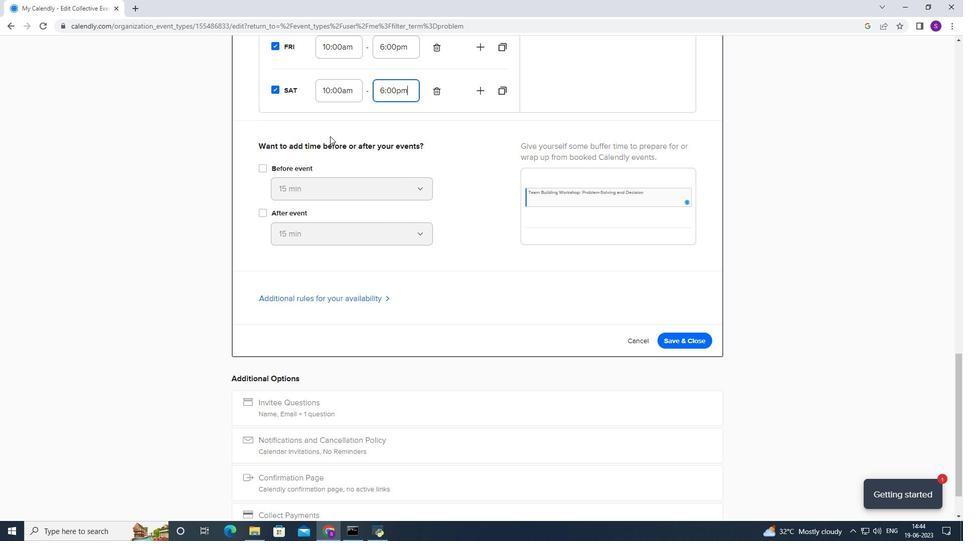 
Action: Mouse scrolled (330, 136) with delta (0, 0)
Screenshot: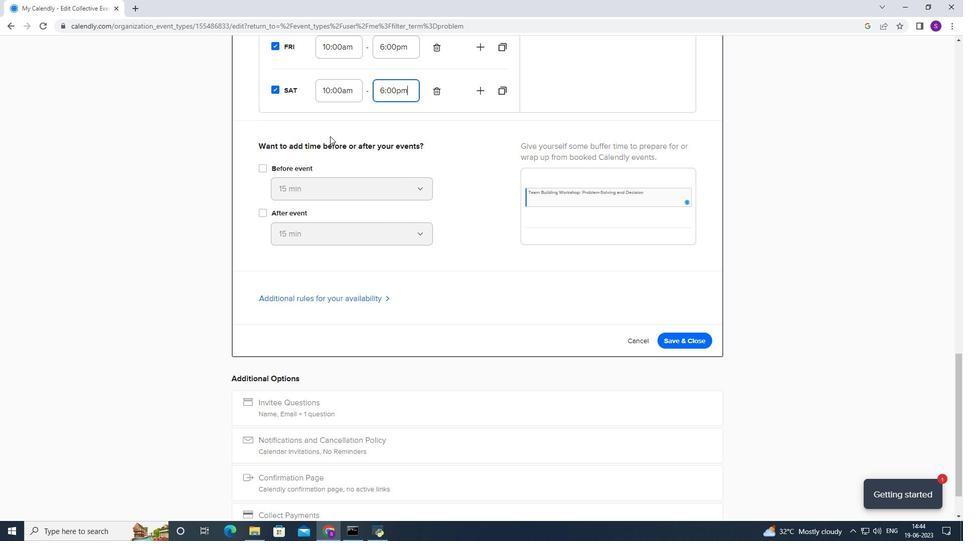 
Action: Mouse scrolled (330, 136) with delta (0, 0)
Screenshot: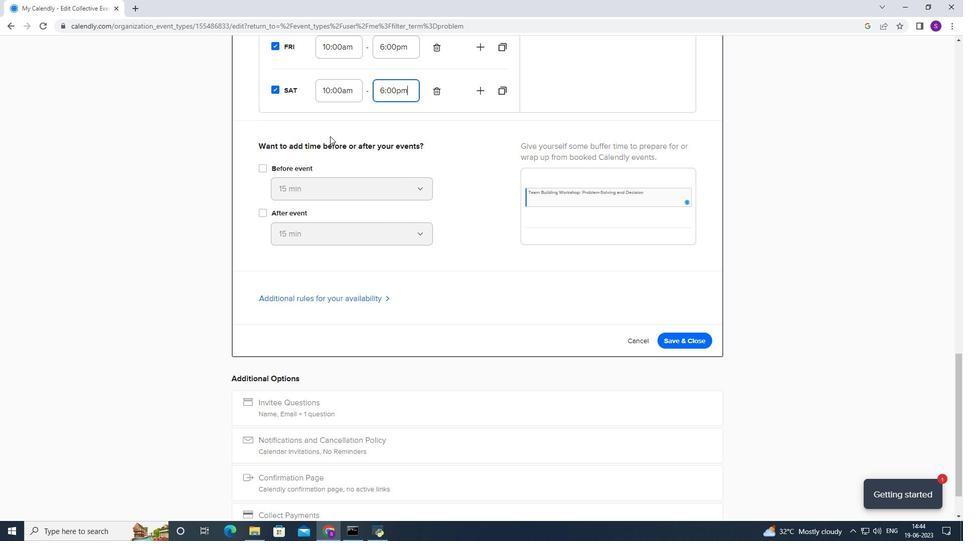 
Action: Mouse scrolled (330, 136) with delta (0, 0)
Screenshot: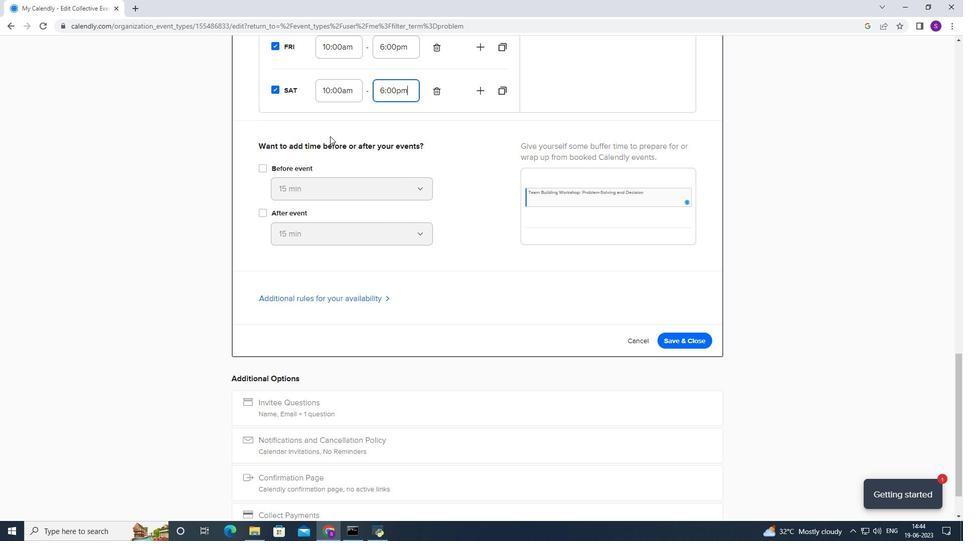 
Action: Mouse scrolled (330, 136) with delta (0, 0)
Screenshot: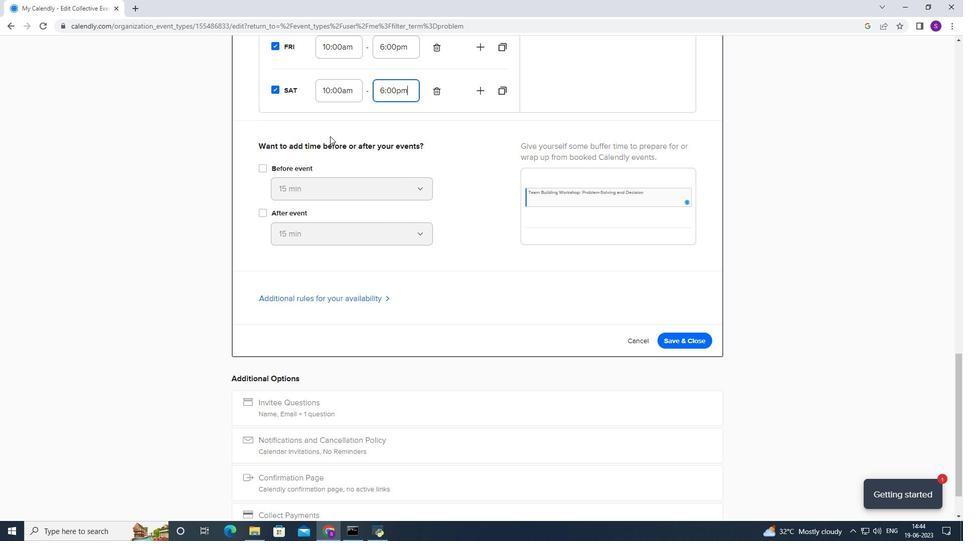 
Action: Mouse scrolled (330, 136) with delta (0, 0)
Screenshot: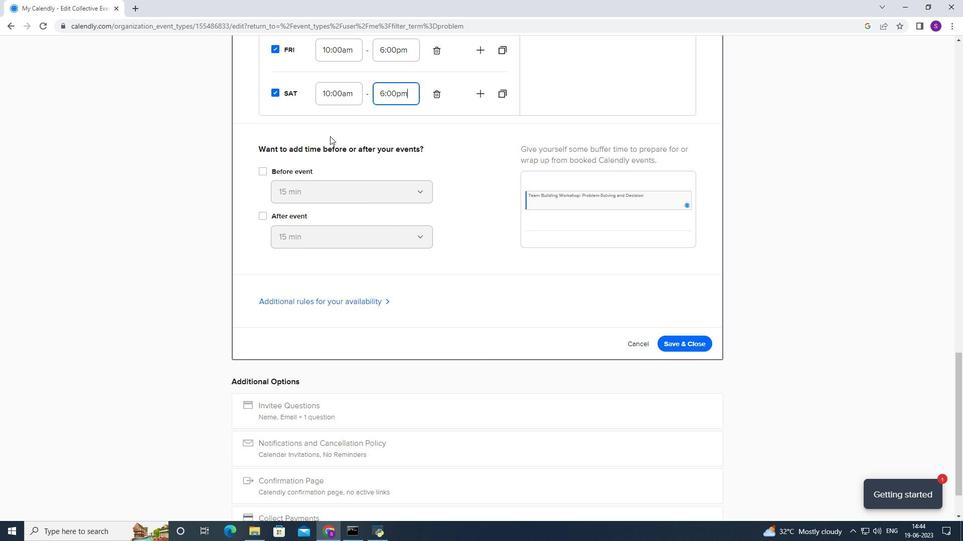 
Action: Mouse moved to (335, 217)
Screenshot: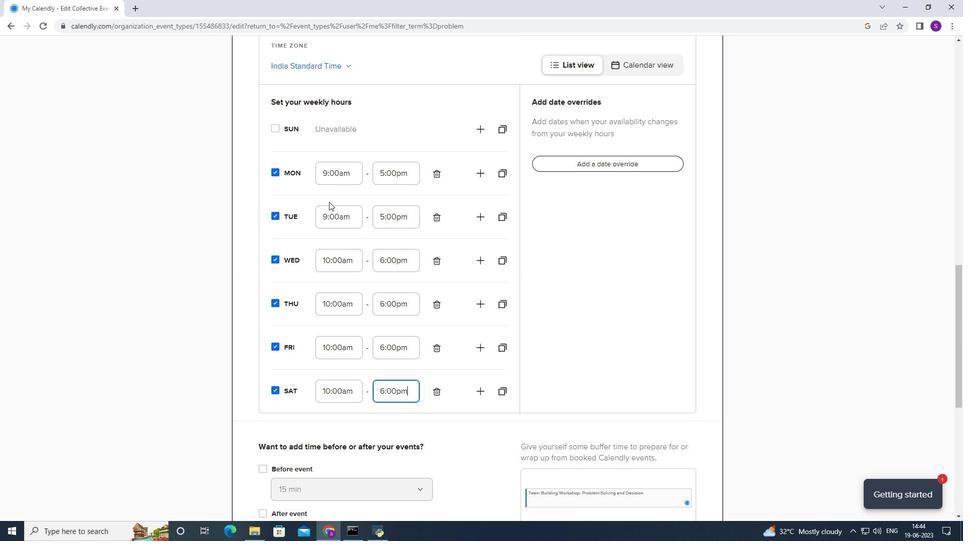
Action: Mouse pressed left at (335, 217)
Screenshot: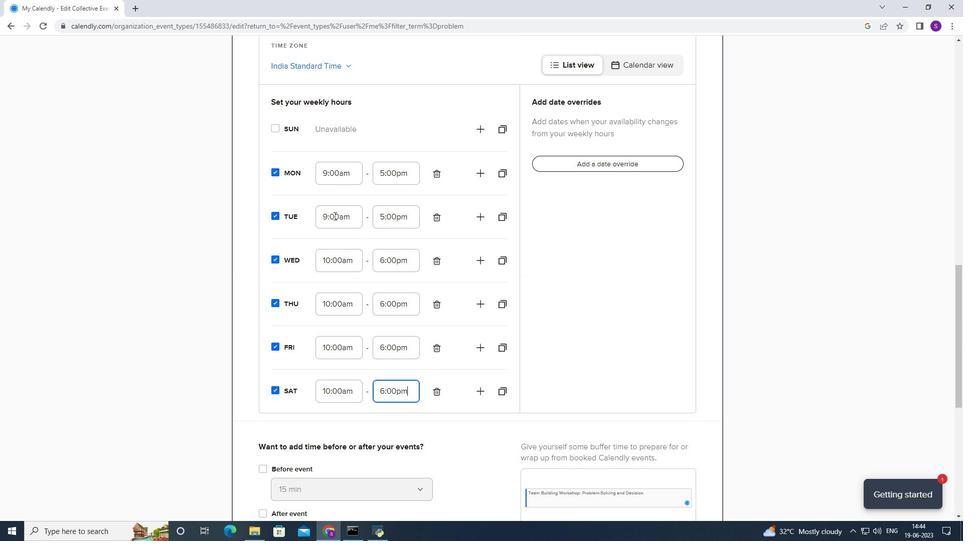 
Action: Mouse moved to (346, 298)
Screenshot: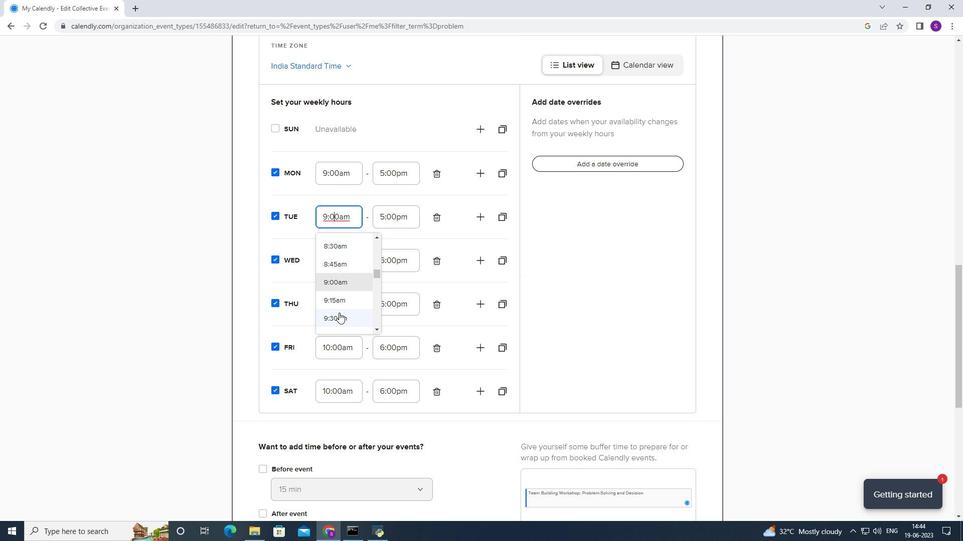 
Action: Mouse scrolled (346, 298) with delta (0, 0)
Screenshot: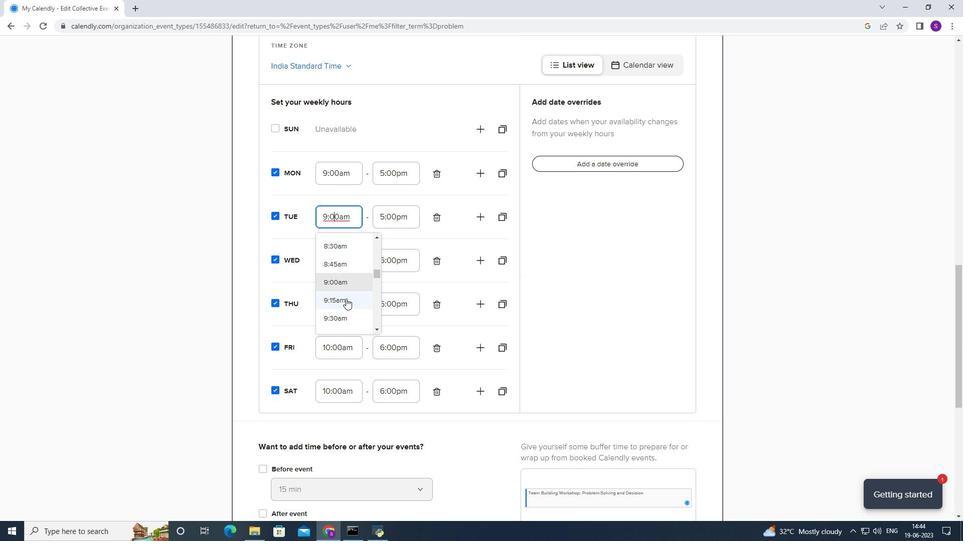 
Action: Mouse scrolled (346, 298) with delta (0, 0)
Screenshot: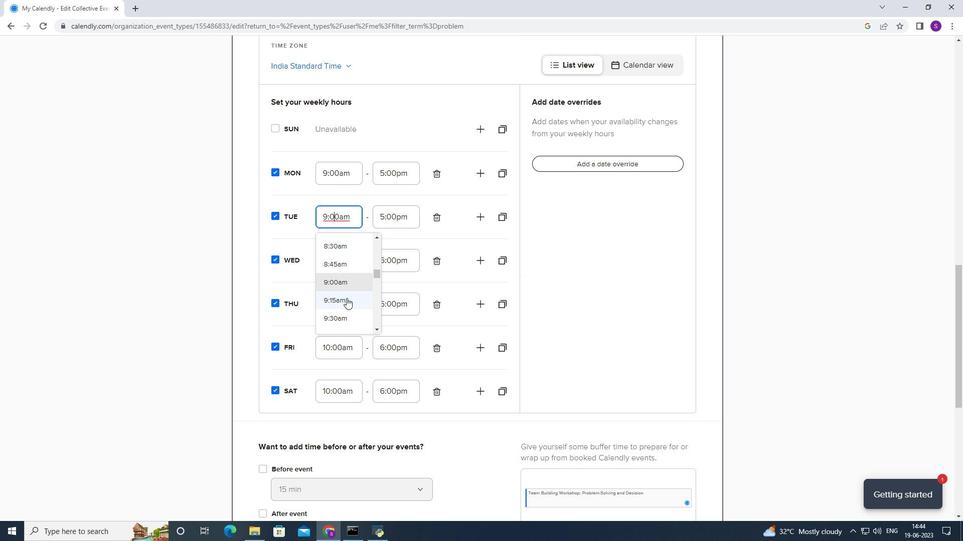 
Action: Mouse scrolled (346, 298) with delta (0, 0)
Screenshot: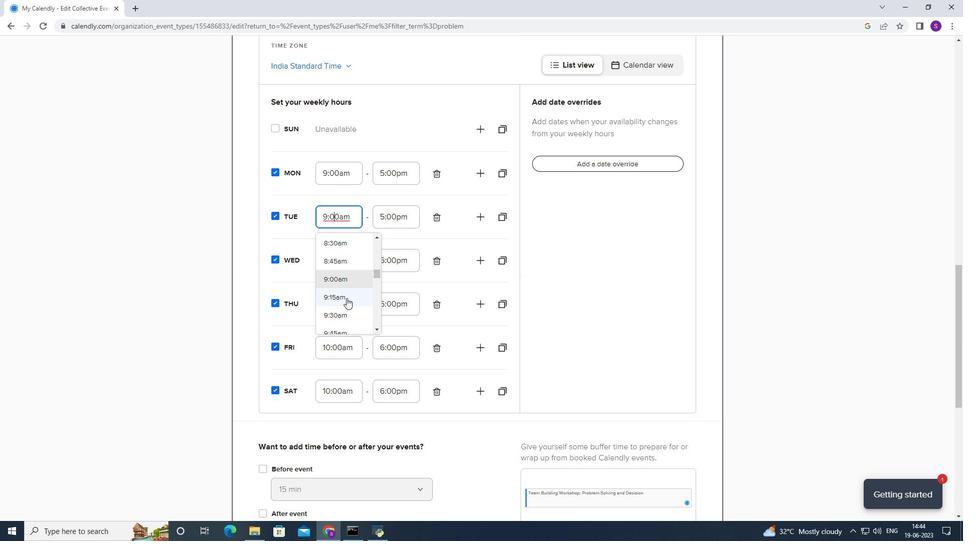 
Action: Mouse moved to (348, 241)
Screenshot: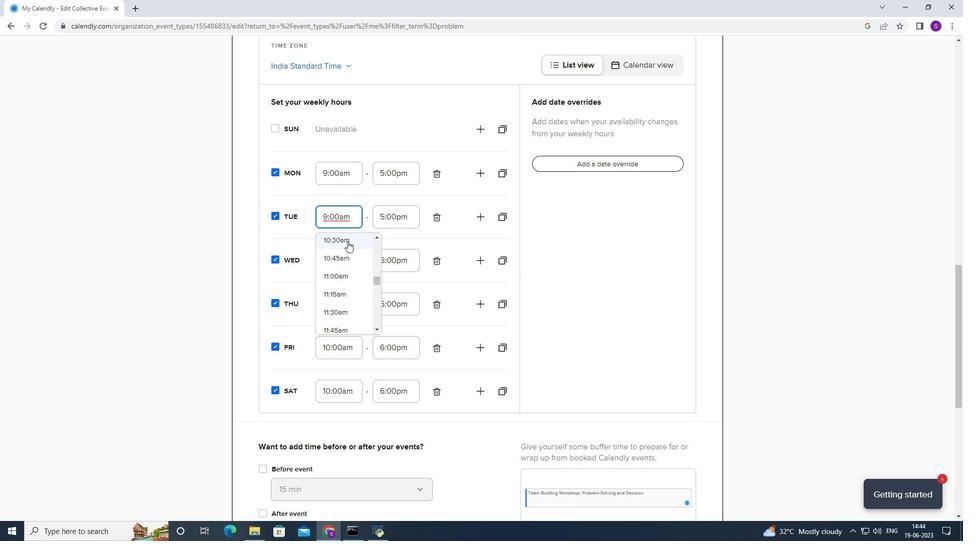 
Action: Mouse pressed left at (348, 241)
Screenshot: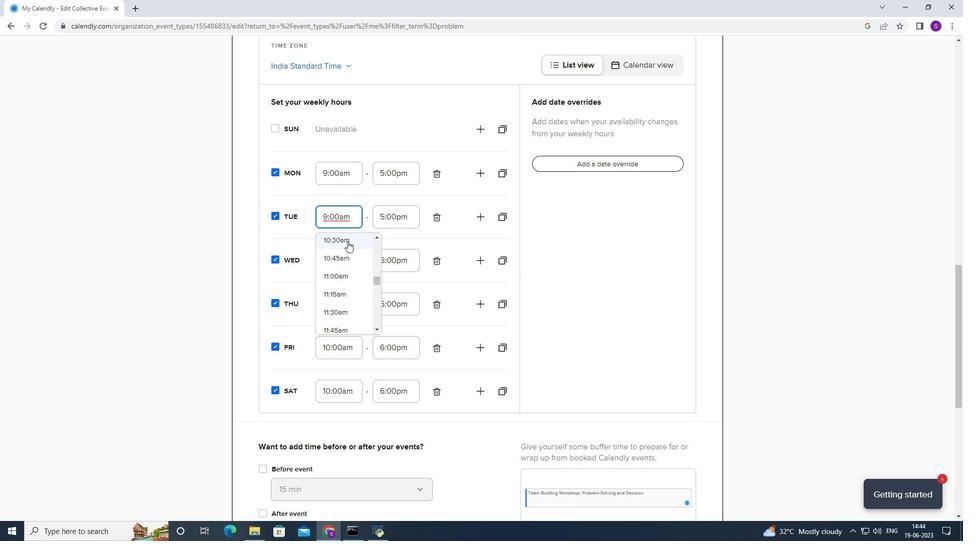 
Action: Mouse moved to (387, 210)
Screenshot: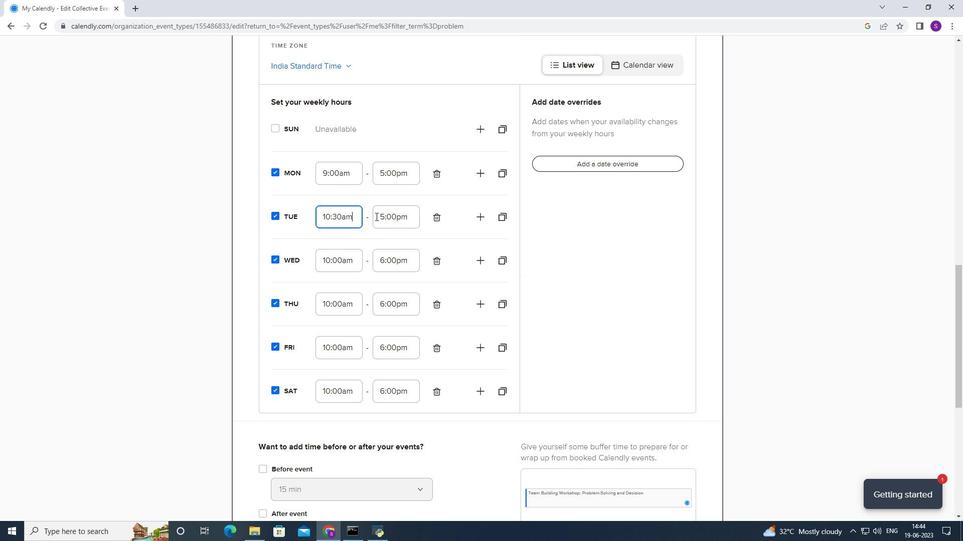 
Action: Mouse pressed left at (387, 210)
Screenshot: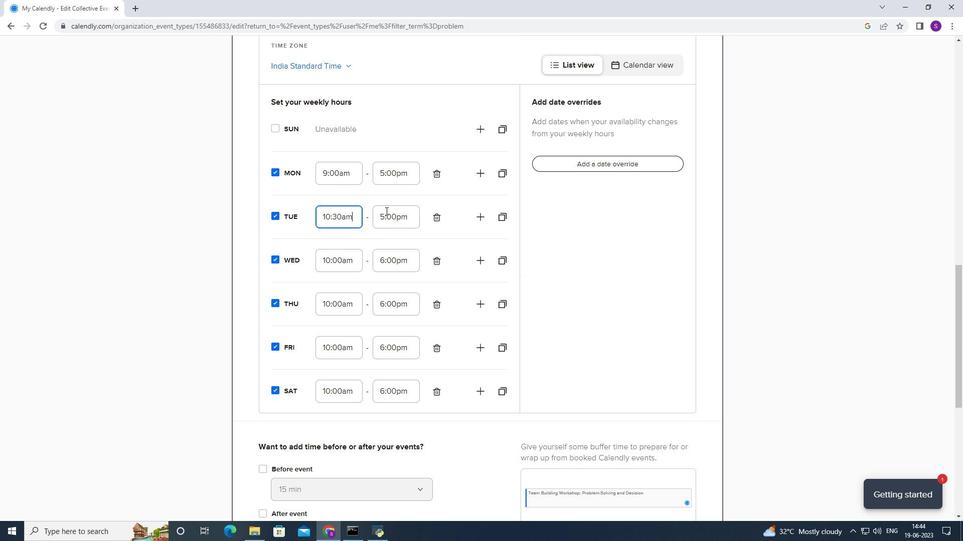 
Action: Mouse moved to (389, 294)
Screenshot: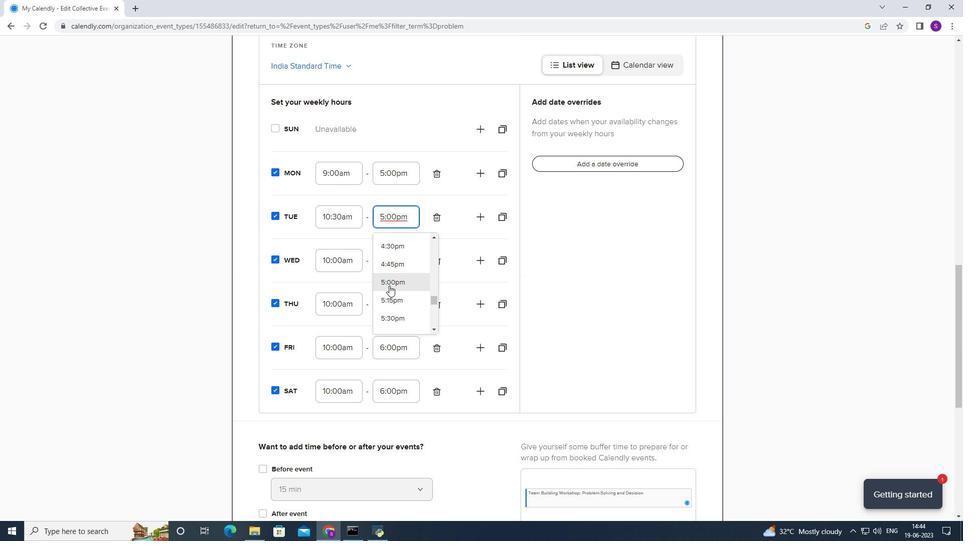 
Action: Mouse scrolled (389, 293) with delta (0, 0)
Screenshot: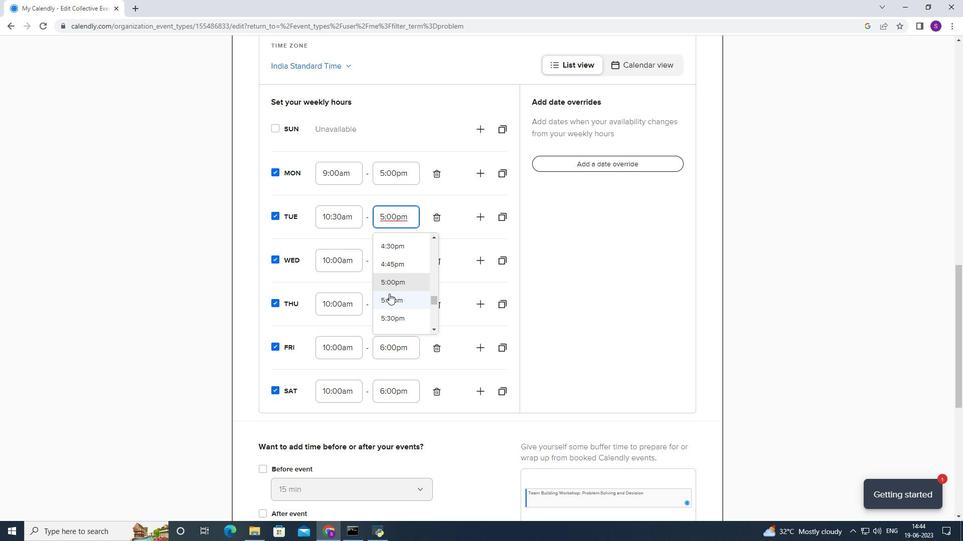 
Action: Mouse scrolled (389, 293) with delta (0, 0)
Screenshot: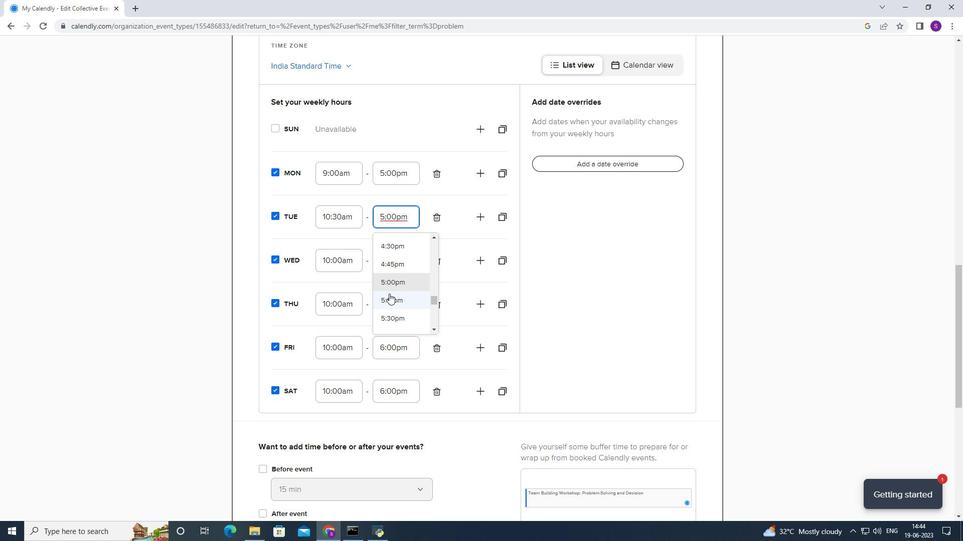 
Action: Mouse moved to (403, 252)
Screenshot: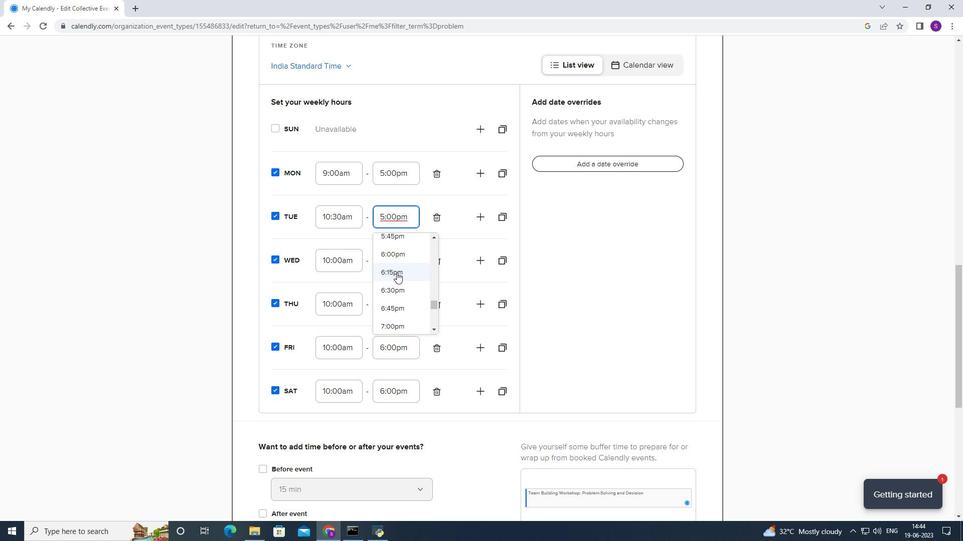 
Action: Mouse pressed left at (403, 252)
Screenshot: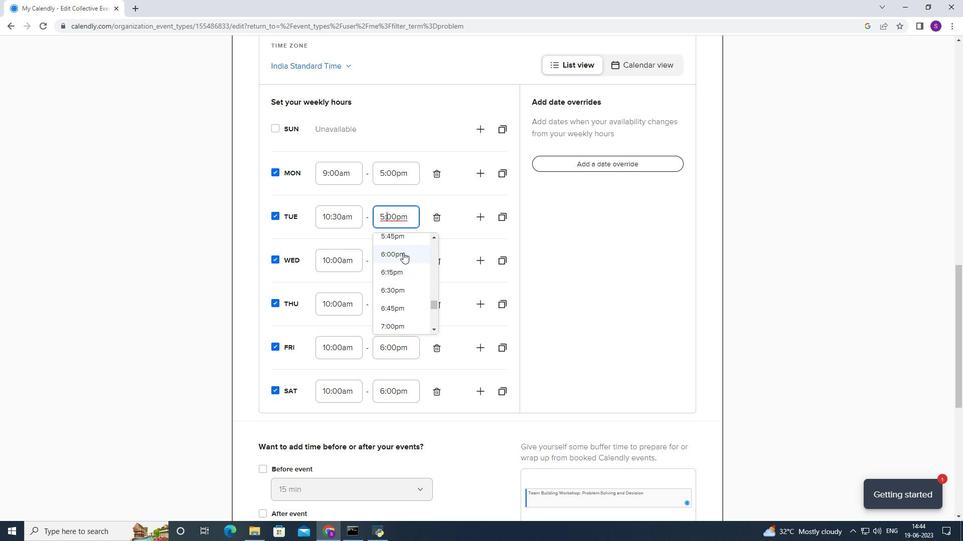 
Action: Mouse moved to (349, 225)
Screenshot: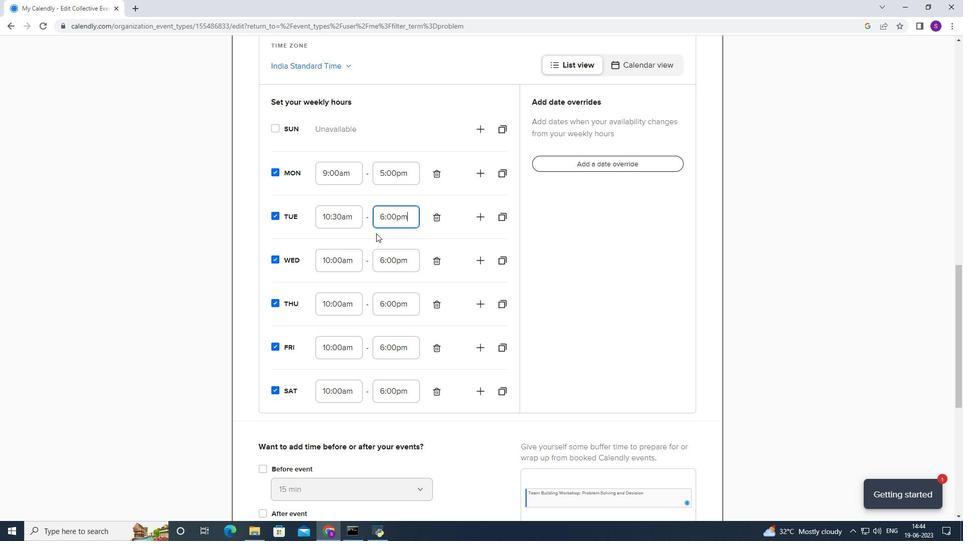 
Action: Mouse pressed left at (349, 225)
Screenshot: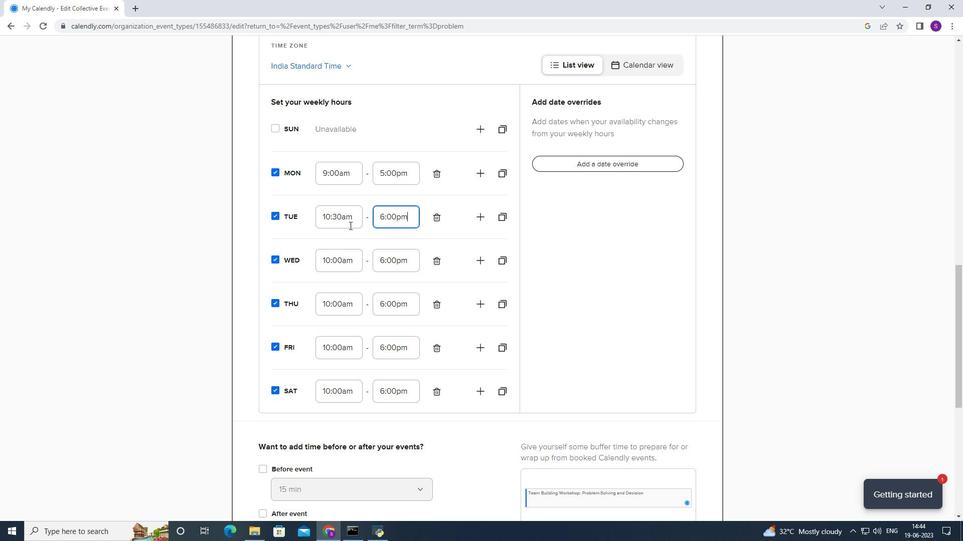 
Action: Mouse moved to (347, 253)
Screenshot: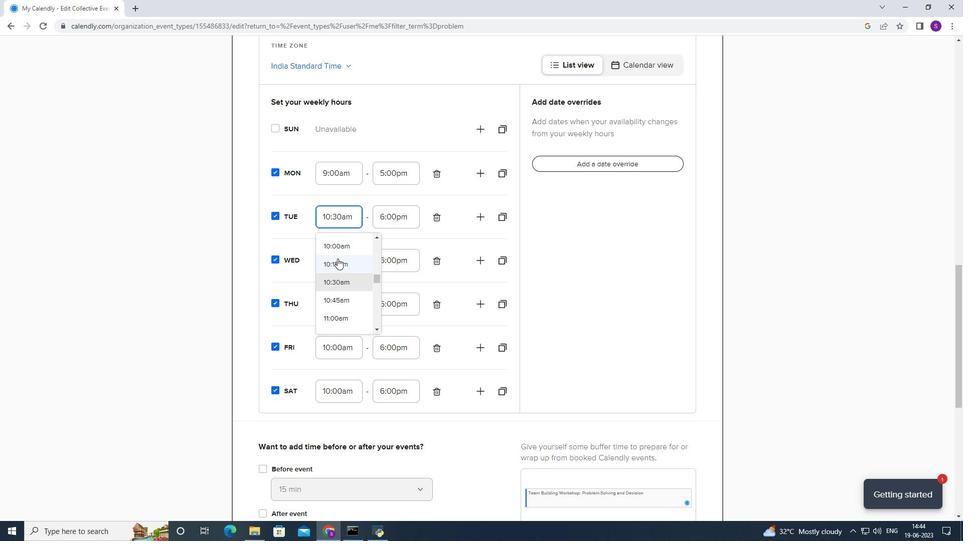 
Action: Mouse pressed left at (347, 253)
Screenshot: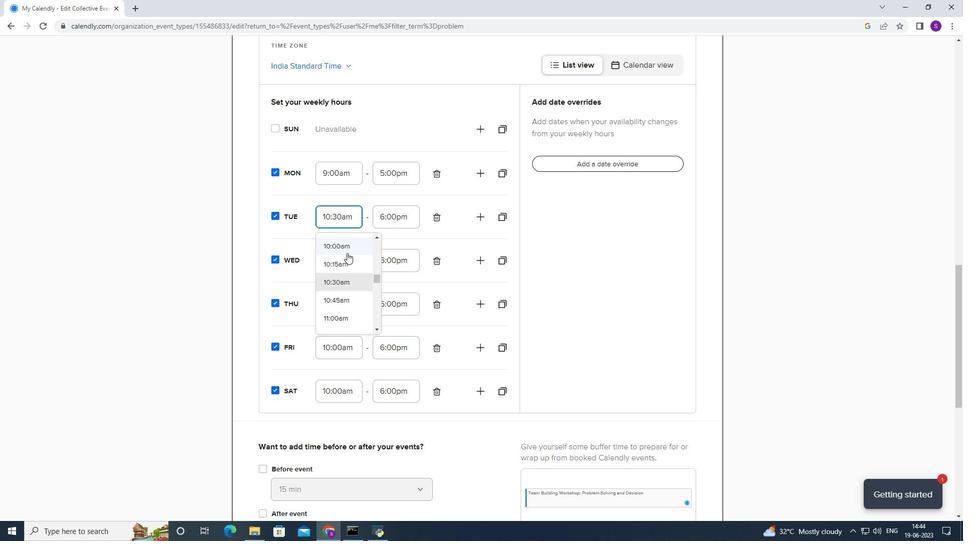 
Action: Mouse moved to (352, 167)
Screenshot: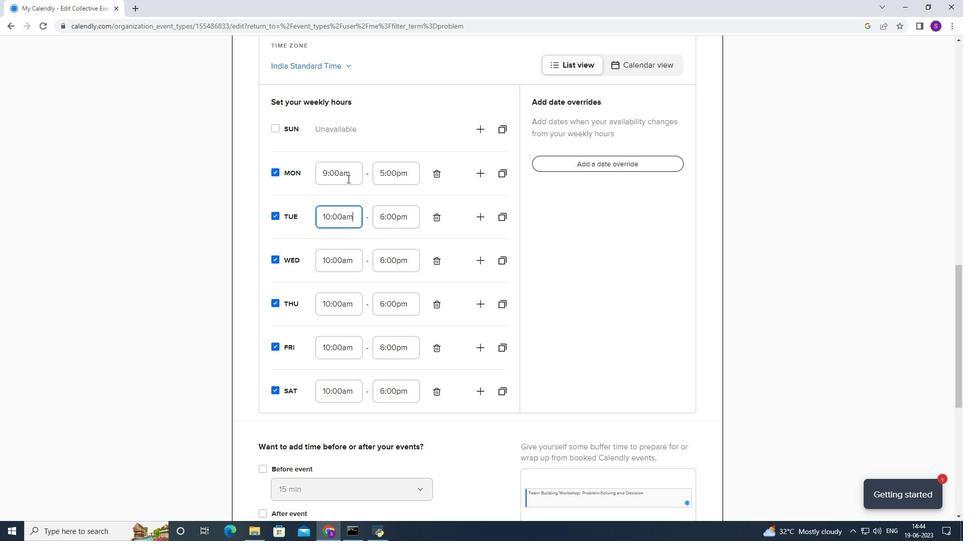 
Action: Mouse pressed left at (352, 167)
Screenshot: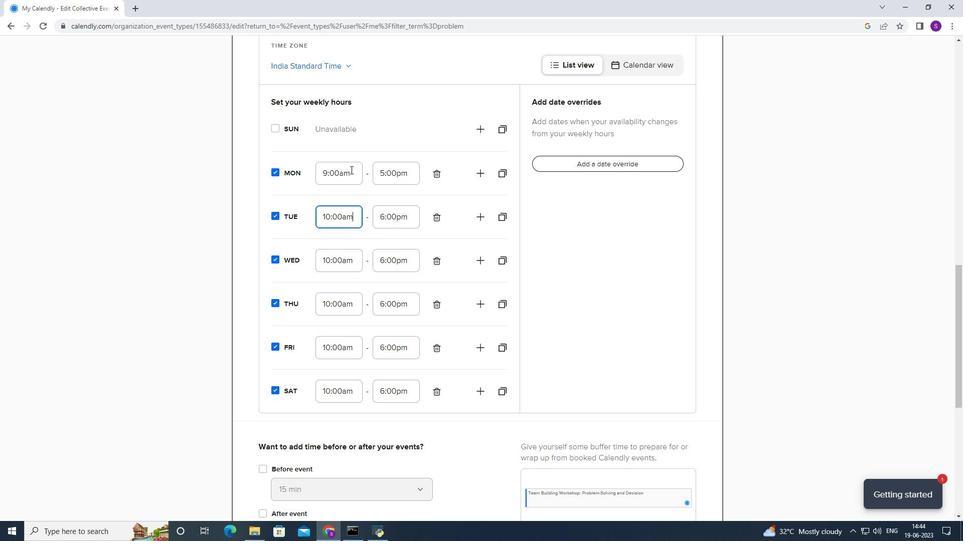 
Action: Mouse moved to (340, 249)
Screenshot: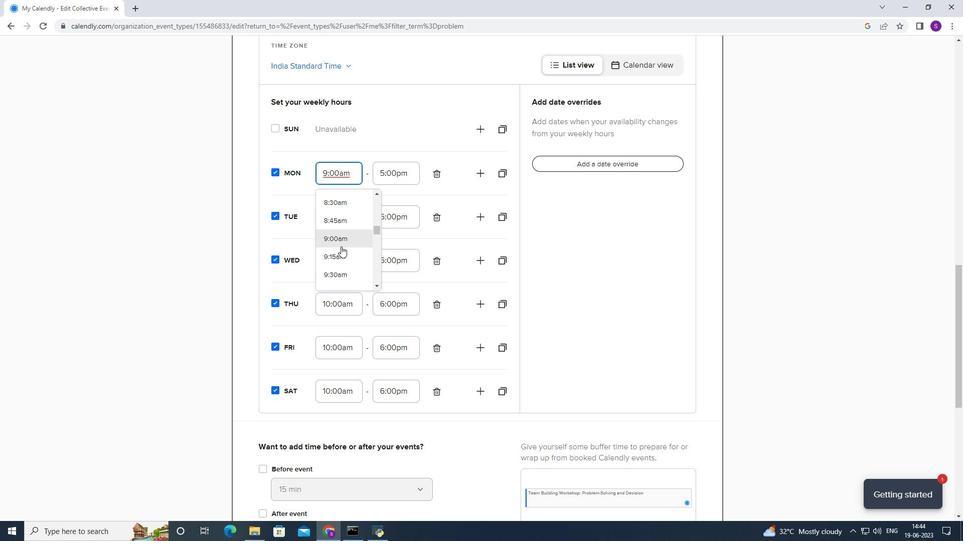 
Action: Mouse scrolled (340, 248) with delta (0, 0)
Screenshot: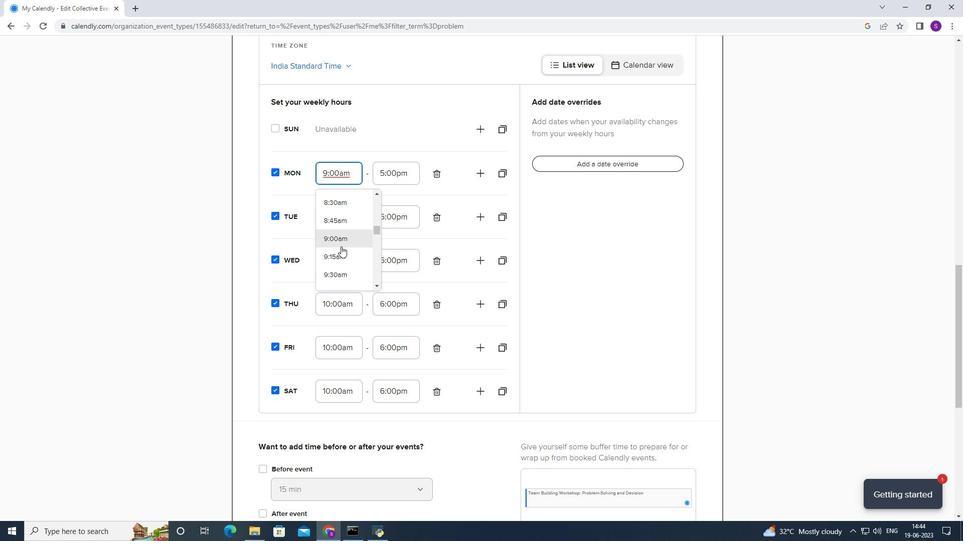 
Action: Mouse moved to (334, 260)
Screenshot: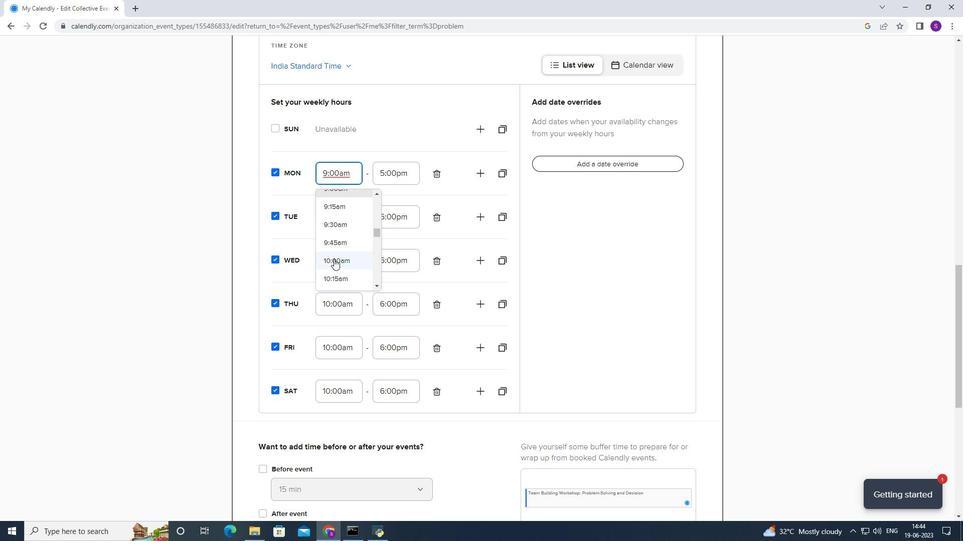 
Action: Mouse pressed left at (334, 260)
Screenshot: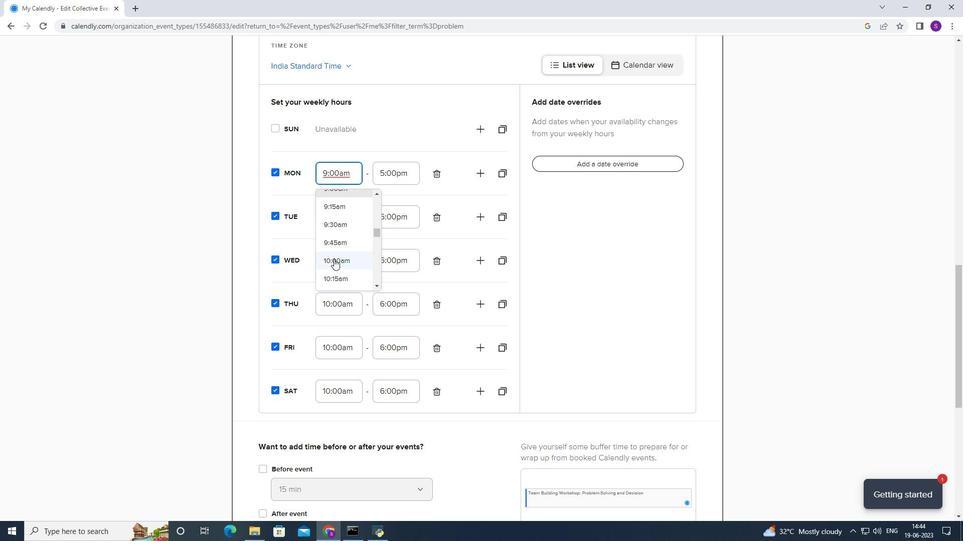 
Action: Mouse moved to (391, 180)
Screenshot: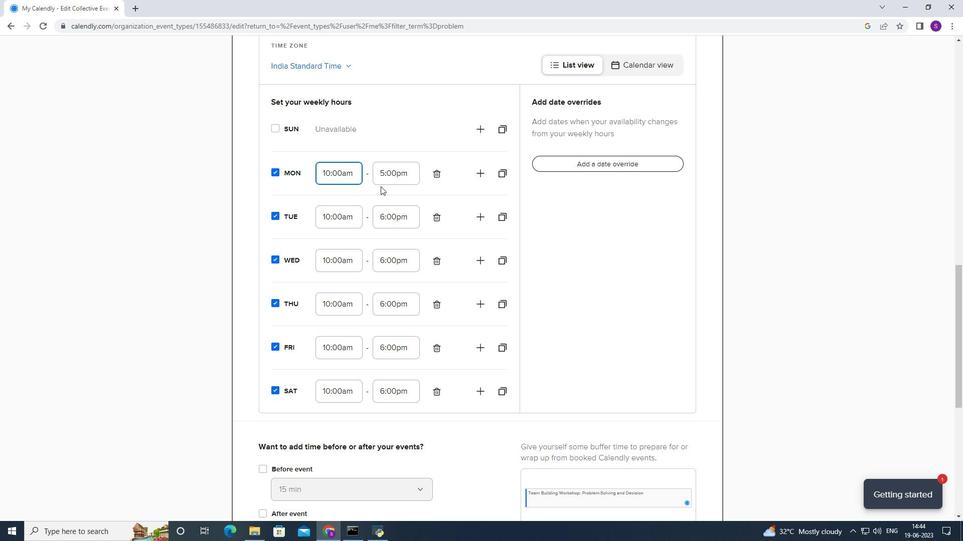 
Action: Mouse pressed left at (391, 180)
Screenshot: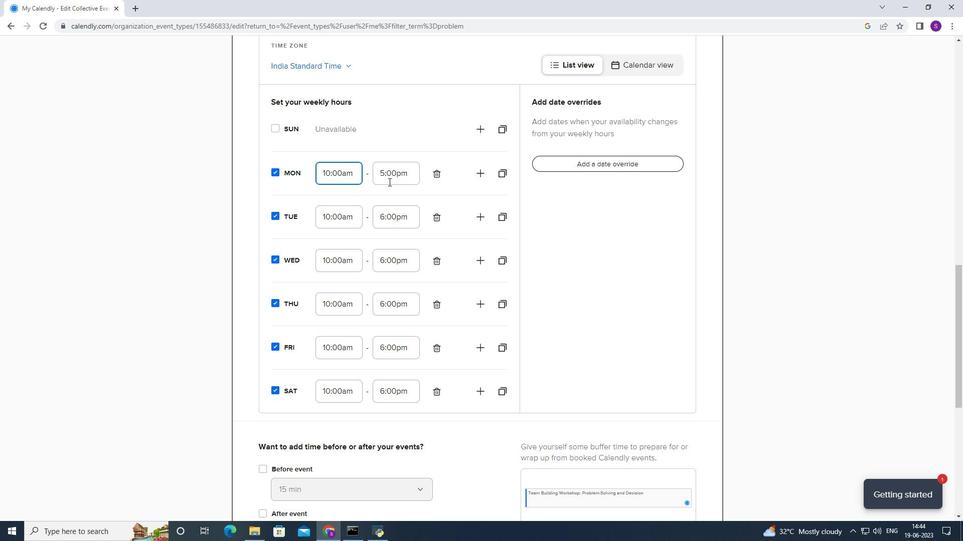 
Action: Mouse moved to (392, 237)
Screenshot: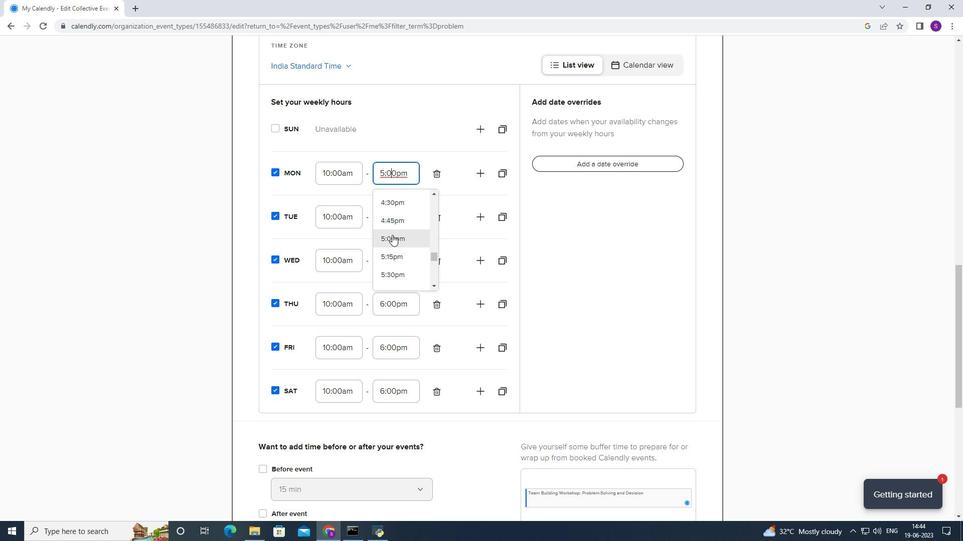 
Action: Mouse scrolled (392, 237) with delta (0, 0)
Screenshot: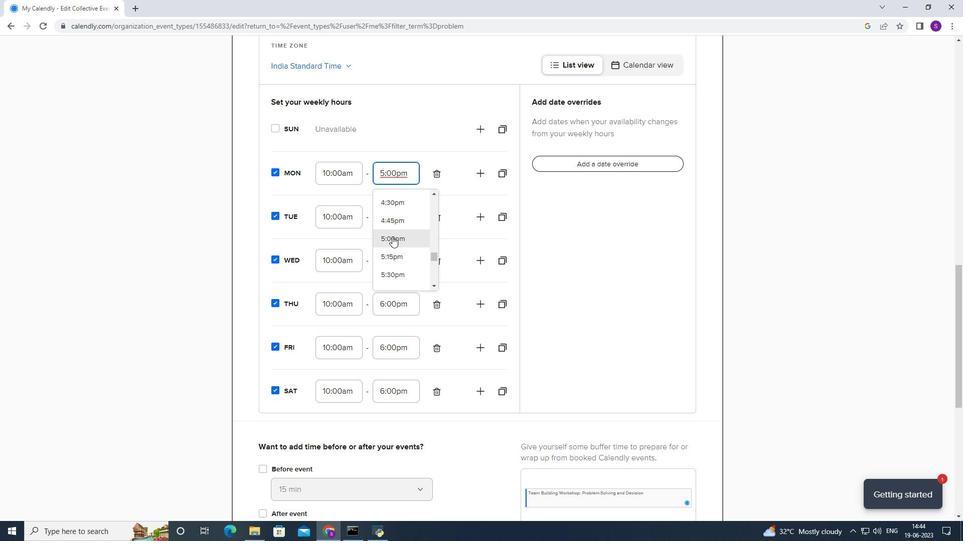 
Action: Mouse scrolled (392, 237) with delta (0, 0)
Screenshot: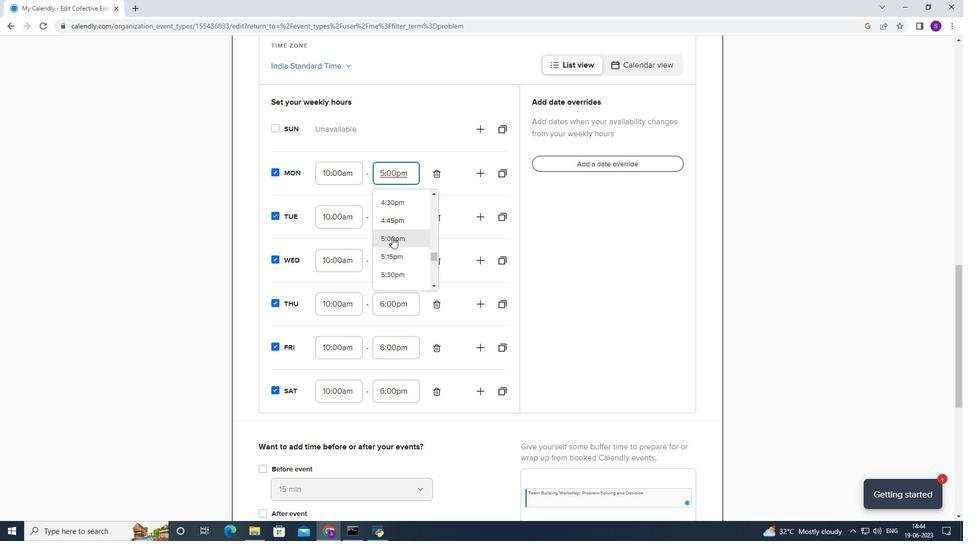 
Action: Mouse moved to (402, 214)
Screenshot: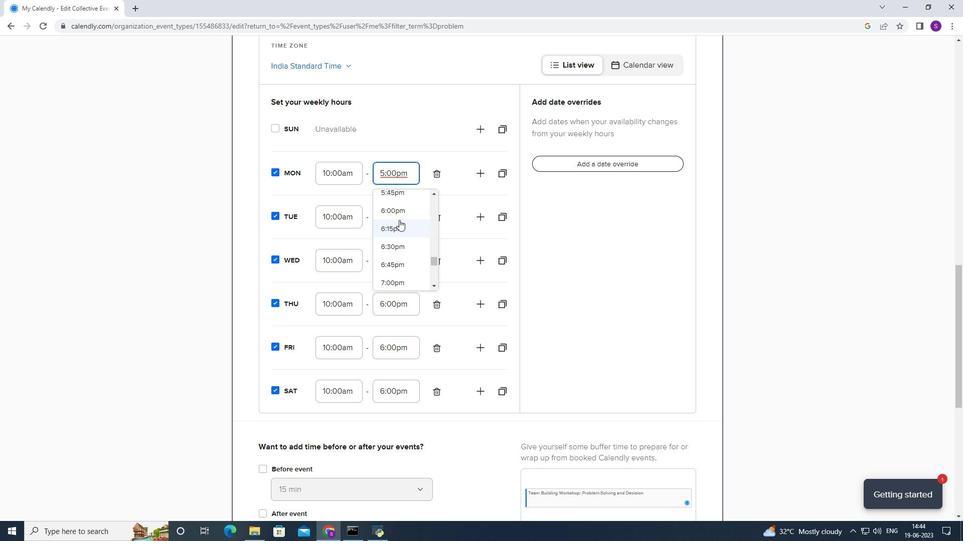 
Action: Mouse pressed left at (402, 214)
Screenshot: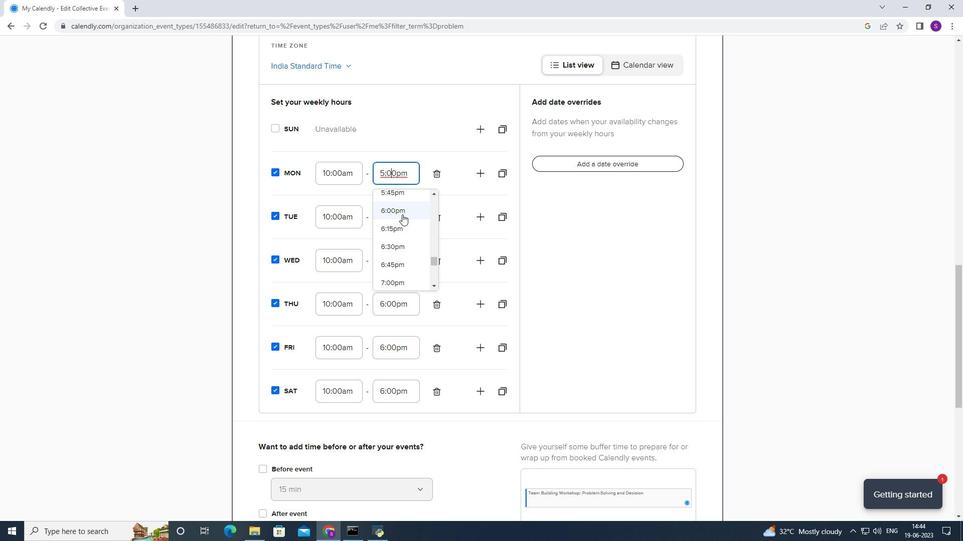 
Action: Mouse moved to (330, 257)
Screenshot: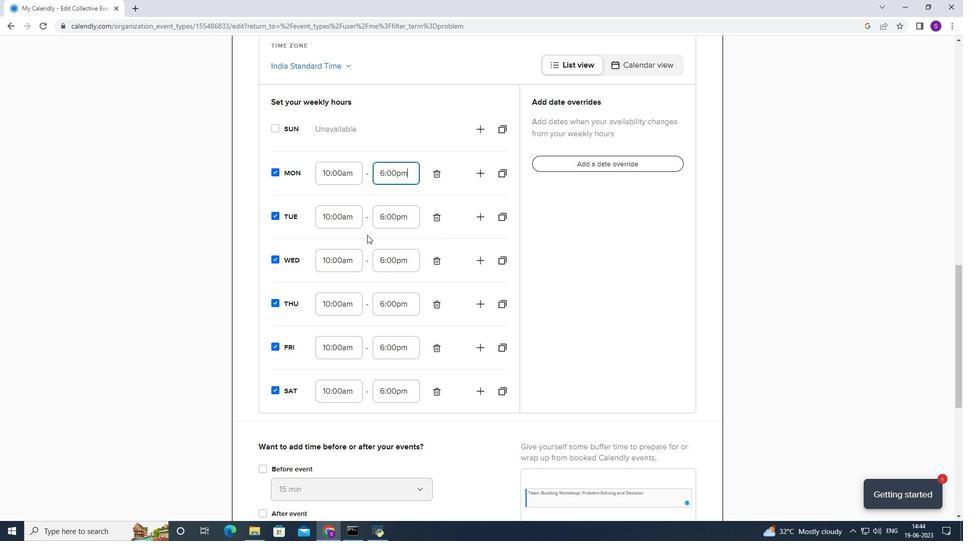 
Action: Mouse scrolled (330, 258) with delta (0, 0)
Screenshot: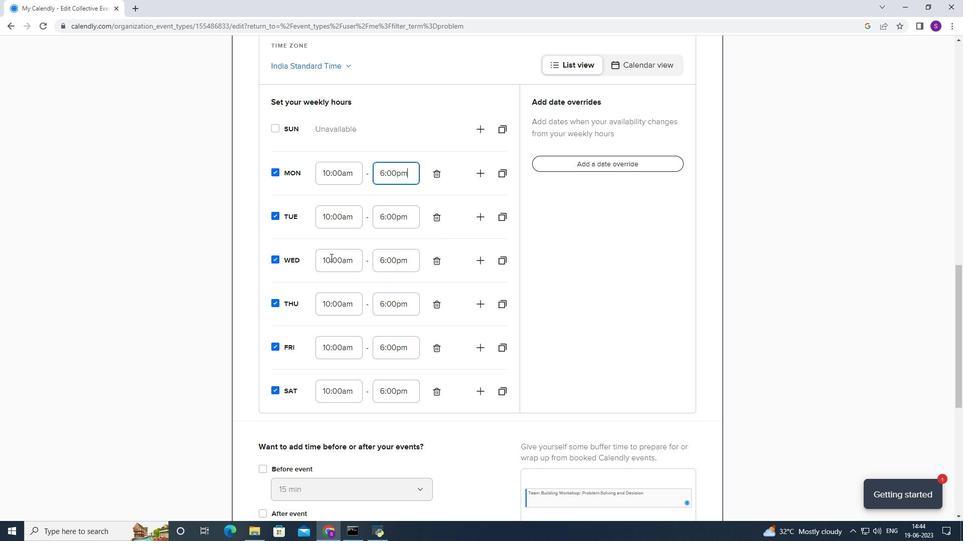 
Action: Mouse scrolled (330, 258) with delta (0, 0)
Screenshot: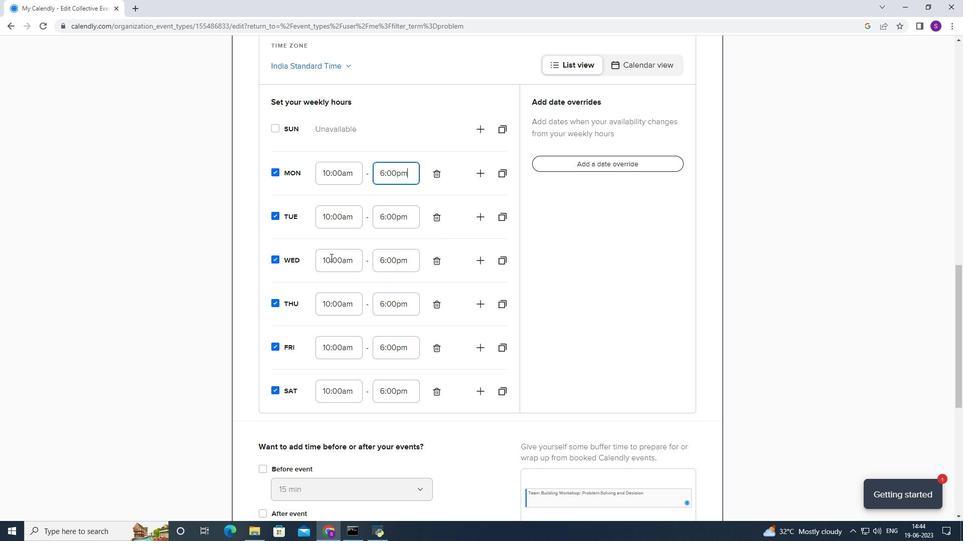 
Action: Mouse scrolled (330, 258) with delta (0, 0)
Screenshot: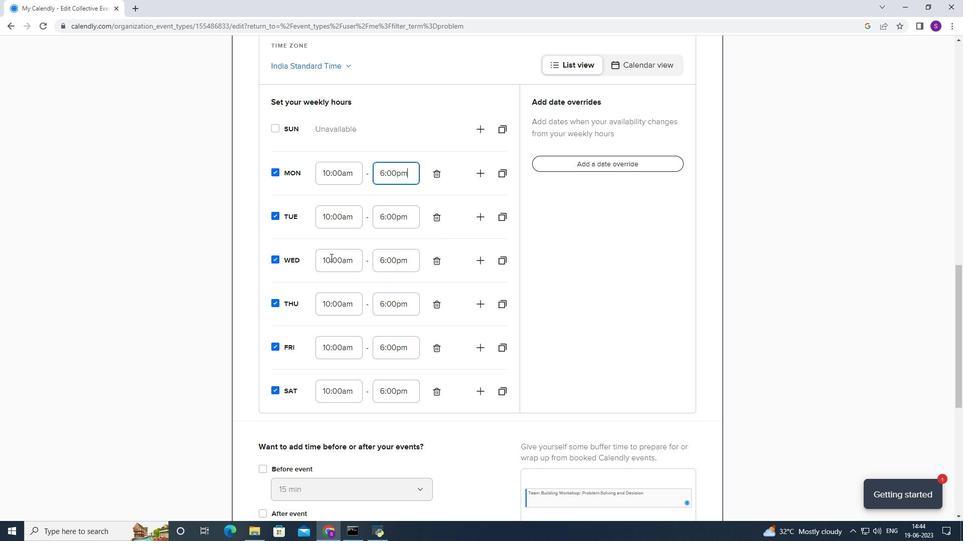 
Action: Mouse scrolled (330, 258) with delta (0, 0)
Screenshot: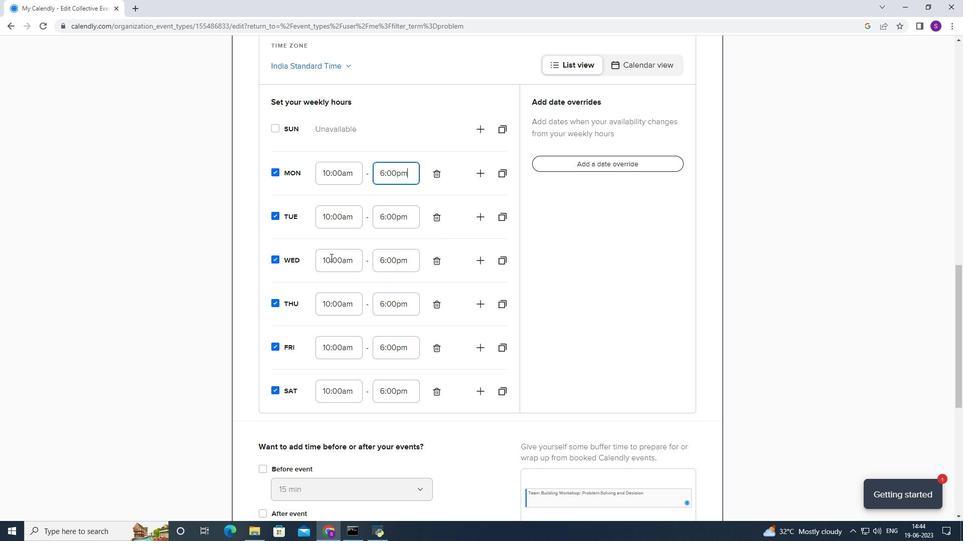 
Action: Mouse scrolled (330, 258) with delta (0, 0)
Screenshot: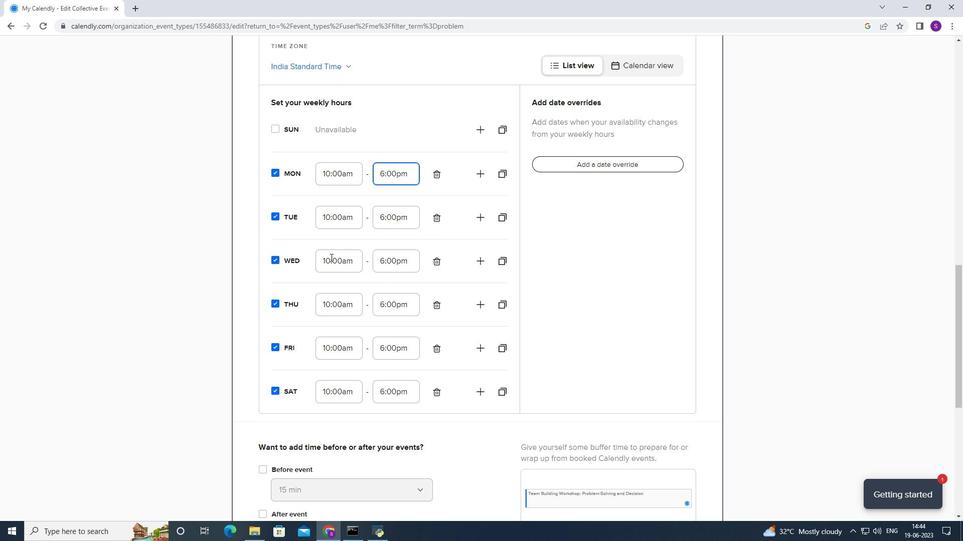 
Action: Mouse moved to (332, 260)
Screenshot: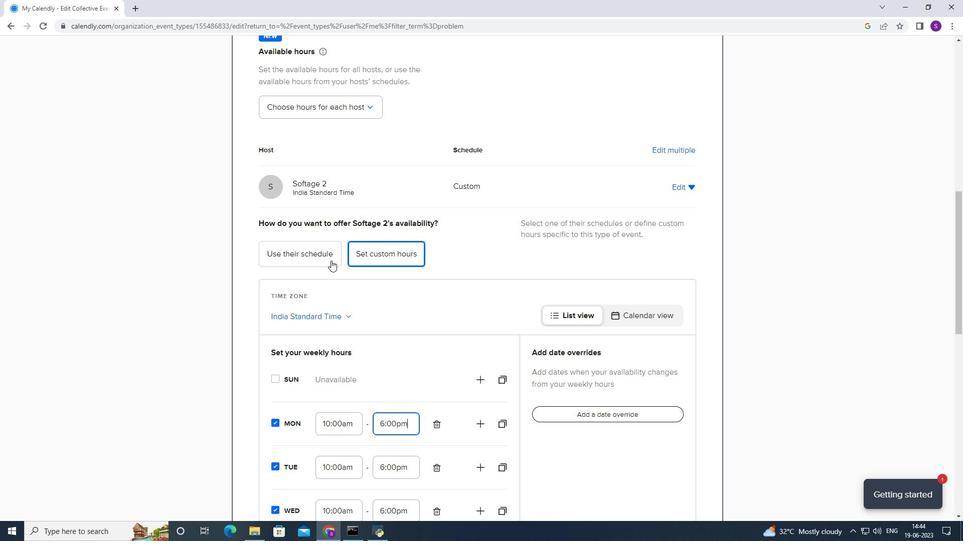 
Action: Mouse scrolled (332, 259) with delta (0, 0)
Screenshot: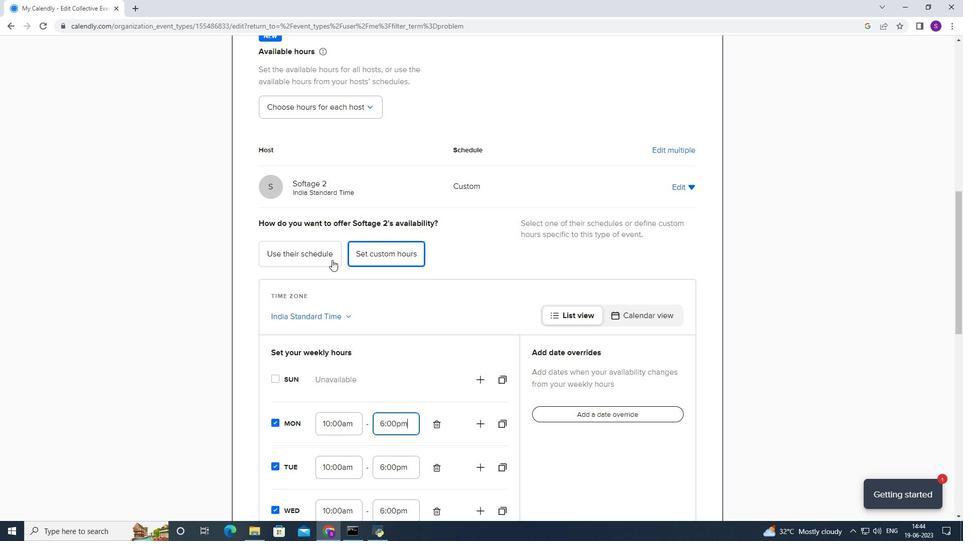 
Action: Mouse scrolled (332, 259) with delta (0, 0)
Screenshot: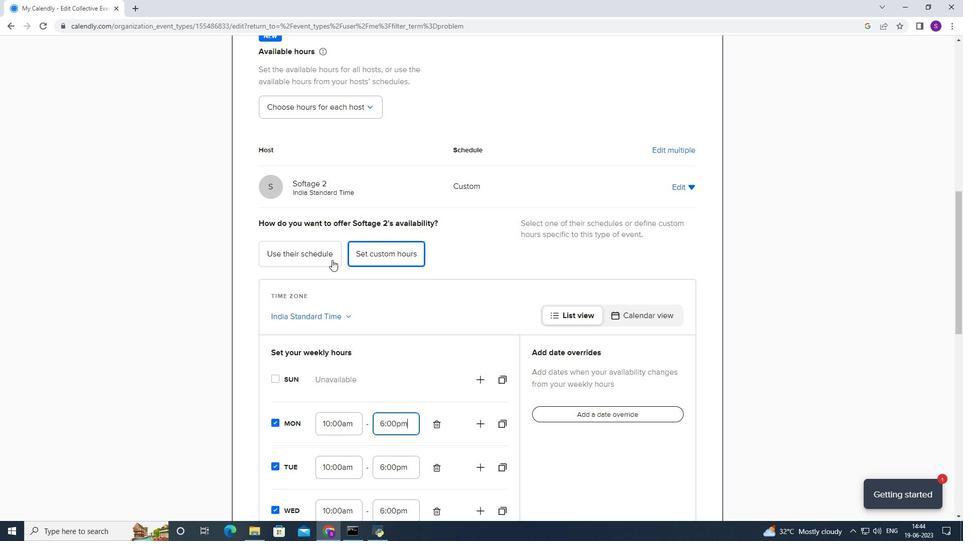 
Action: Mouse scrolled (332, 259) with delta (0, 0)
Screenshot: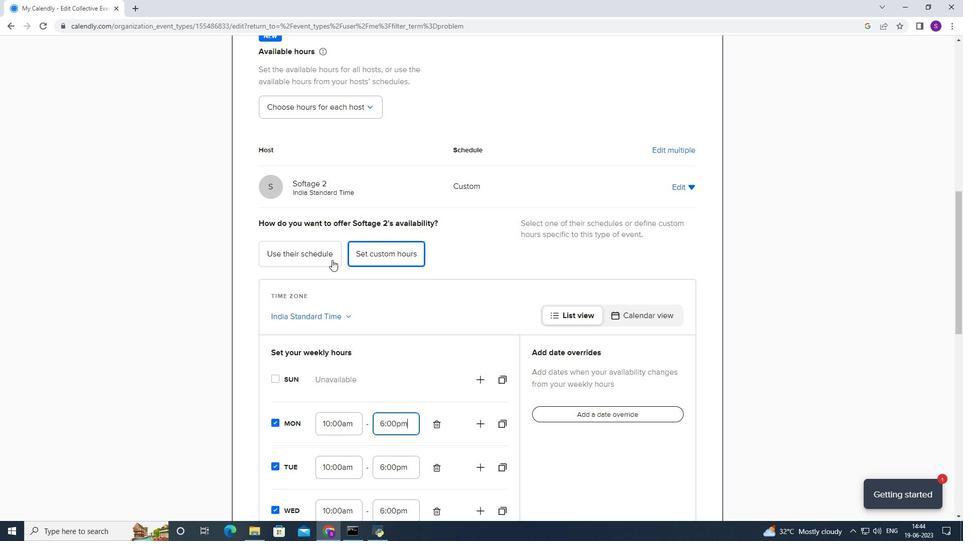 
Action: Mouse scrolled (332, 259) with delta (0, 0)
Screenshot: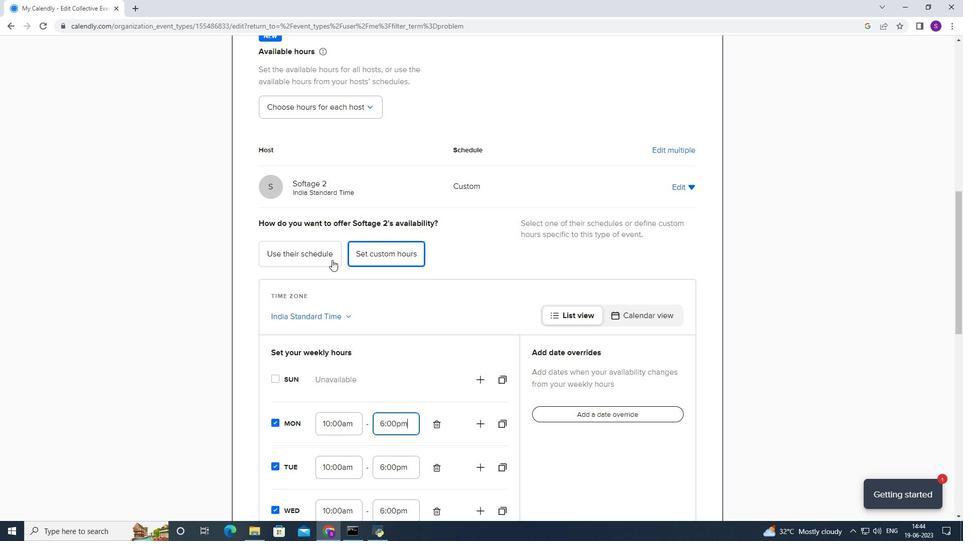 
Action: Mouse scrolled (332, 259) with delta (0, 0)
Screenshot: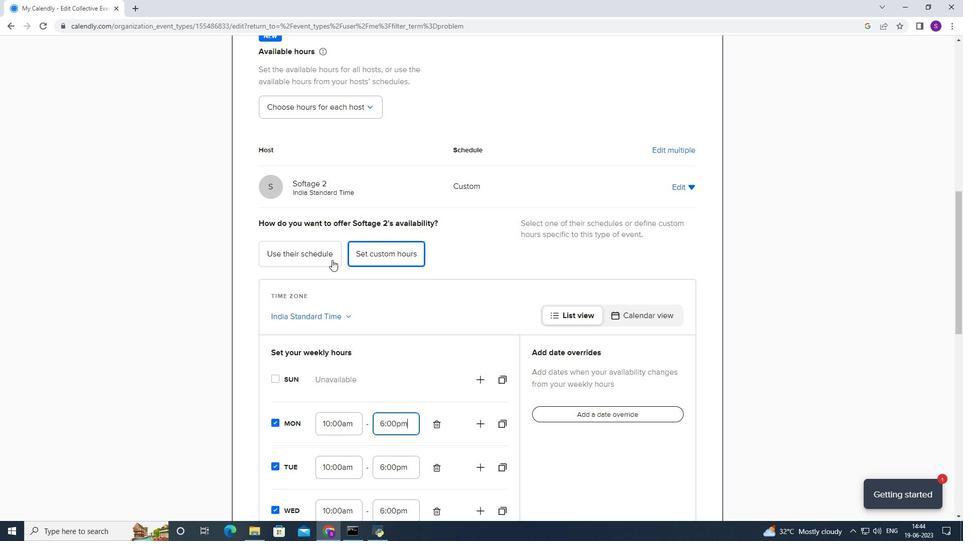 
Action: Mouse scrolled (332, 259) with delta (0, 0)
Screenshot: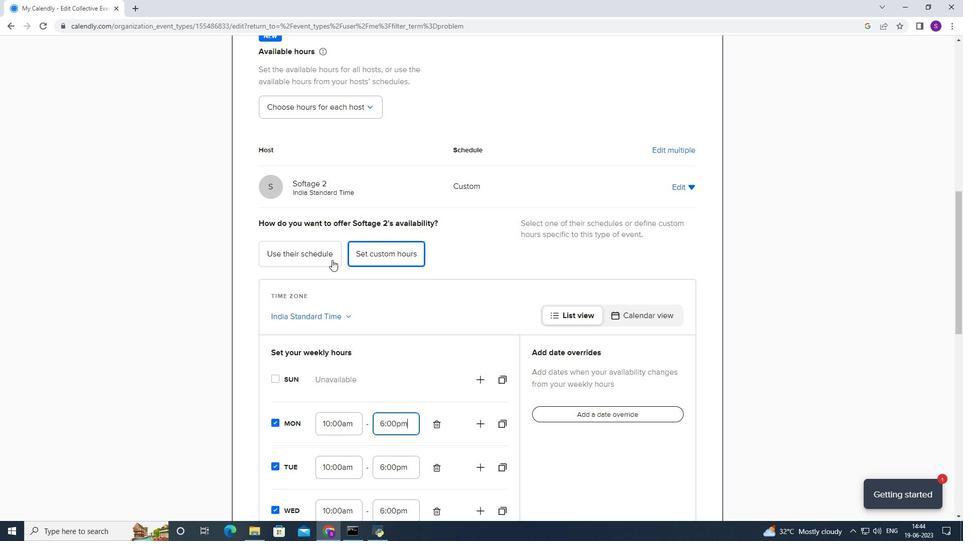 
Action: Mouse scrolled (332, 259) with delta (0, 0)
Screenshot: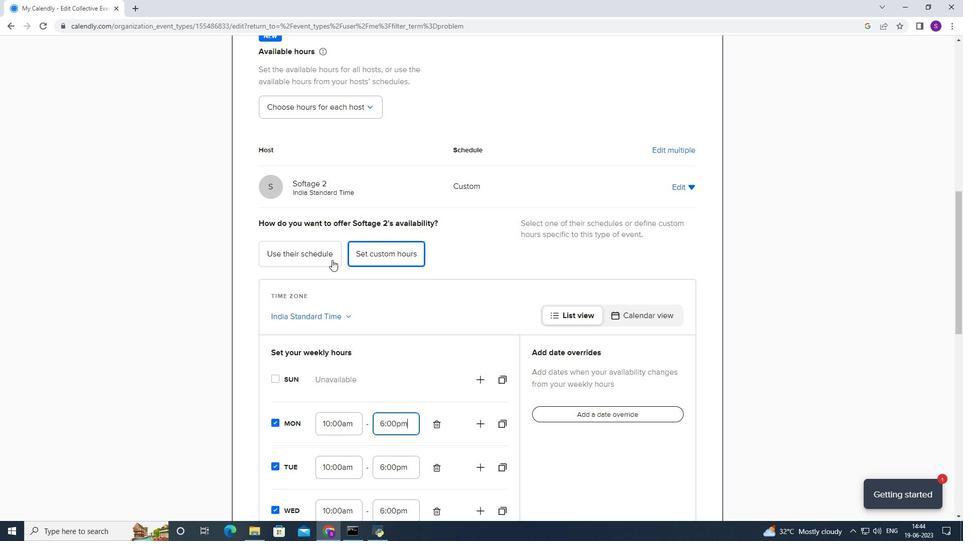 
Action: Mouse scrolled (332, 259) with delta (0, 0)
Screenshot: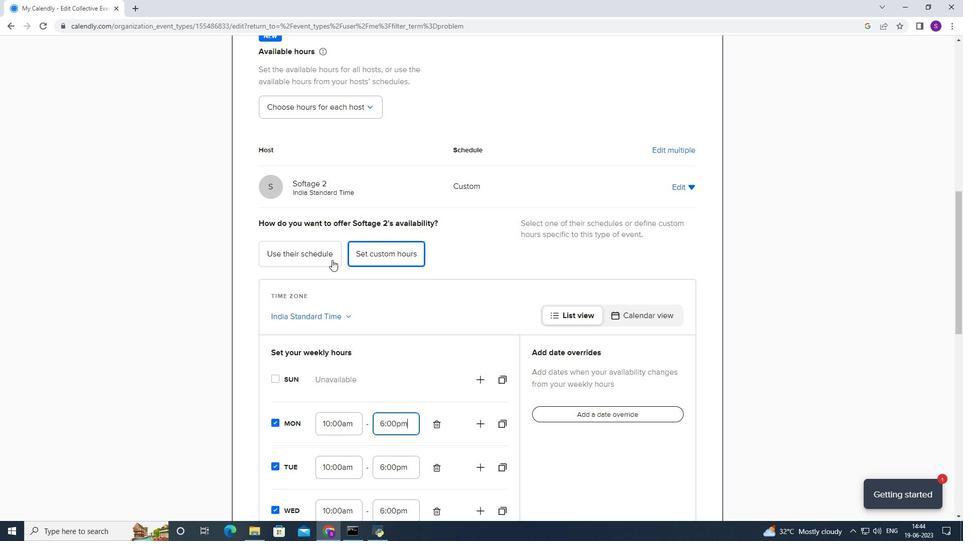 
Action: Mouse scrolled (332, 260) with delta (0, 0)
Screenshot: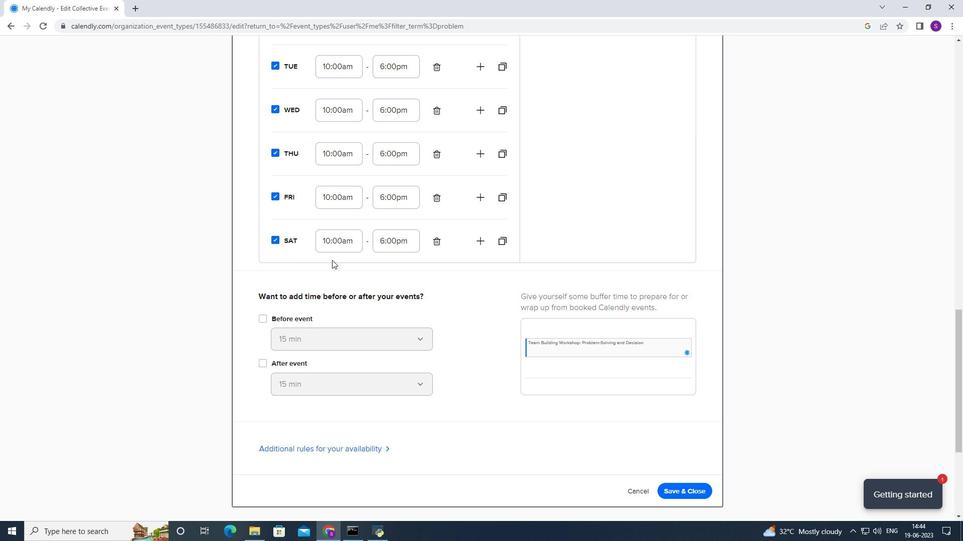 
Action: Mouse scrolled (332, 260) with delta (0, 0)
Screenshot: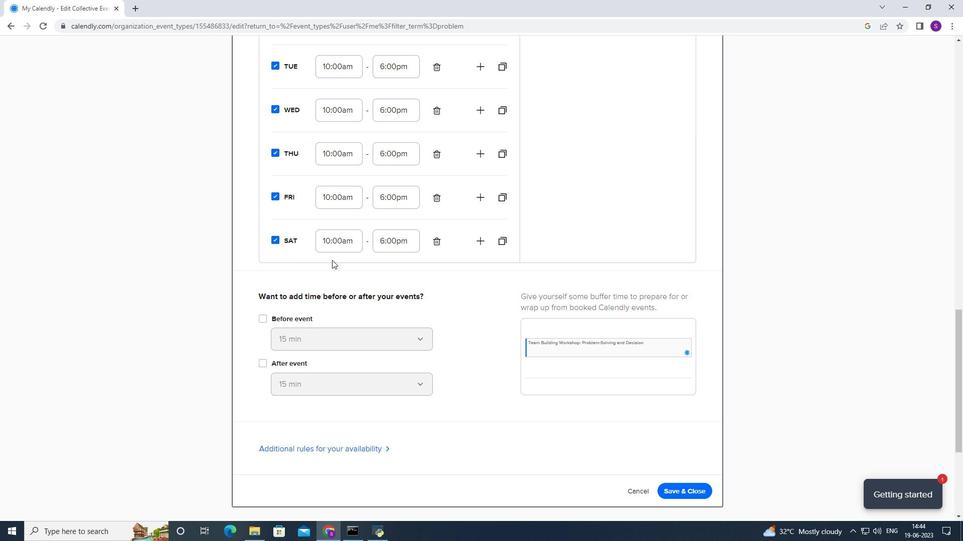 
Action: Mouse scrolled (332, 260) with delta (0, 0)
Screenshot: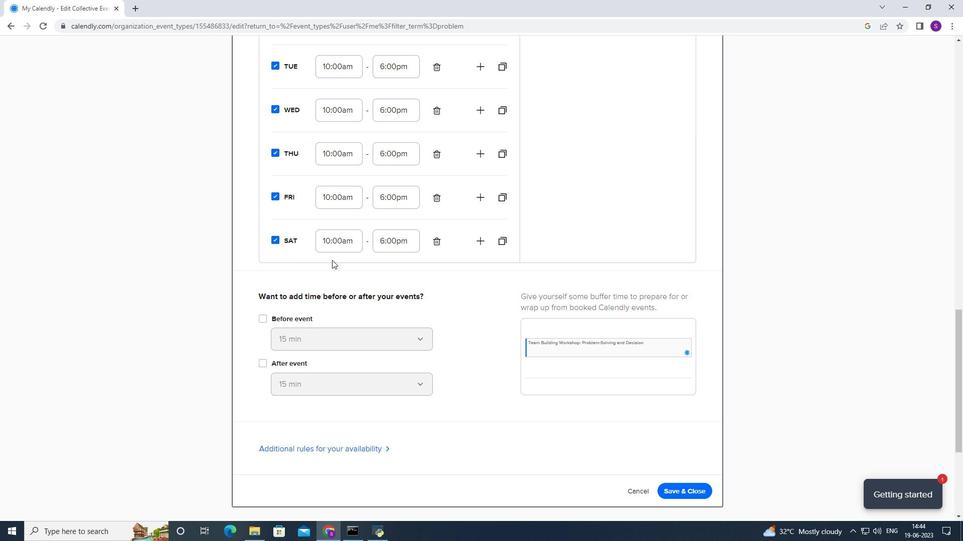 
Action: Mouse scrolled (332, 260) with delta (0, 0)
Screenshot: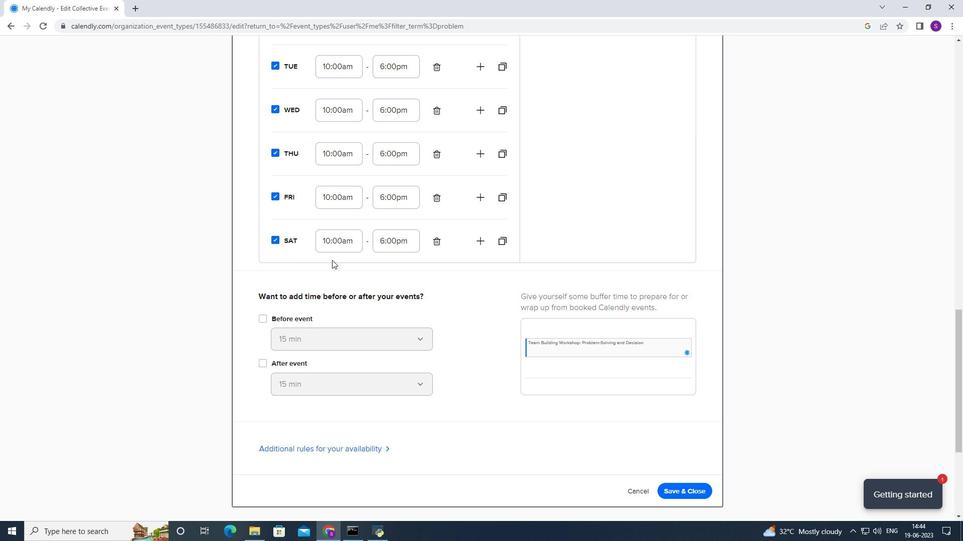 
Action: Mouse scrolled (332, 260) with delta (0, 0)
Screenshot: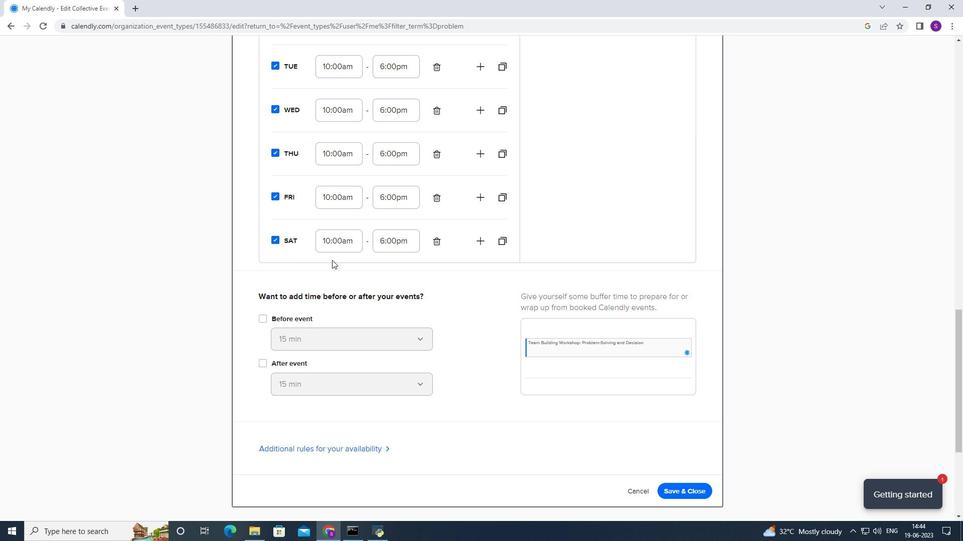 
Action: Mouse scrolled (332, 260) with delta (0, 0)
Screenshot: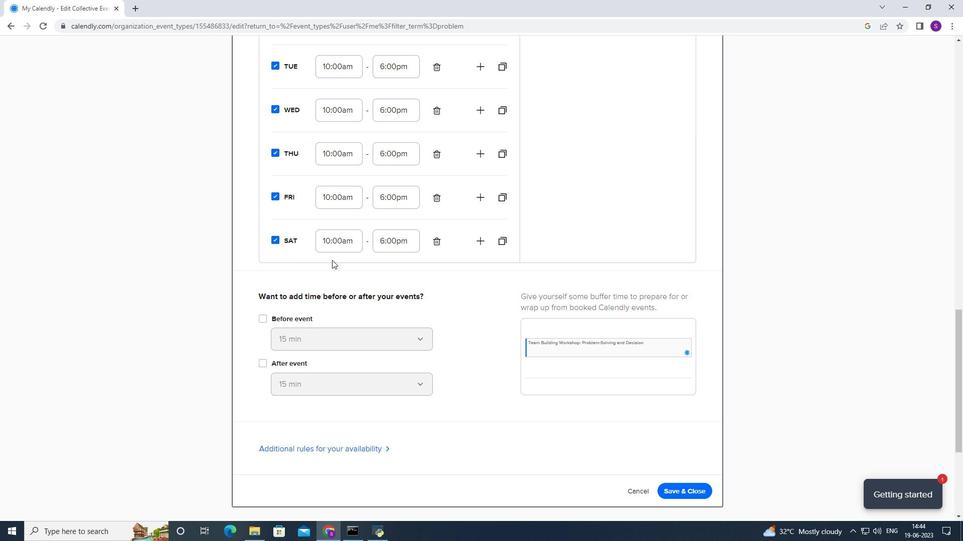 
Action: Mouse scrolled (332, 260) with delta (0, 0)
Screenshot: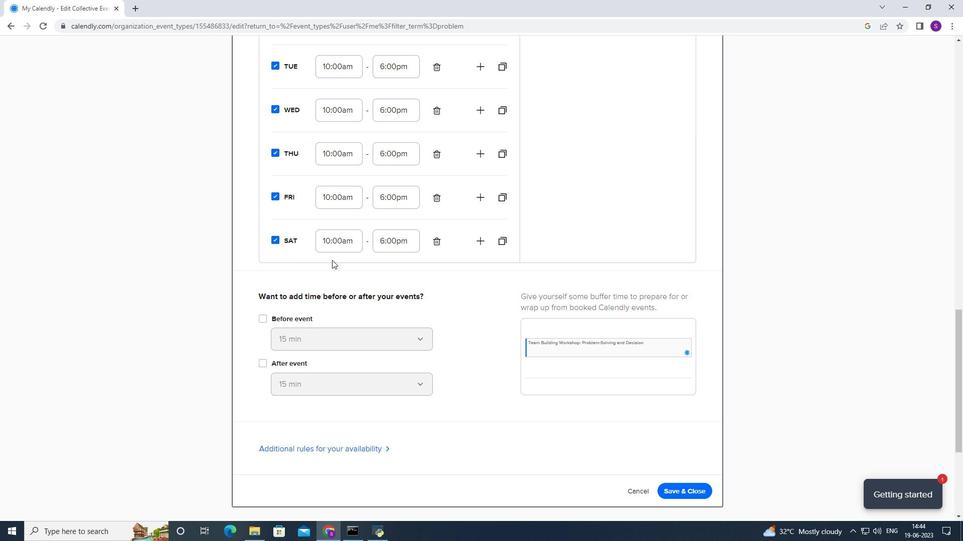 
Action: Mouse scrolled (332, 259) with delta (0, 0)
Screenshot: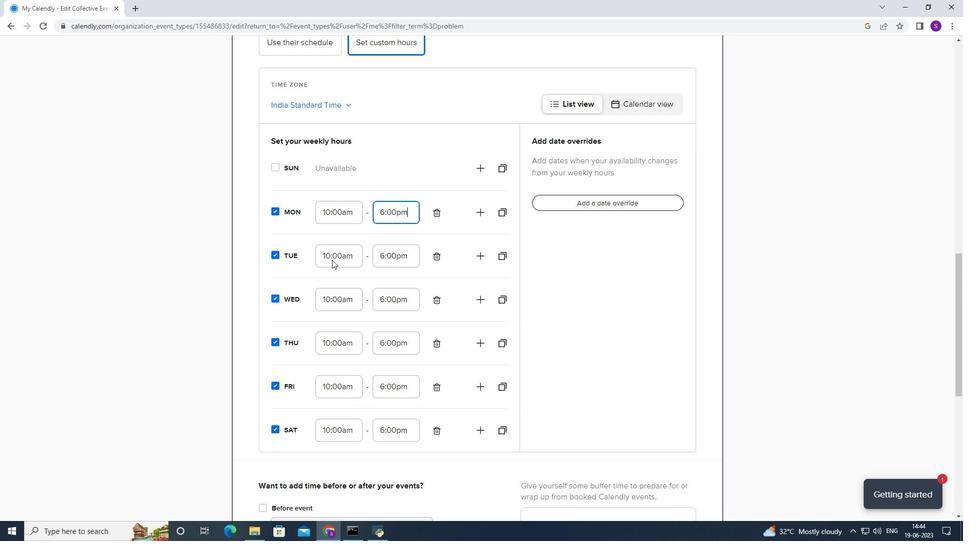 
Action: Mouse scrolled (332, 259) with delta (0, 0)
Screenshot: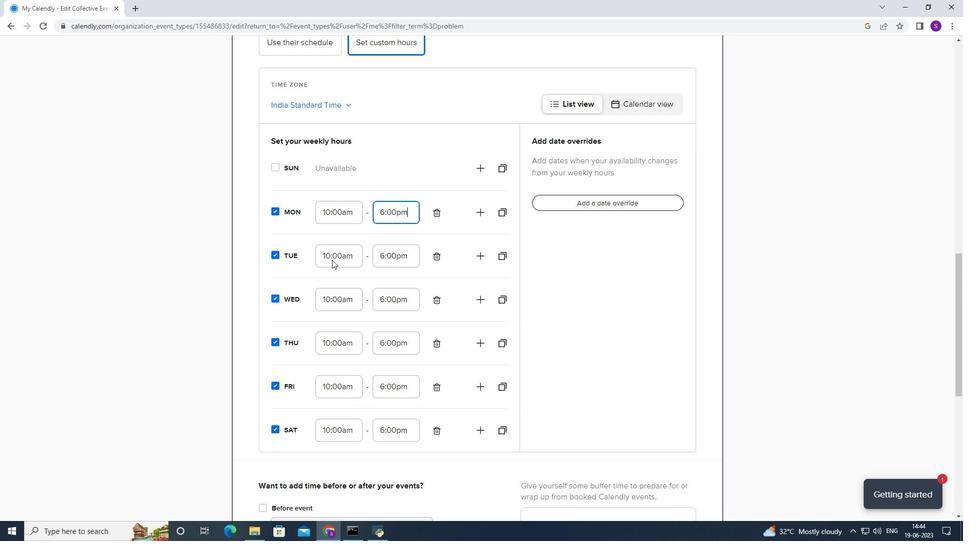 
Action: Mouse scrolled (332, 259) with delta (0, 0)
Screenshot: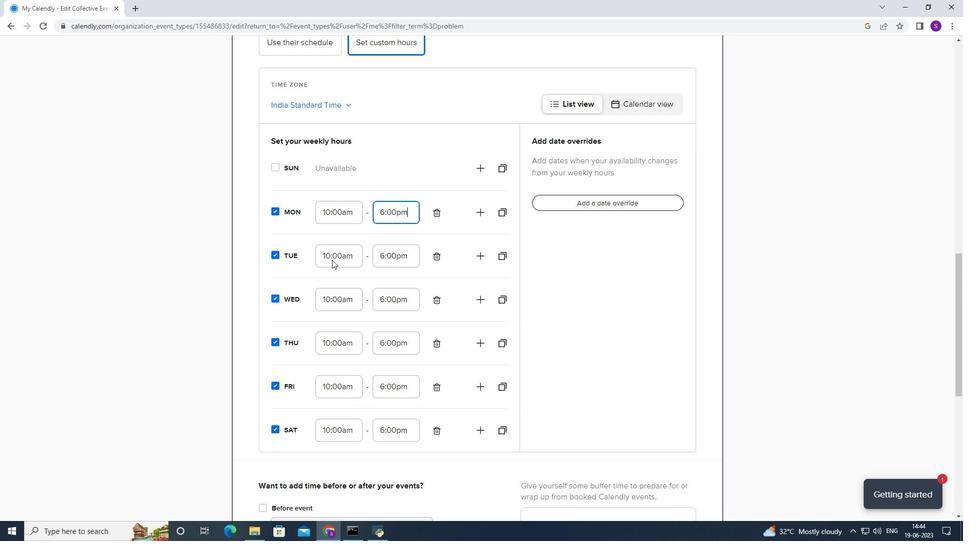 
Action: Mouse scrolled (332, 259) with delta (0, 0)
Screenshot: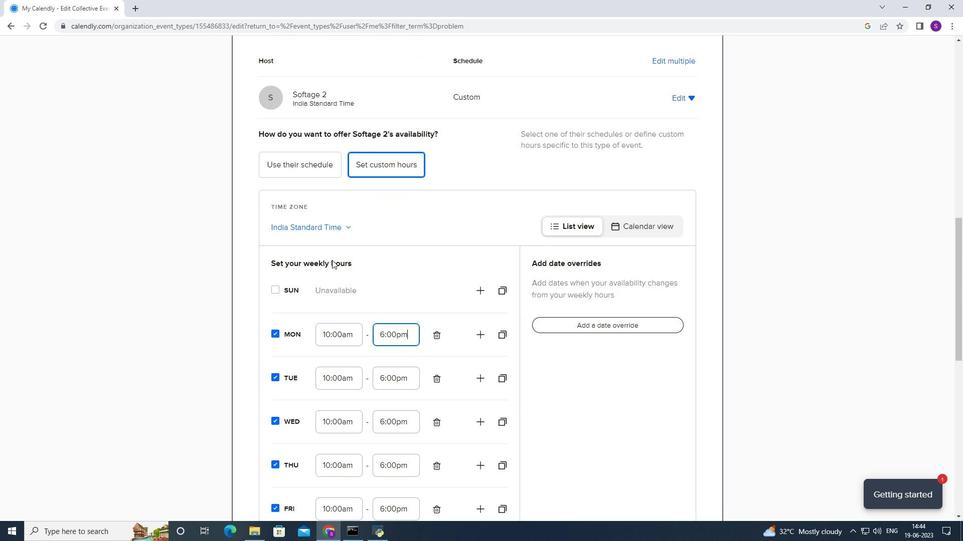 
Action: Mouse scrolled (332, 259) with delta (0, 0)
Screenshot: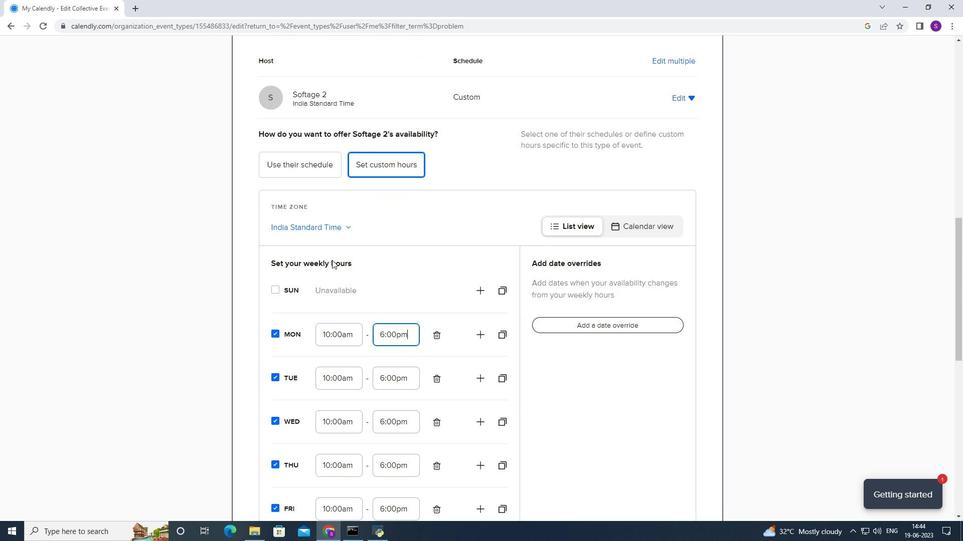 
Action: Mouse scrolled (332, 259) with delta (0, 0)
Screenshot: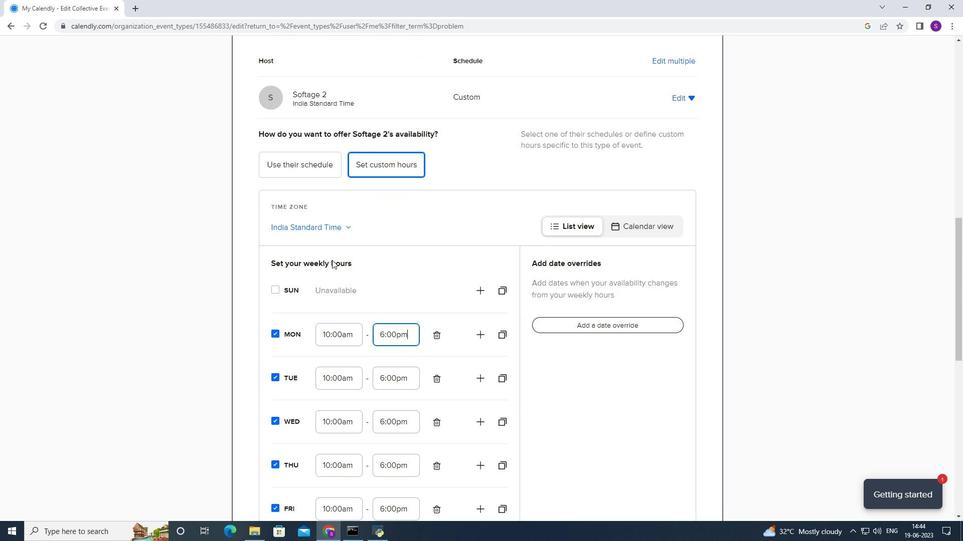 
Action: Mouse scrolled (332, 259) with delta (0, 0)
Screenshot: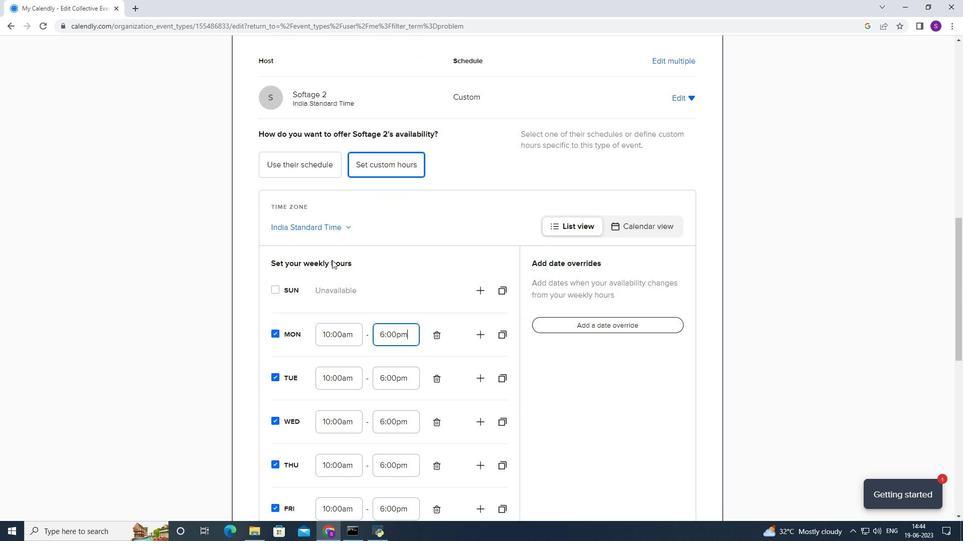 
Action: Mouse moved to (288, 331)
Screenshot: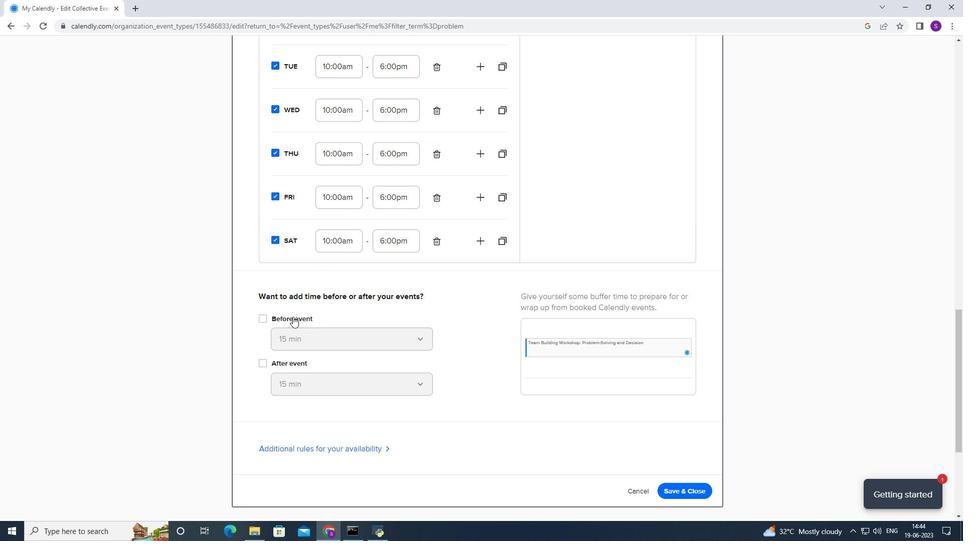 
Action: Mouse pressed left at (288, 331)
Screenshot: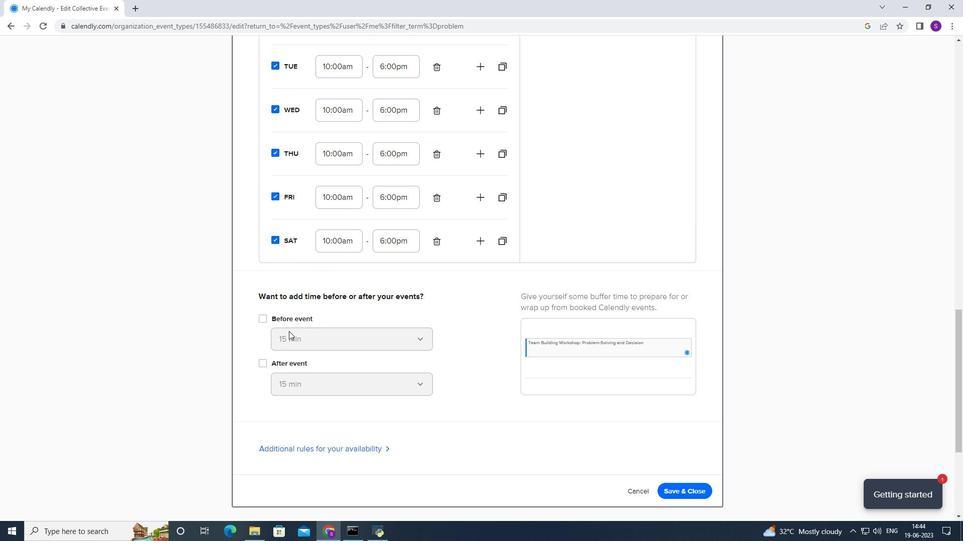 
Action: Mouse moved to (281, 324)
Screenshot: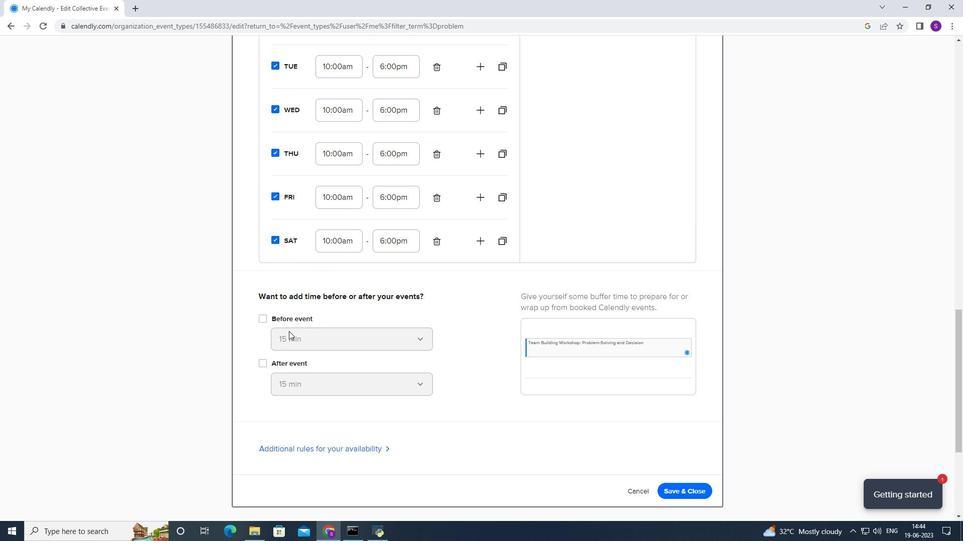 
Action: Mouse pressed left at (281, 324)
Screenshot: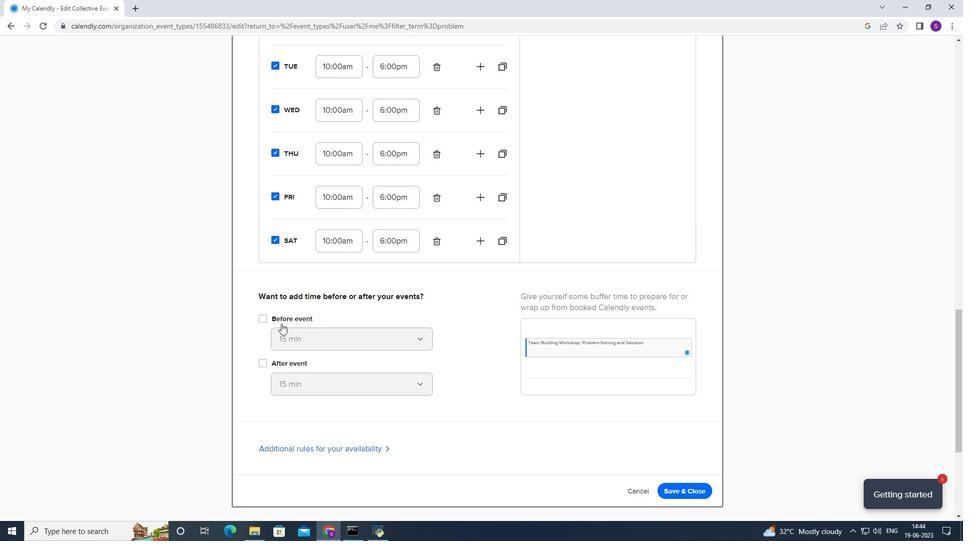 
Action: Mouse moved to (308, 339)
Screenshot: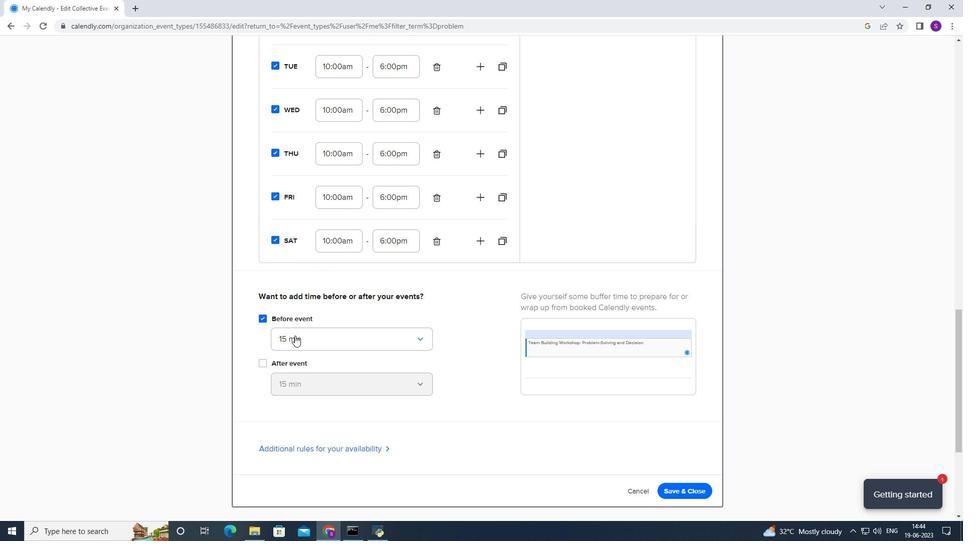 
Action: Mouse pressed left at (308, 339)
Screenshot: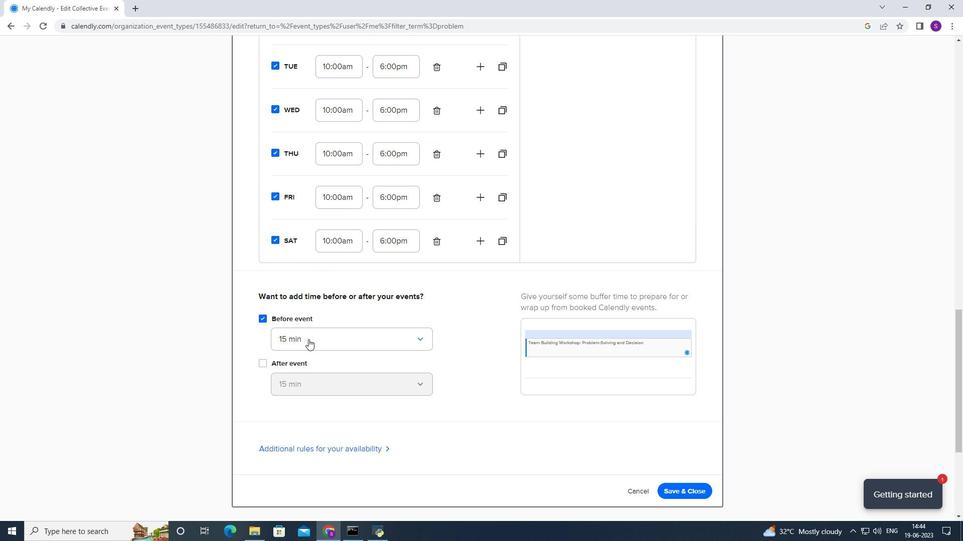 
Action: Mouse moved to (306, 387)
Screenshot: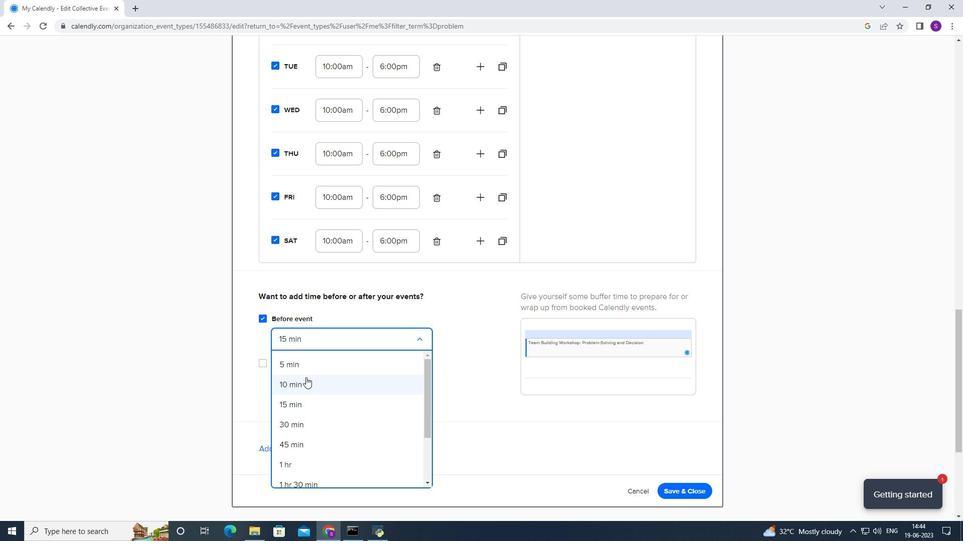 
Action: Mouse pressed left at (306, 387)
Screenshot: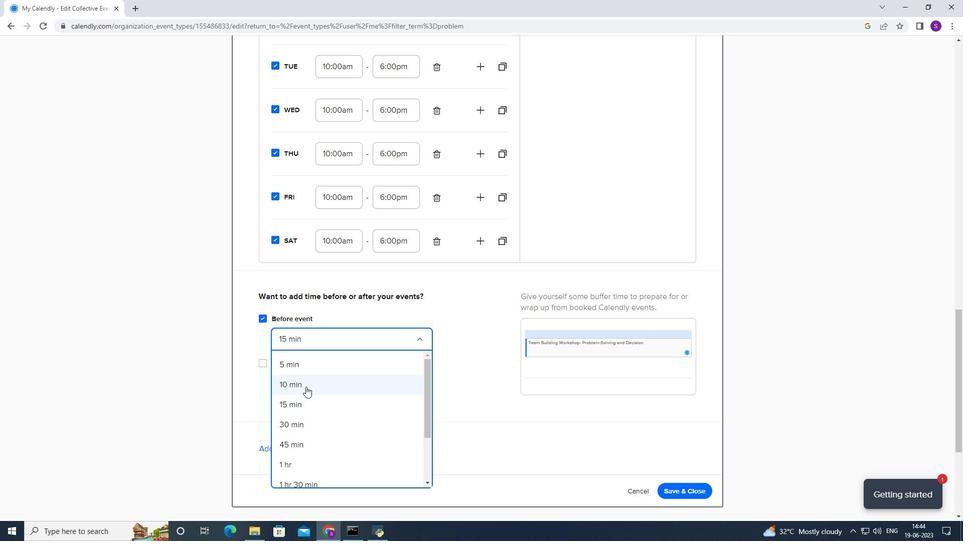 
Action: Mouse moved to (274, 388)
Screenshot: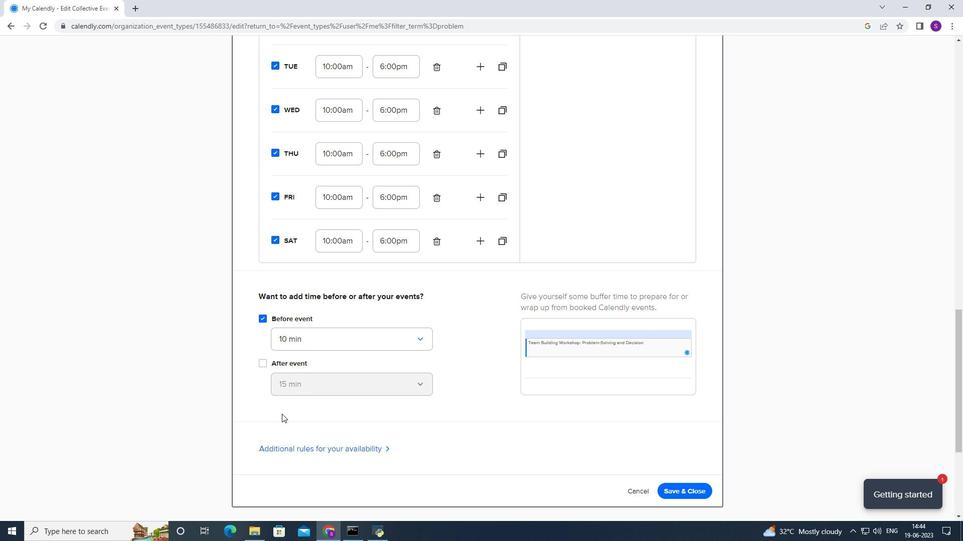 
Action: Mouse pressed left at (274, 388)
Screenshot: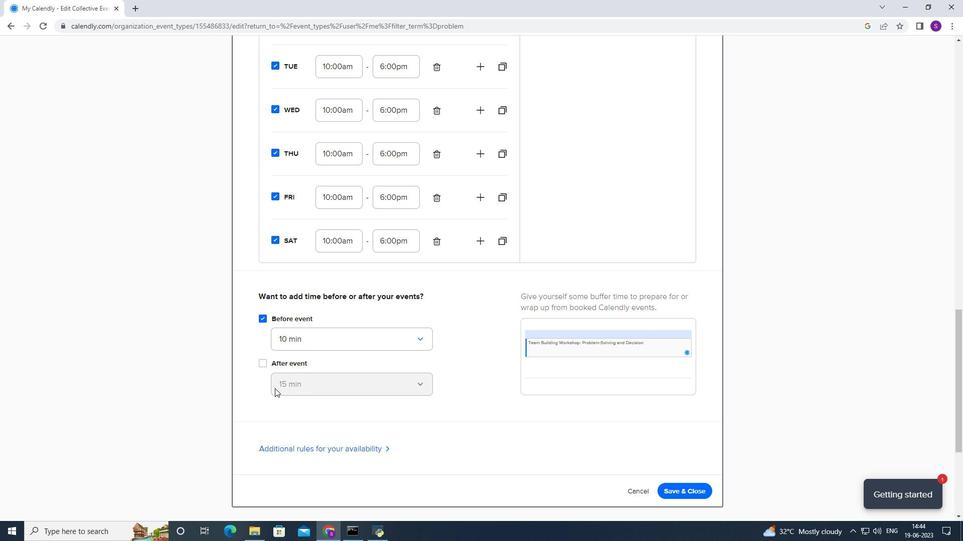 
Action: Mouse moved to (277, 371)
Screenshot: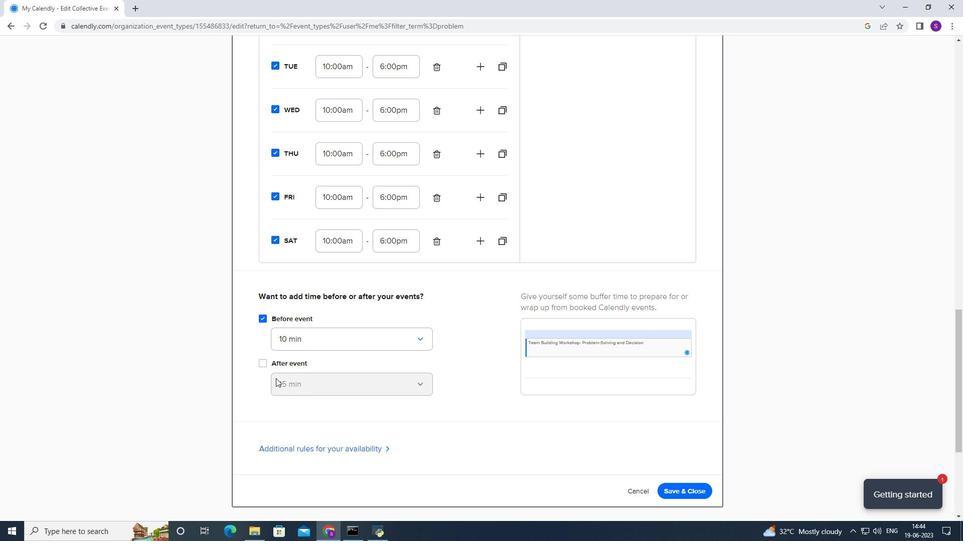 
Action: Mouse pressed left at (277, 371)
Screenshot: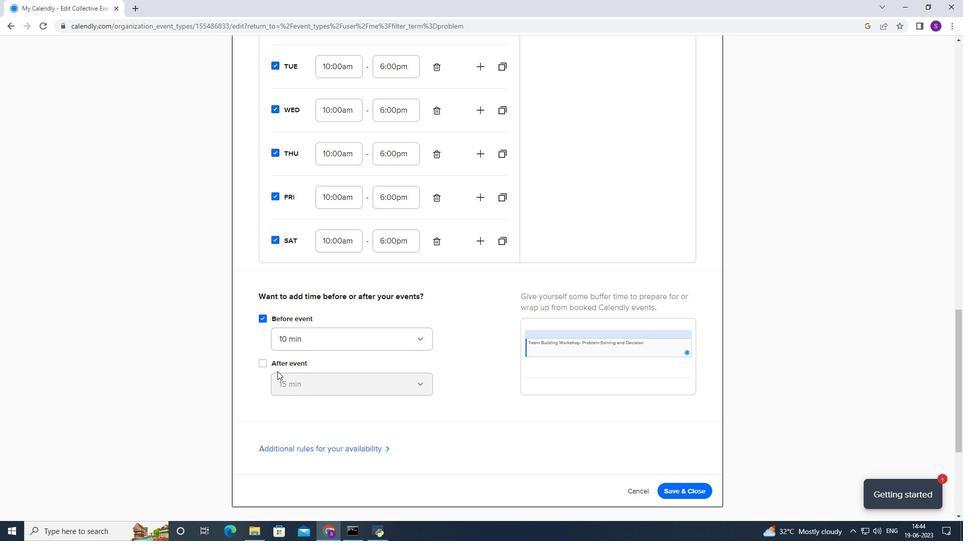 
Action: Mouse moved to (286, 360)
Screenshot: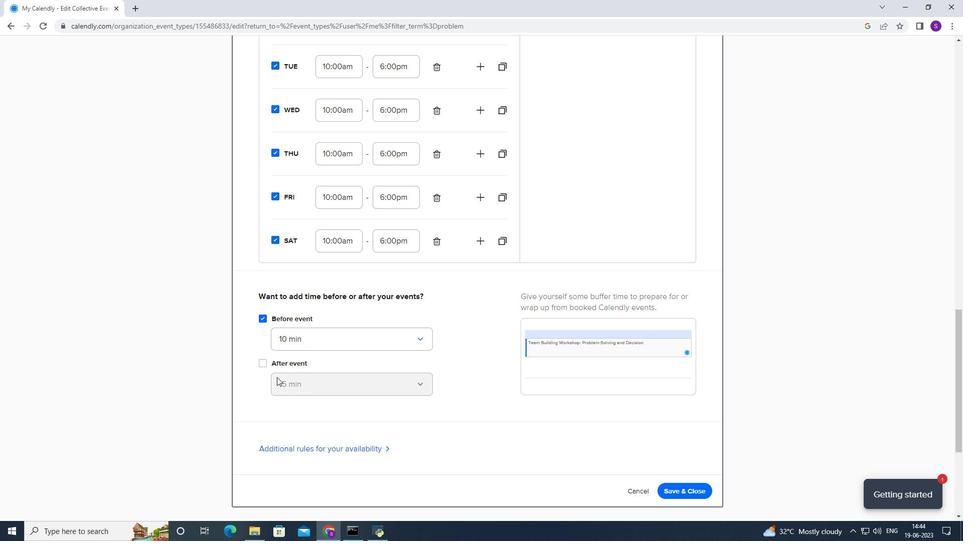 
Action: Mouse pressed left at (286, 360)
Screenshot: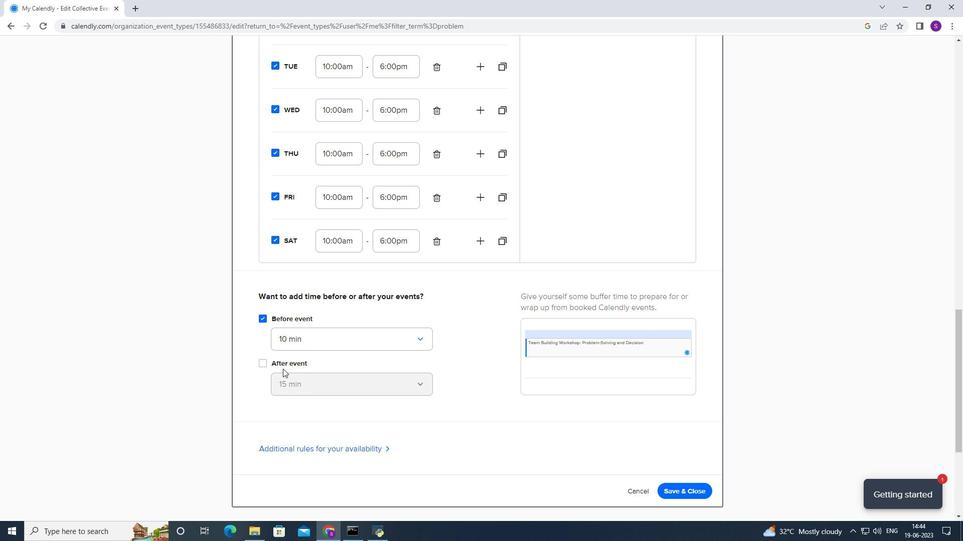 
Action: Mouse moved to (286, 380)
Screenshot: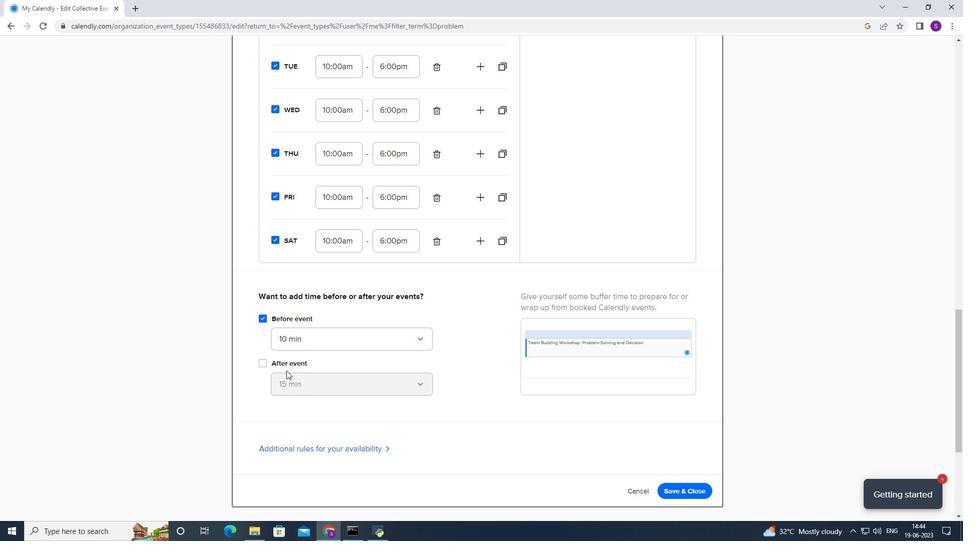 
Action: Mouse pressed left at (286, 380)
Screenshot: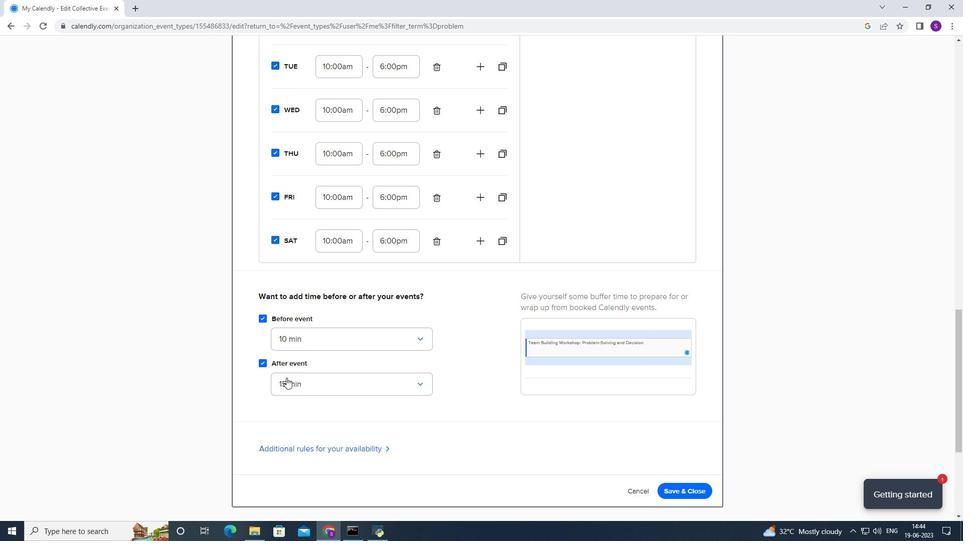 
Action: Mouse moved to (287, 426)
Screenshot: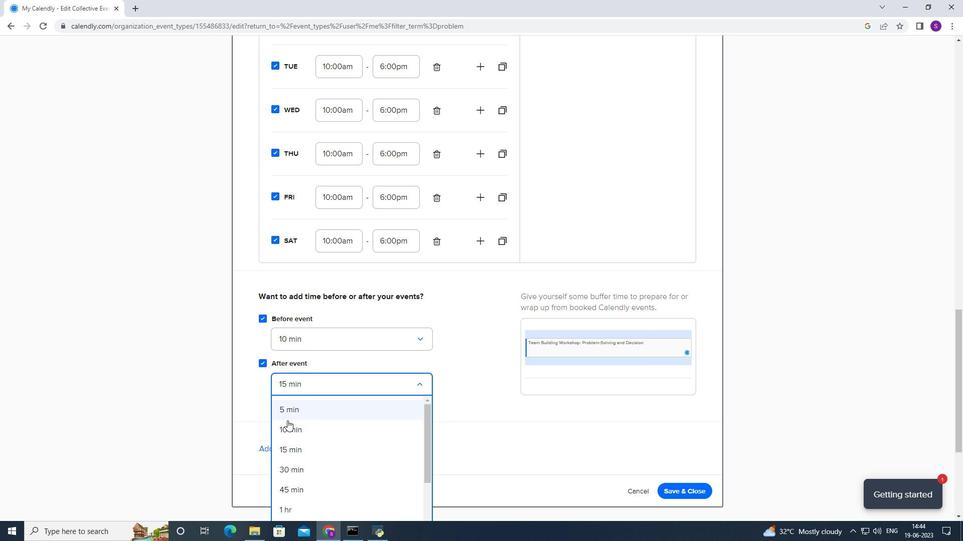 
Action: Mouse pressed left at (287, 426)
Screenshot: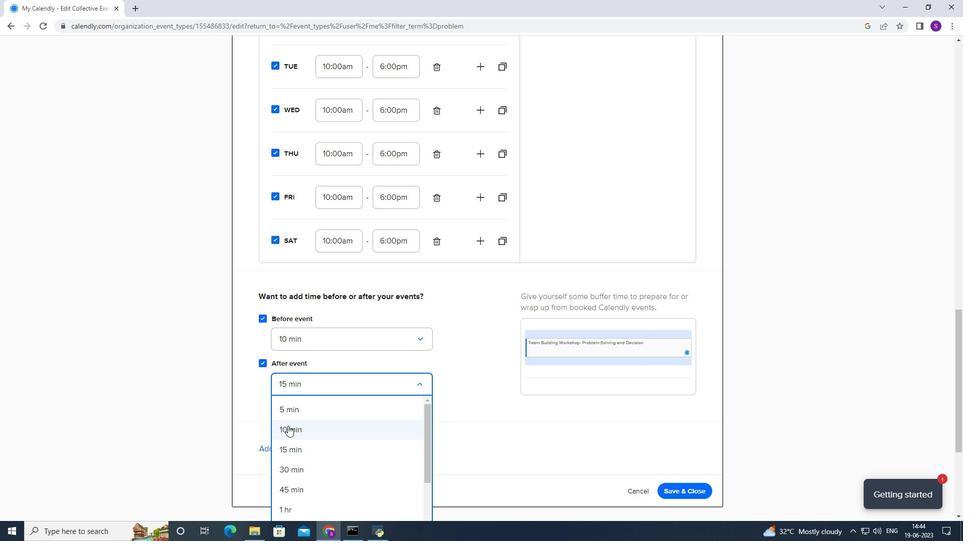 
Action: Mouse moved to (276, 449)
Screenshot: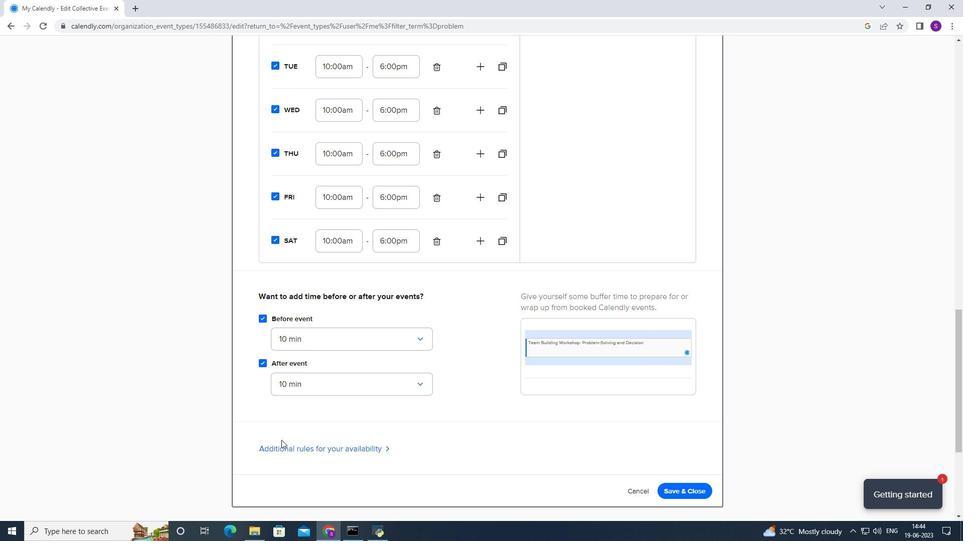 
Action: Mouse pressed left at (276, 449)
Screenshot: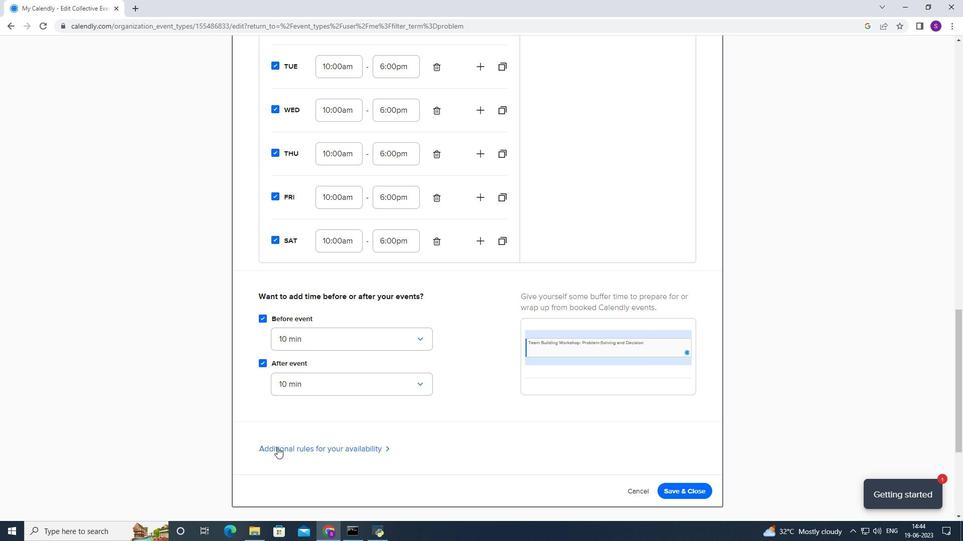 
Action: Mouse moved to (320, 373)
Screenshot: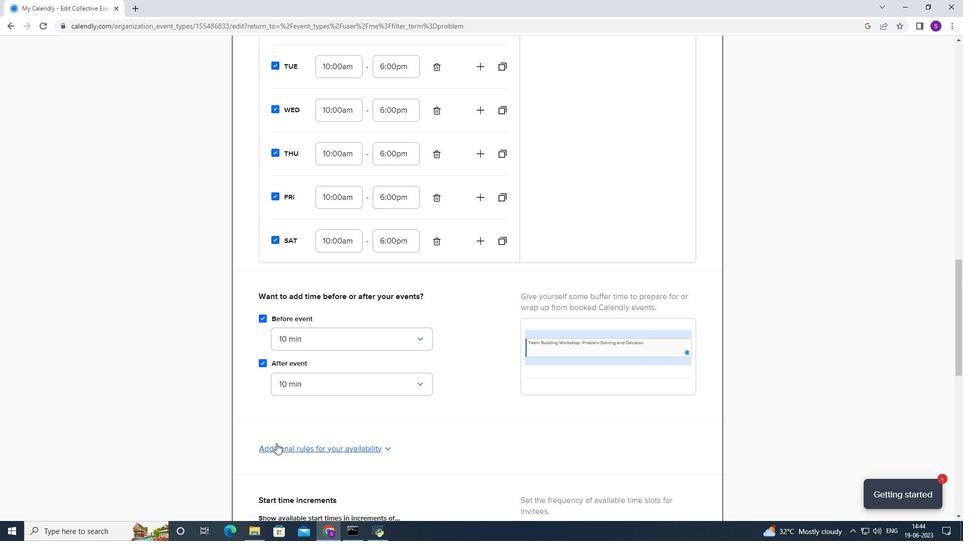 
Action: Mouse scrolled (320, 372) with delta (0, 0)
Screenshot: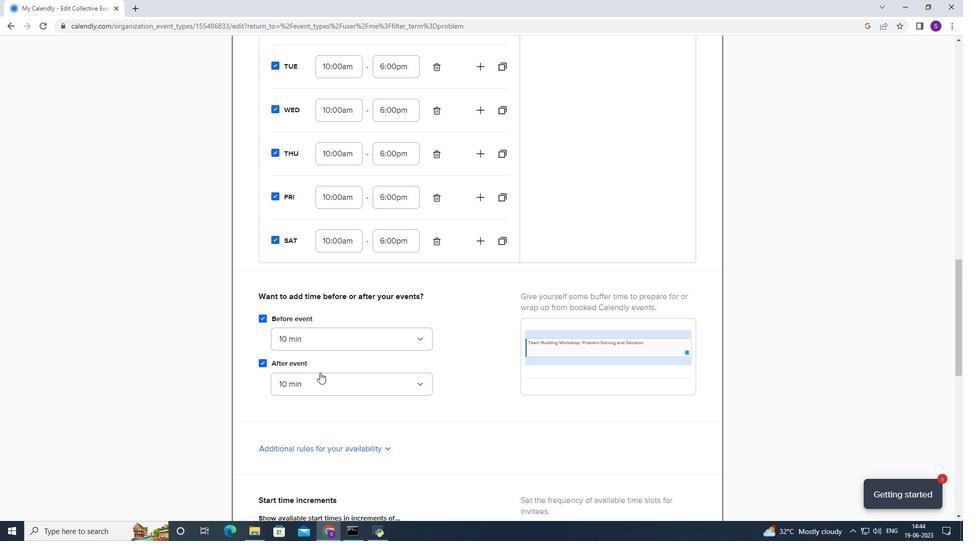 
Action: Mouse scrolled (320, 372) with delta (0, 0)
Screenshot: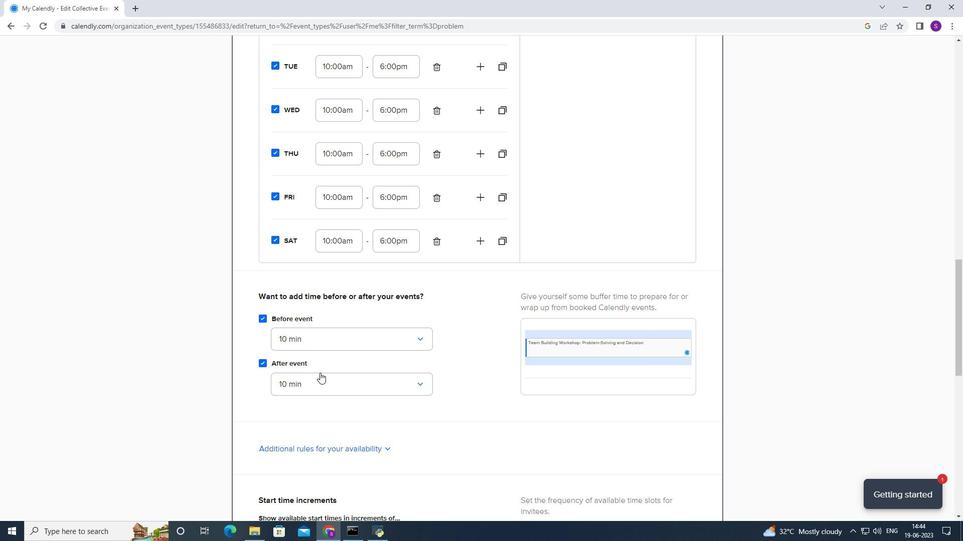 
Action: Mouse scrolled (320, 372) with delta (0, 0)
Screenshot: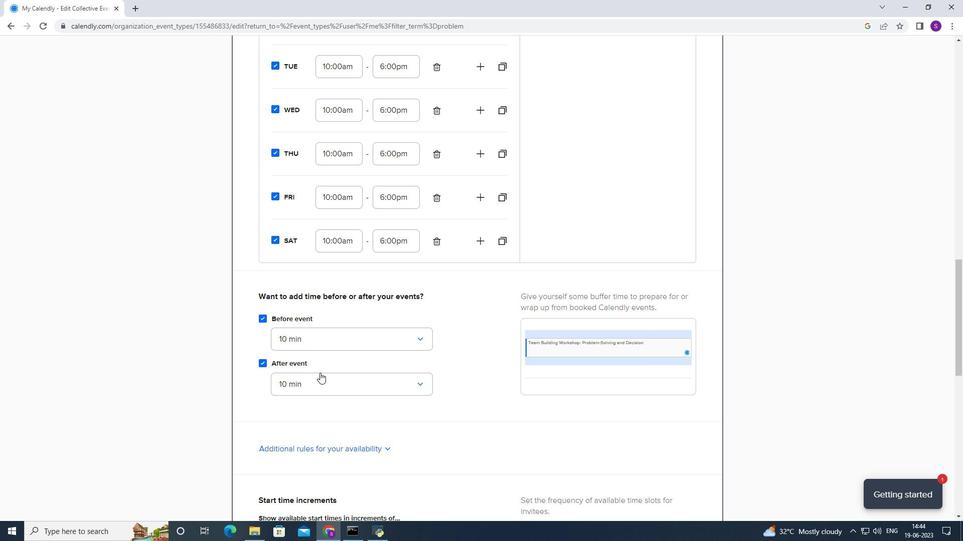 
Action: Mouse scrolled (320, 372) with delta (0, 0)
Screenshot: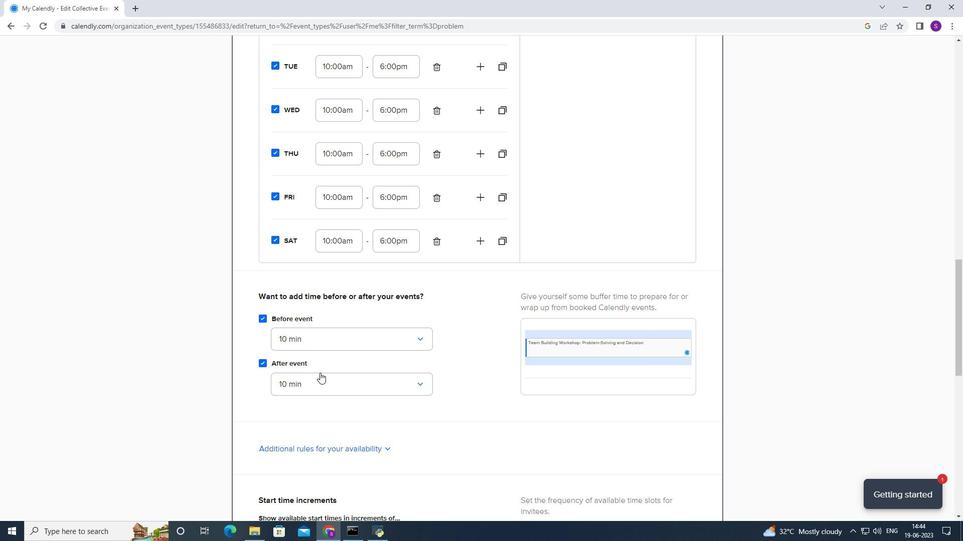 
Action: Mouse scrolled (320, 372) with delta (0, 0)
Screenshot: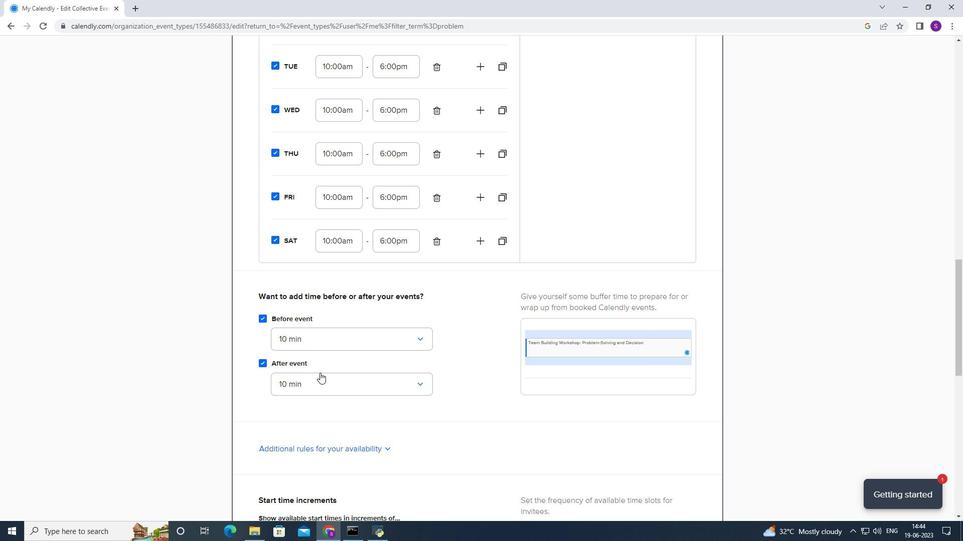 
Action: Mouse scrolled (320, 372) with delta (0, 0)
Screenshot: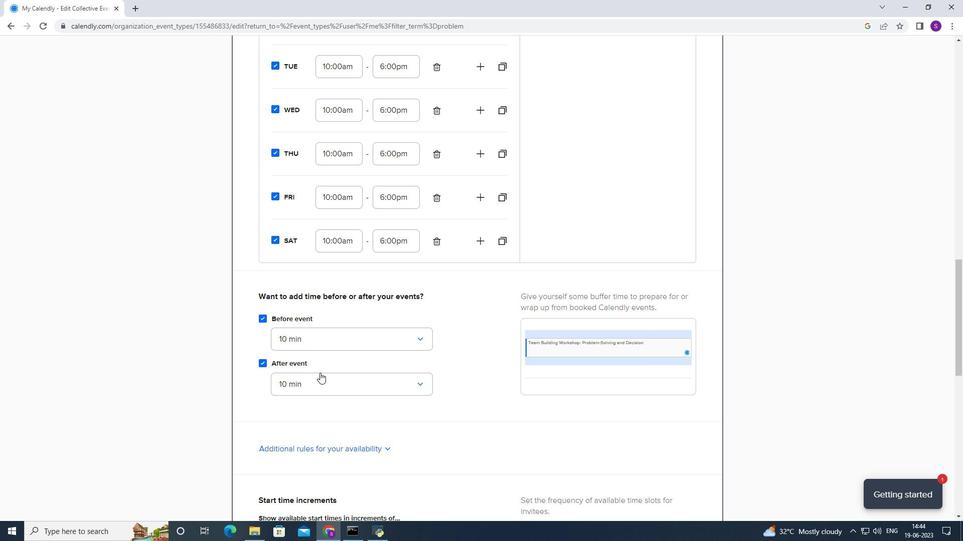 
Action: Mouse moved to (345, 249)
Screenshot: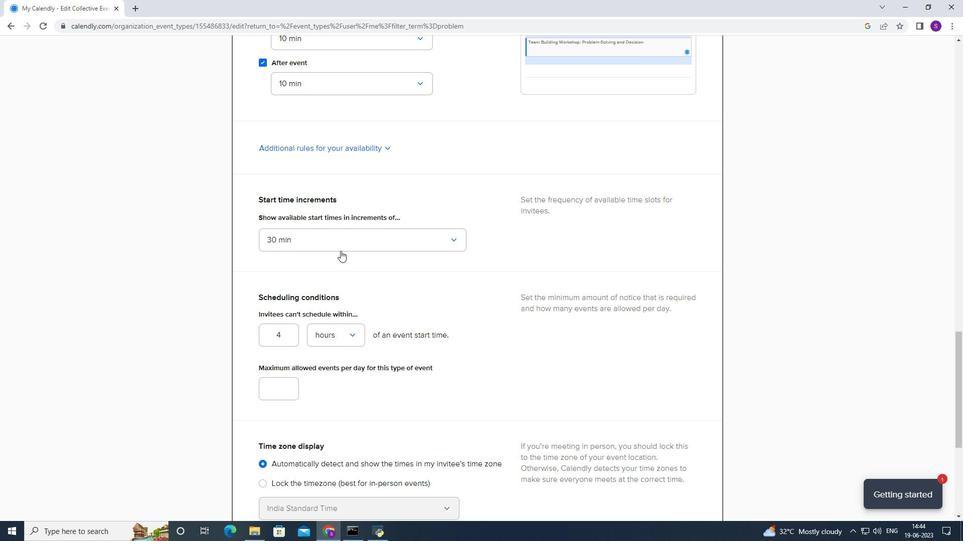 
Action: Mouse pressed left at (345, 249)
Screenshot: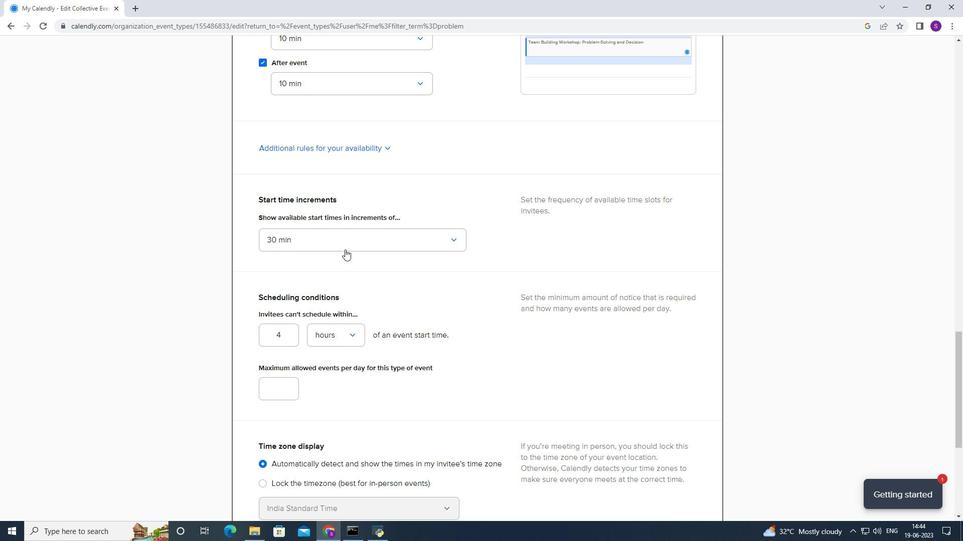 
Action: Mouse moved to (291, 338)
Screenshot: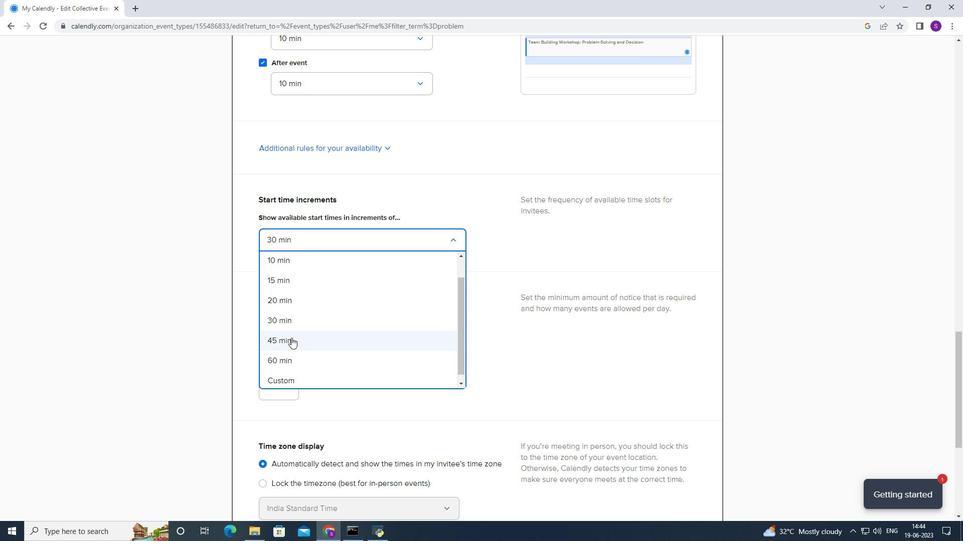 
Action: Mouse pressed left at (291, 338)
Screenshot: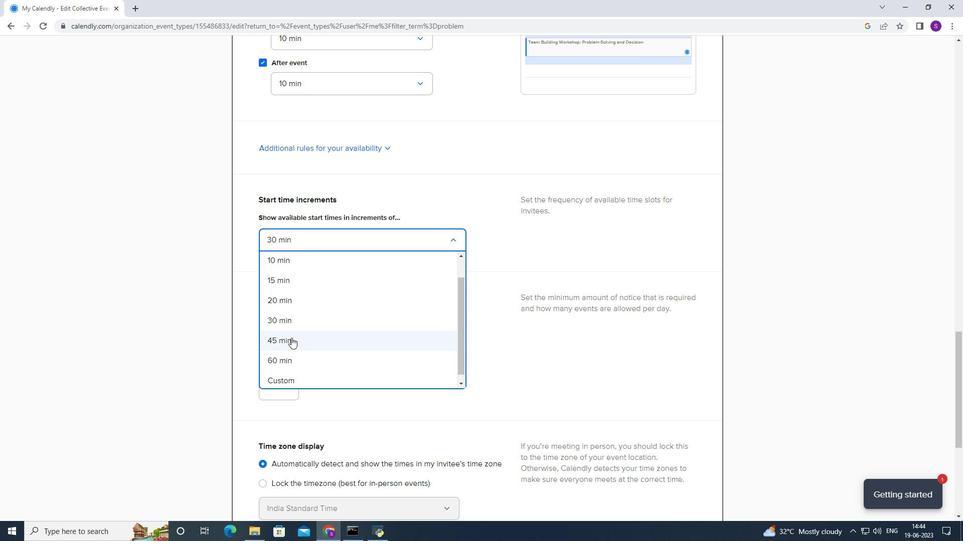
Action: Mouse moved to (307, 337)
Screenshot: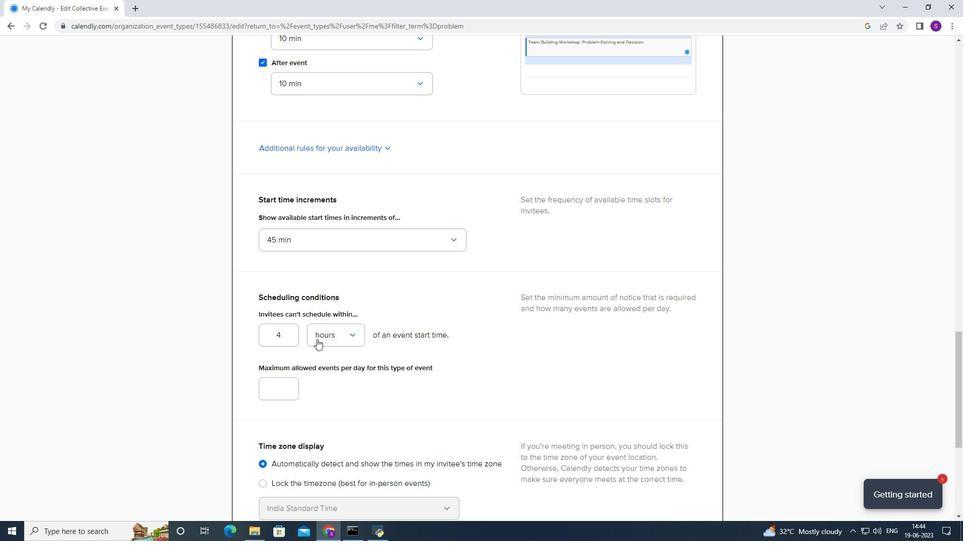 
Action: Mouse pressed left at (307, 337)
Screenshot: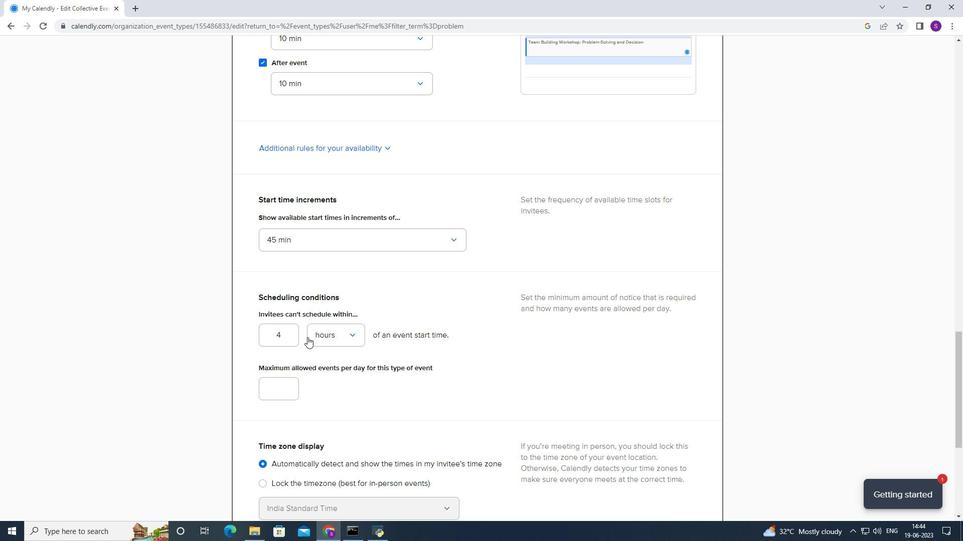 
Action: Mouse moved to (292, 334)
Screenshot: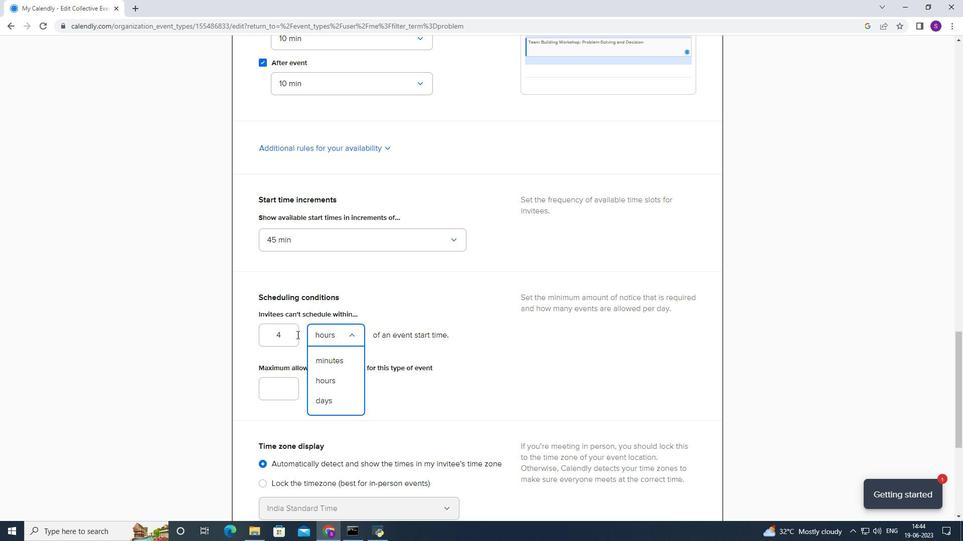 
Action: Mouse pressed left at (292, 334)
Screenshot: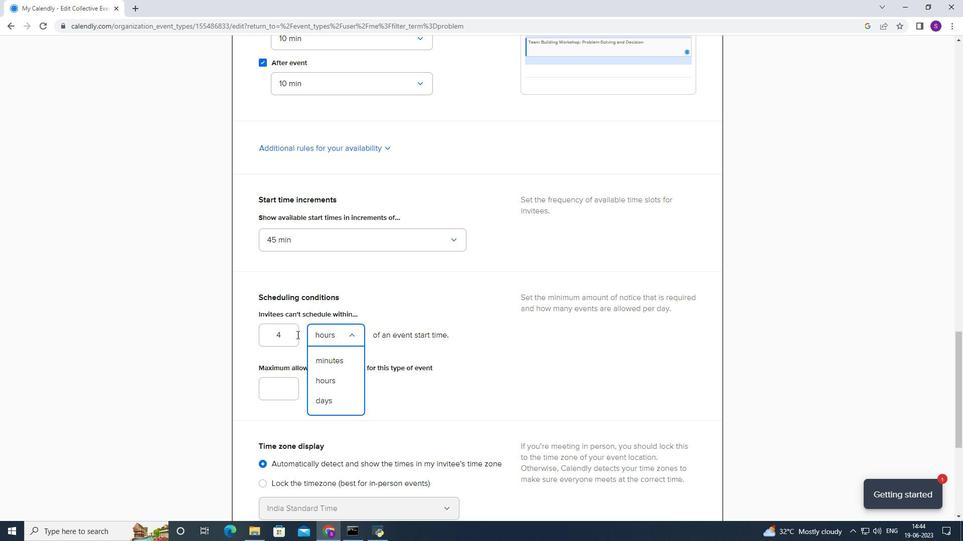 
Action: Mouse moved to (291, 334)
Screenshot: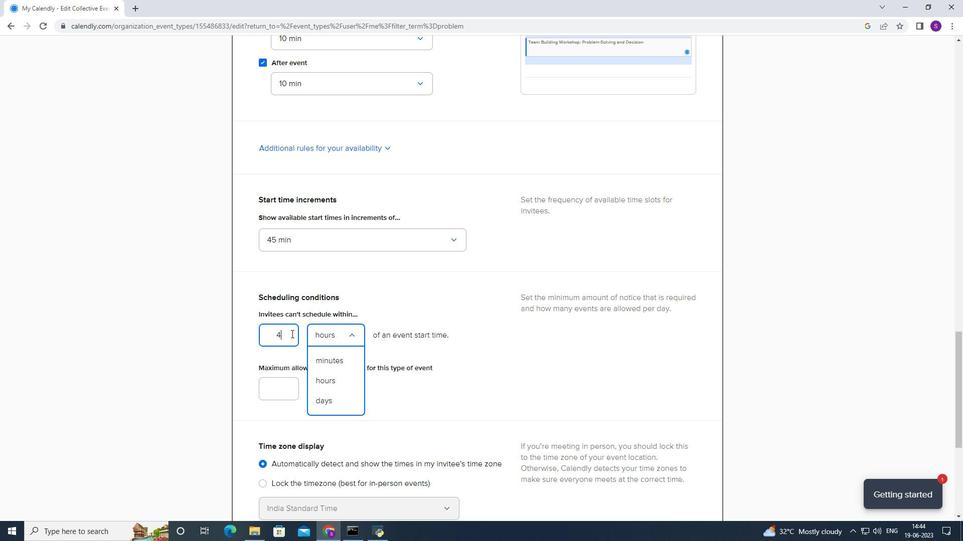 
Action: Mouse pressed left at (291, 334)
Screenshot: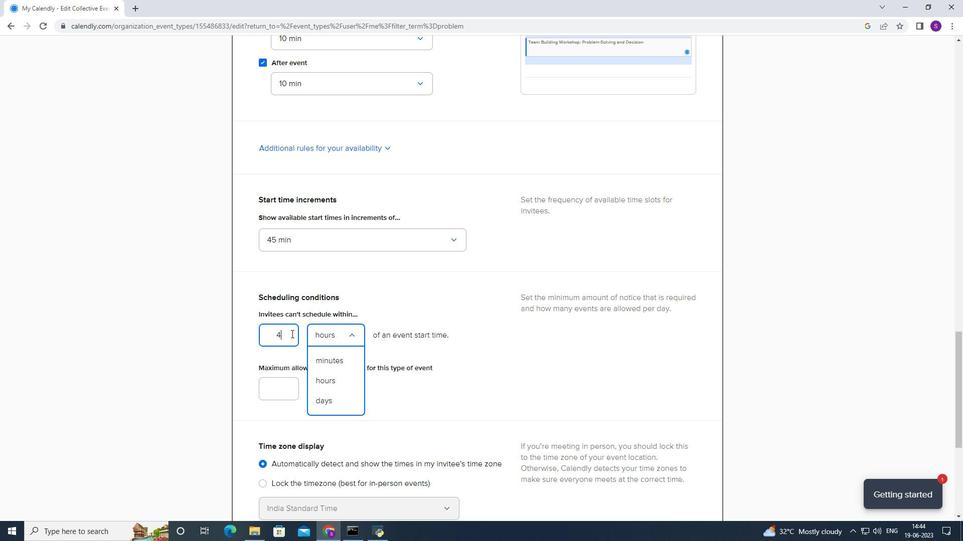 
Action: Mouse moved to (267, 335)
Screenshot: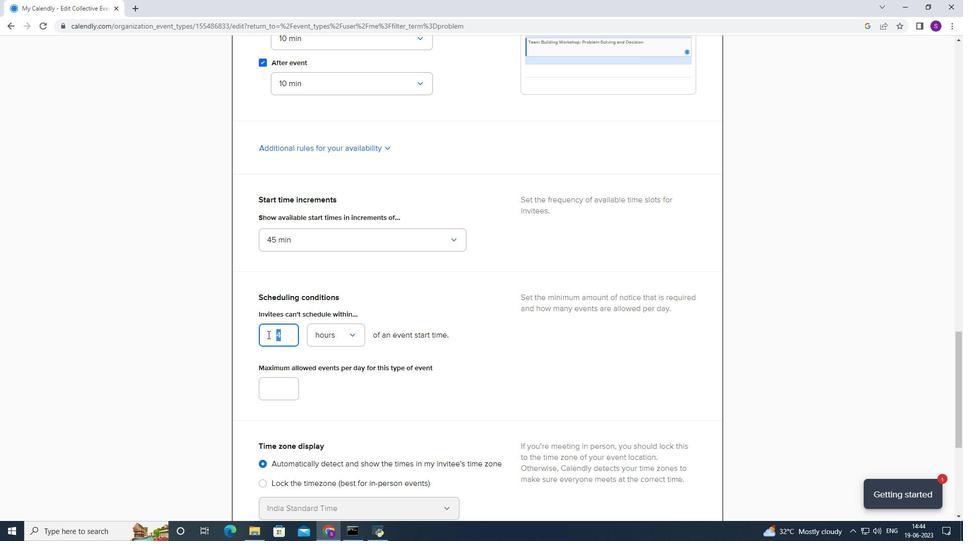 
Action: Key pressed 49
Screenshot: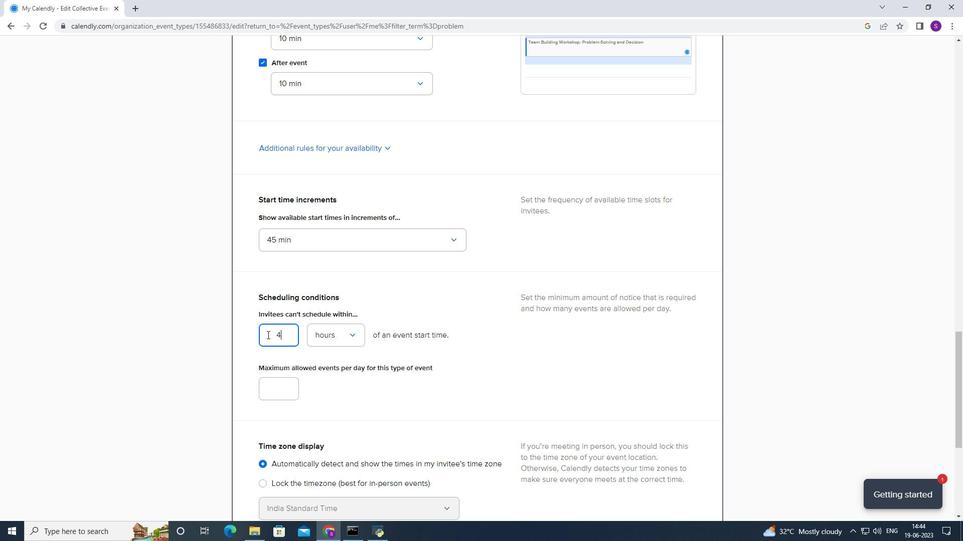 
Action: Mouse moved to (284, 398)
Screenshot: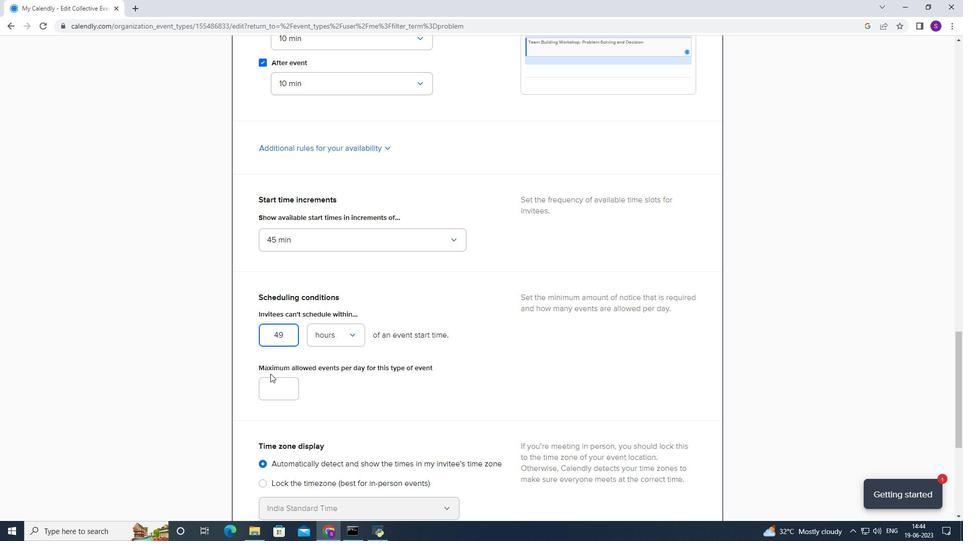 
Action: Mouse pressed left at (284, 398)
Screenshot: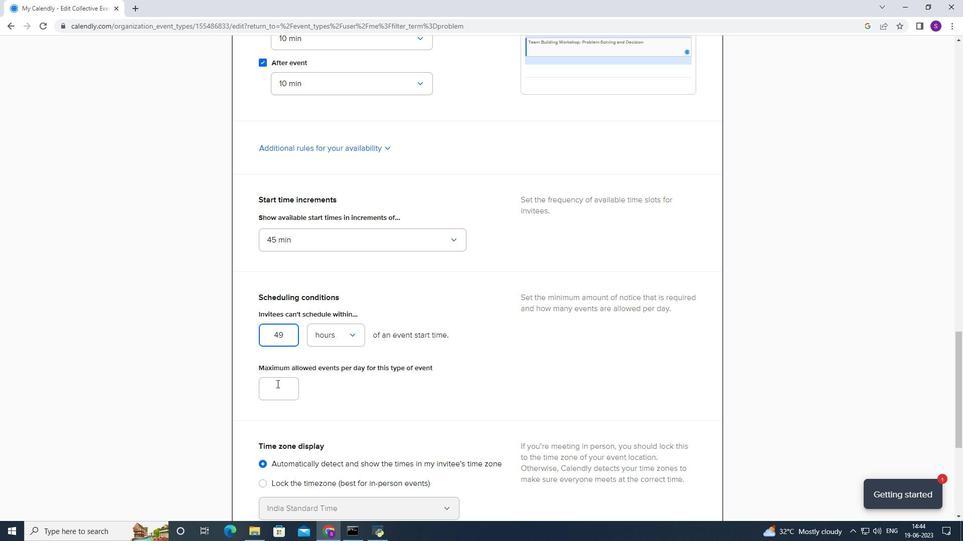 
Action: Key pressed 4<Key.backspace>
Screenshot: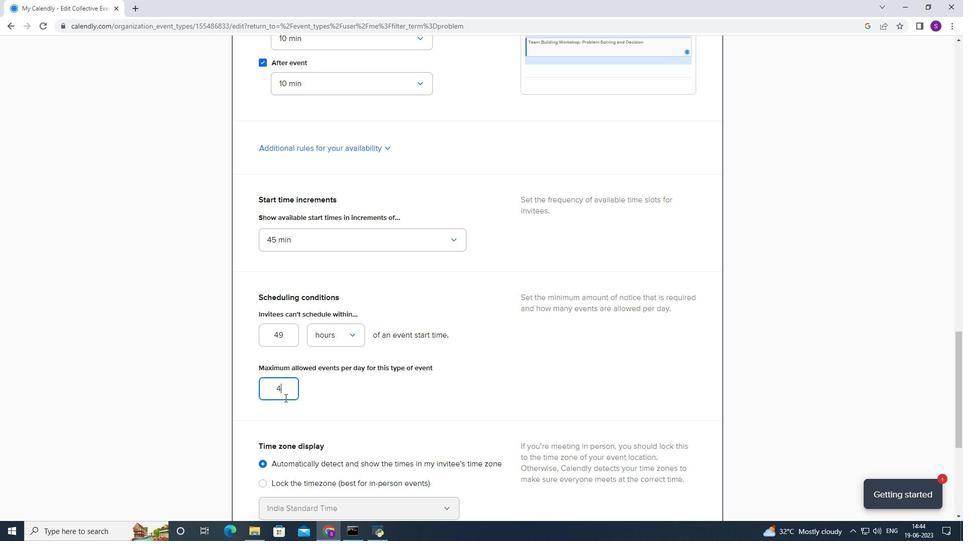 
Action: Mouse moved to (284, 397)
Screenshot: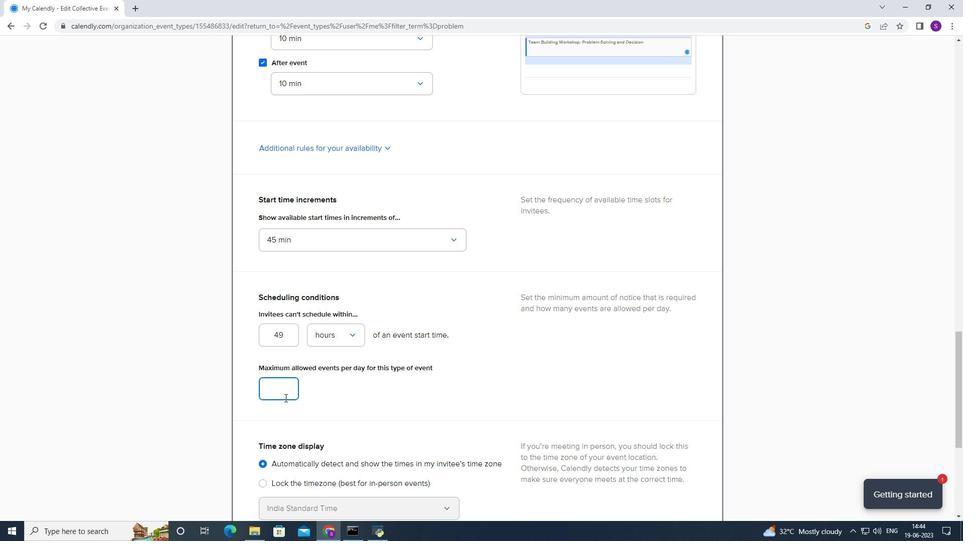 
Action: Key pressed 5
Screenshot: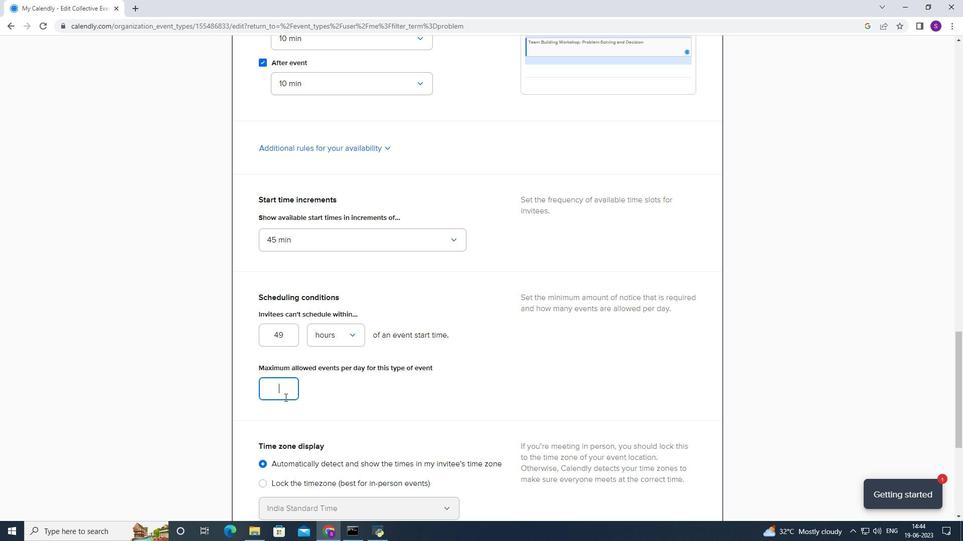 
Action: Mouse moved to (289, 393)
Screenshot: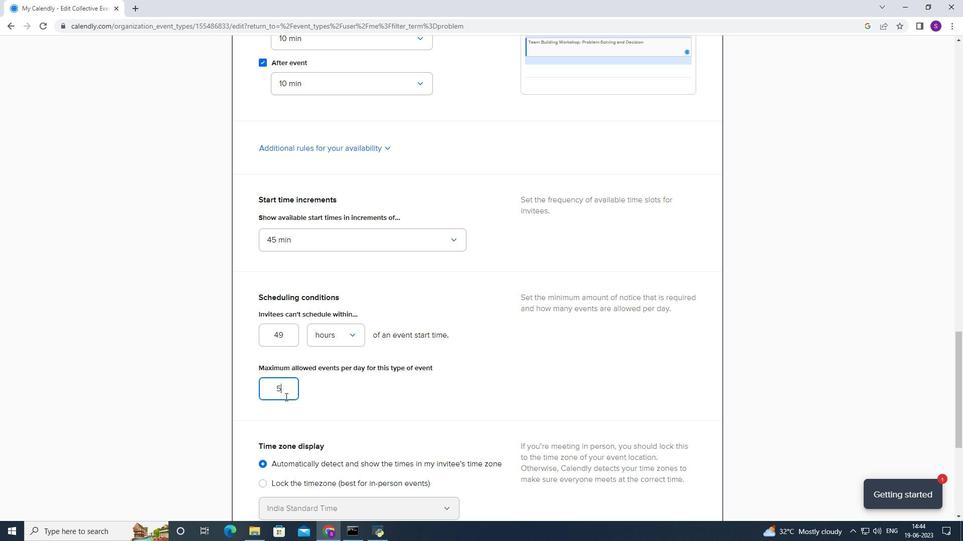
Action: Mouse scrolled (289, 392) with delta (0, 0)
Screenshot: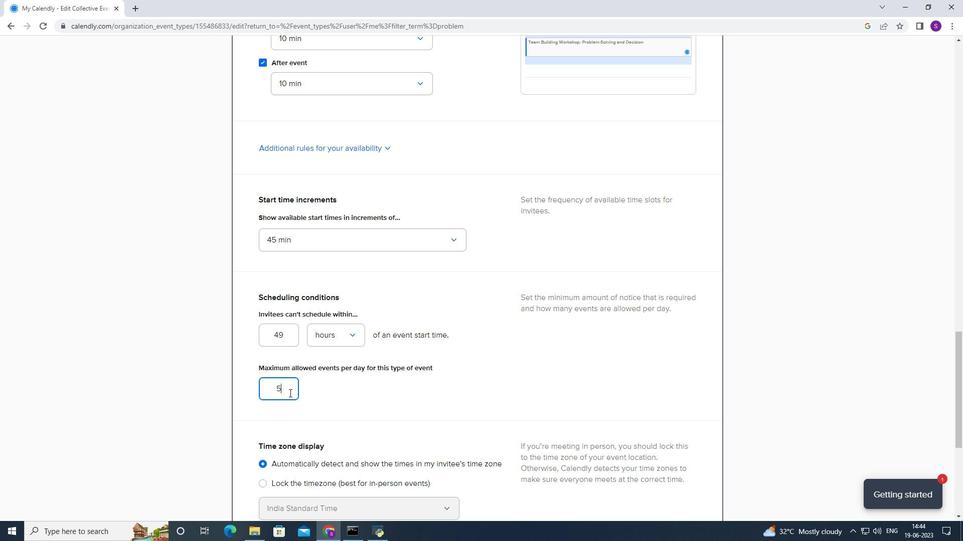 
Action: Mouse scrolled (289, 392) with delta (0, 0)
Screenshot: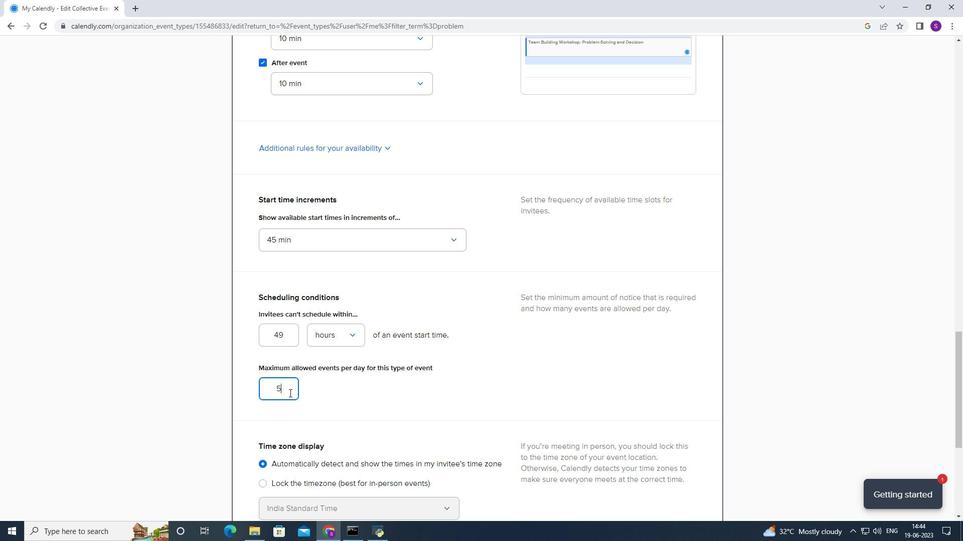 
Action: Mouse scrolled (289, 392) with delta (0, 0)
Screenshot: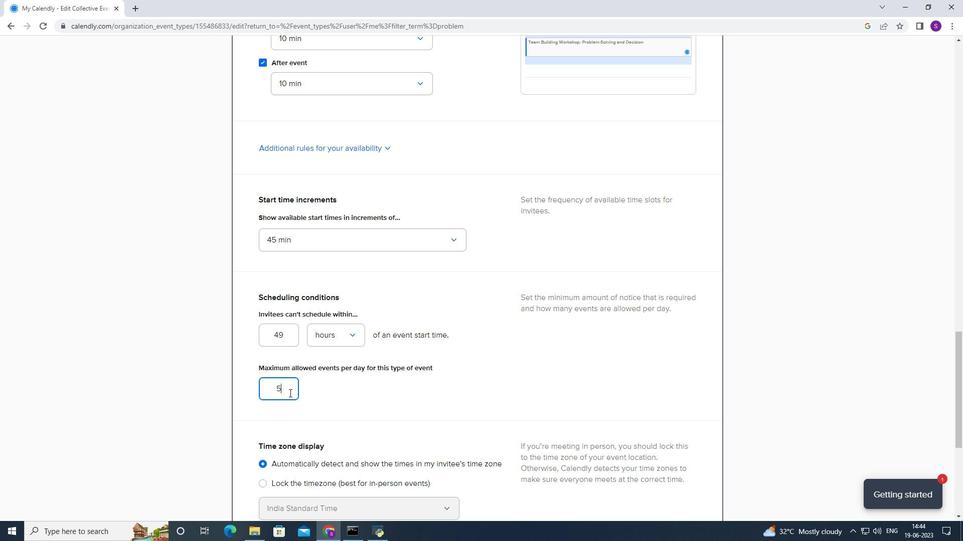 
Action: Mouse scrolled (289, 392) with delta (0, 0)
Screenshot: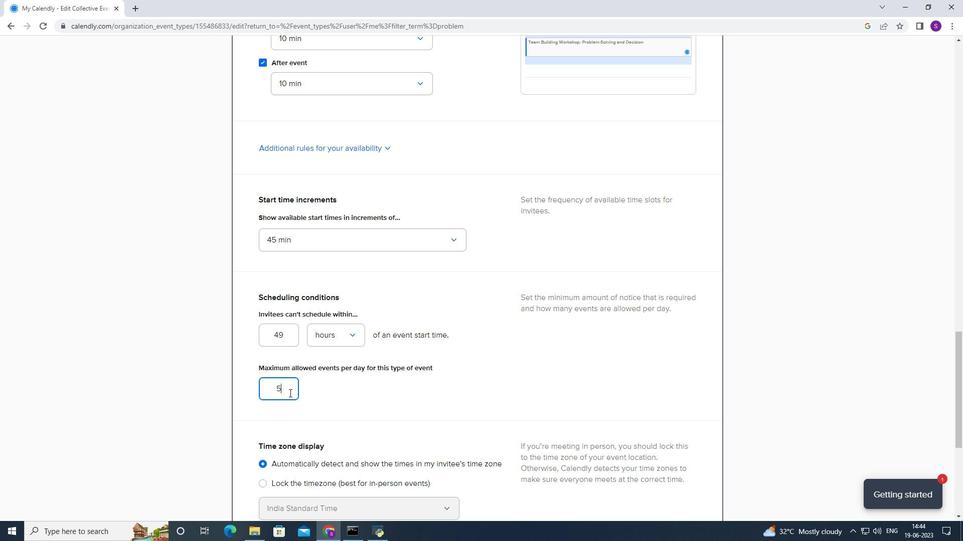 
Action: Mouse scrolled (289, 392) with delta (0, 0)
Screenshot: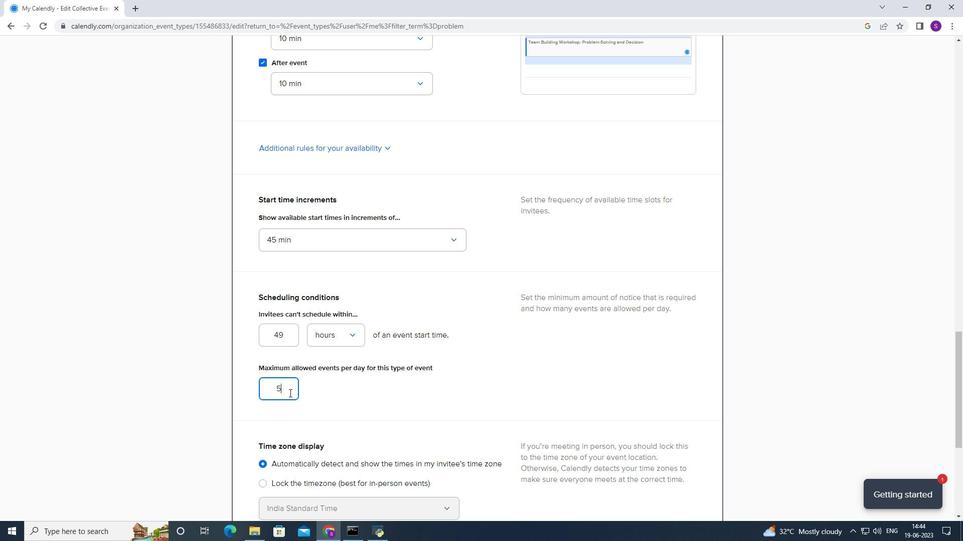 
Action: Mouse scrolled (289, 392) with delta (0, 0)
Screenshot: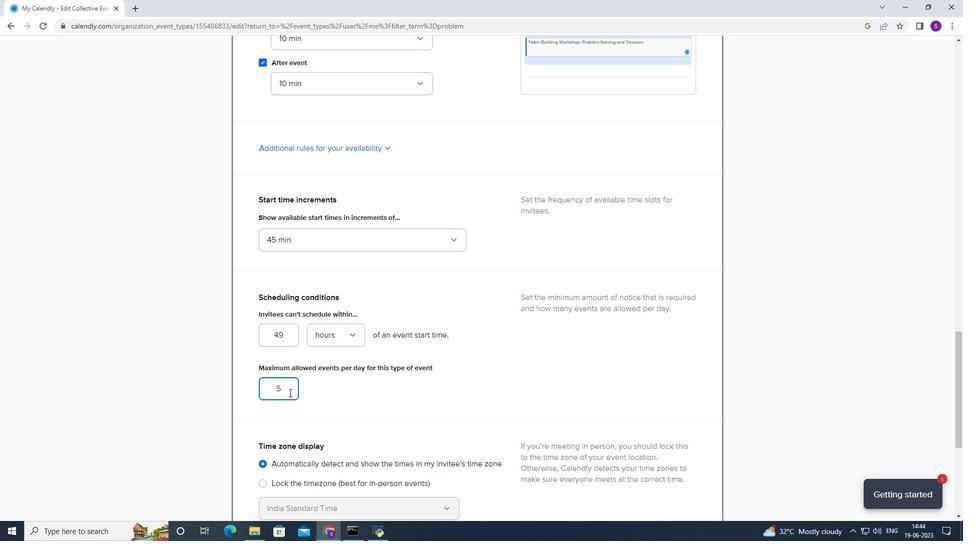 
Action: Mouse scrolled (289, 392) with delta (0, 0)
Screenshot: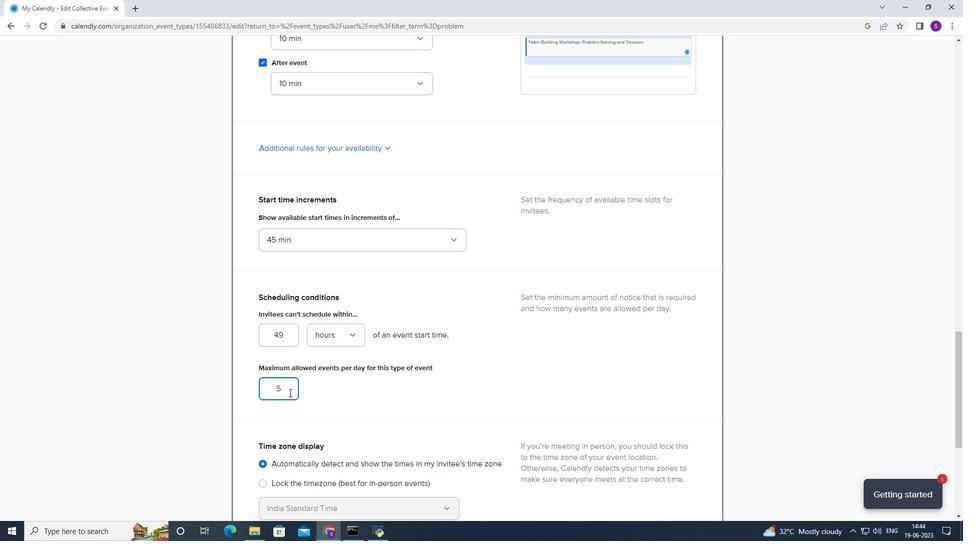 
Action: Mouse scrolled (289, 392) with delta (0, 0)
Screenshot: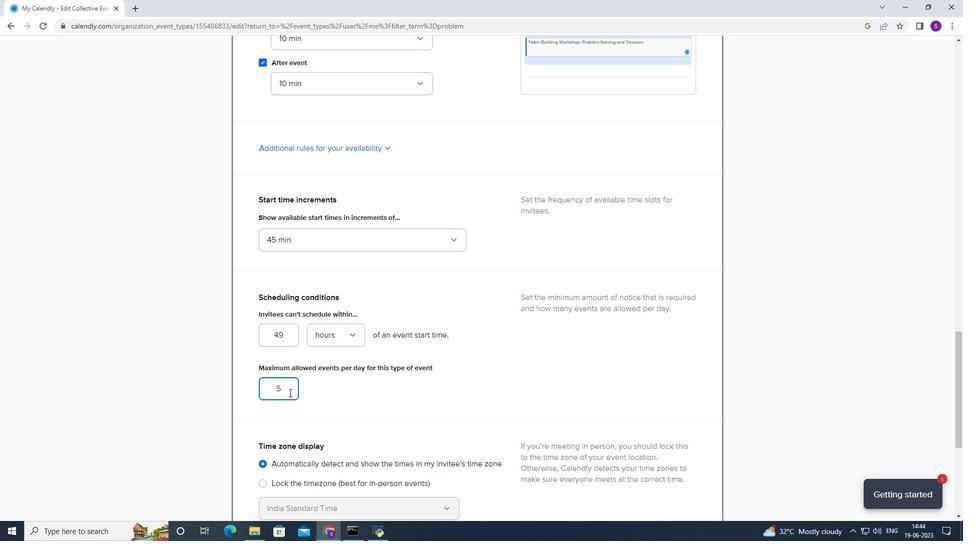 
Action: Mouse scrolled (289, 392) with delta (0, 0)
Screenshot: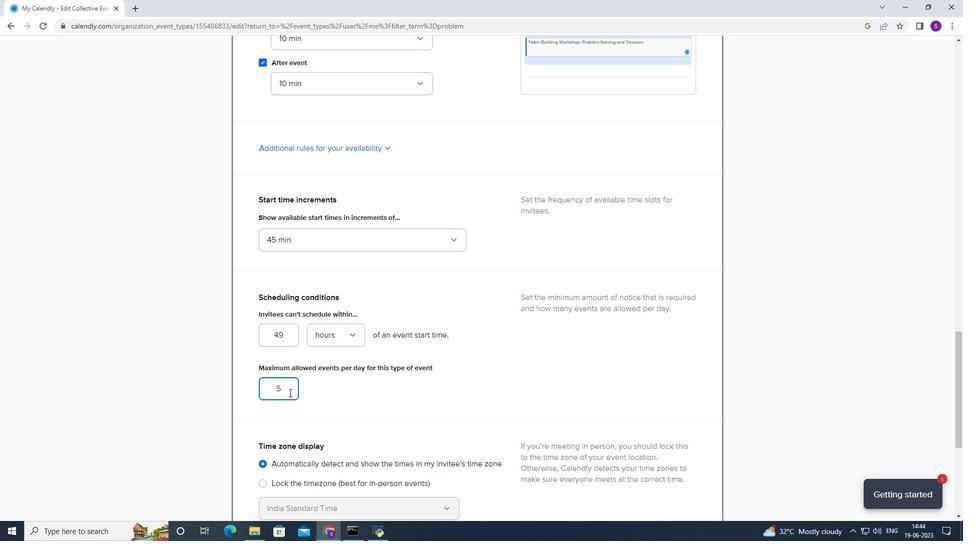 
Action: Mouse moved to (705, 290)
Screenshot: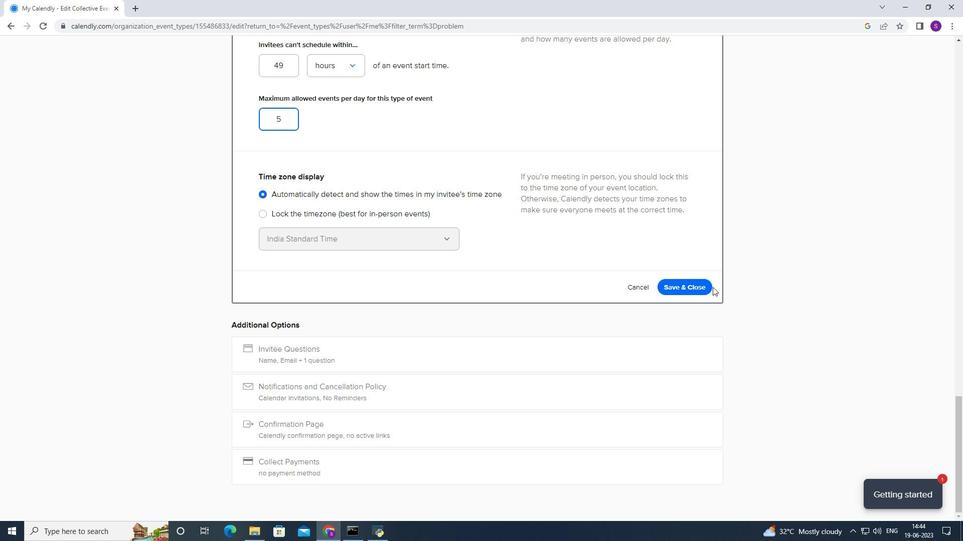 
Action: Mouse pressed left at (705, 290)
Screenshot: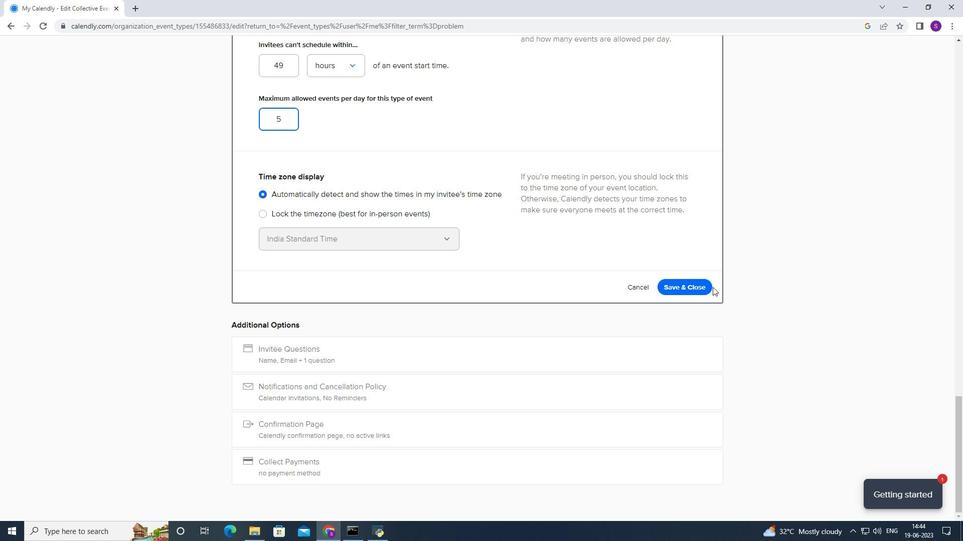 
